 Task: Change  the formatting of the data to Which is Greater than 10 In conditional formating, put the option 'Red Text. 'add another formatting option Format As Table, insert the option Light Gray, Table style light 1 , change the format of Column Width to 15In the sheet   Apex Sales log   book
Action: Mouse moved to (19, 158)
Screenshot: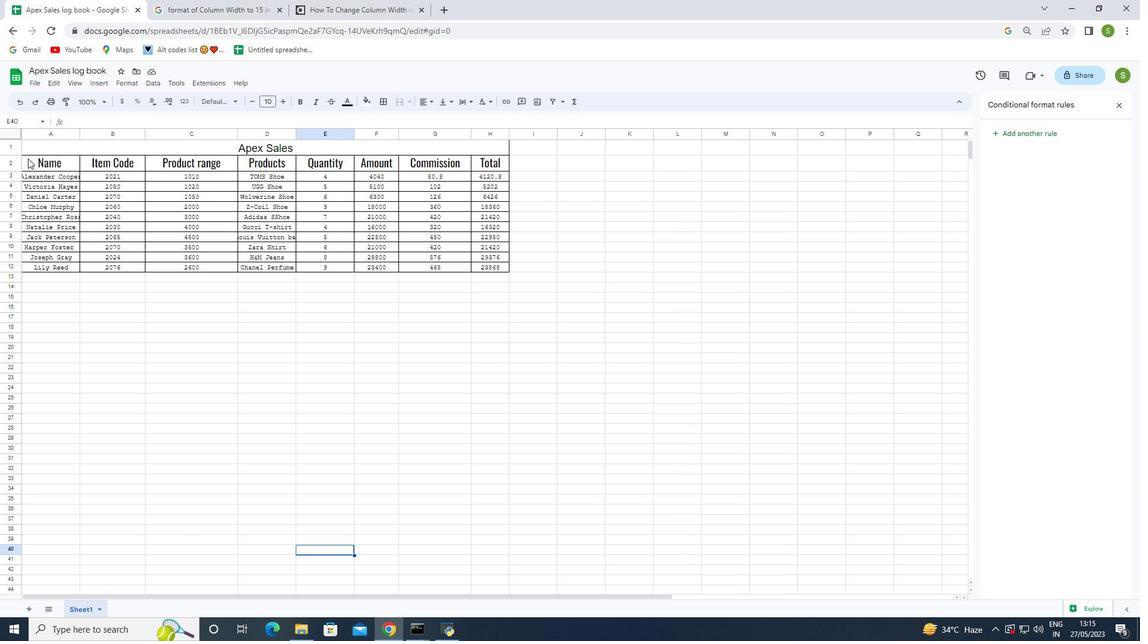 
Action: Mouse pressed left at (19, 158)
Screenshot: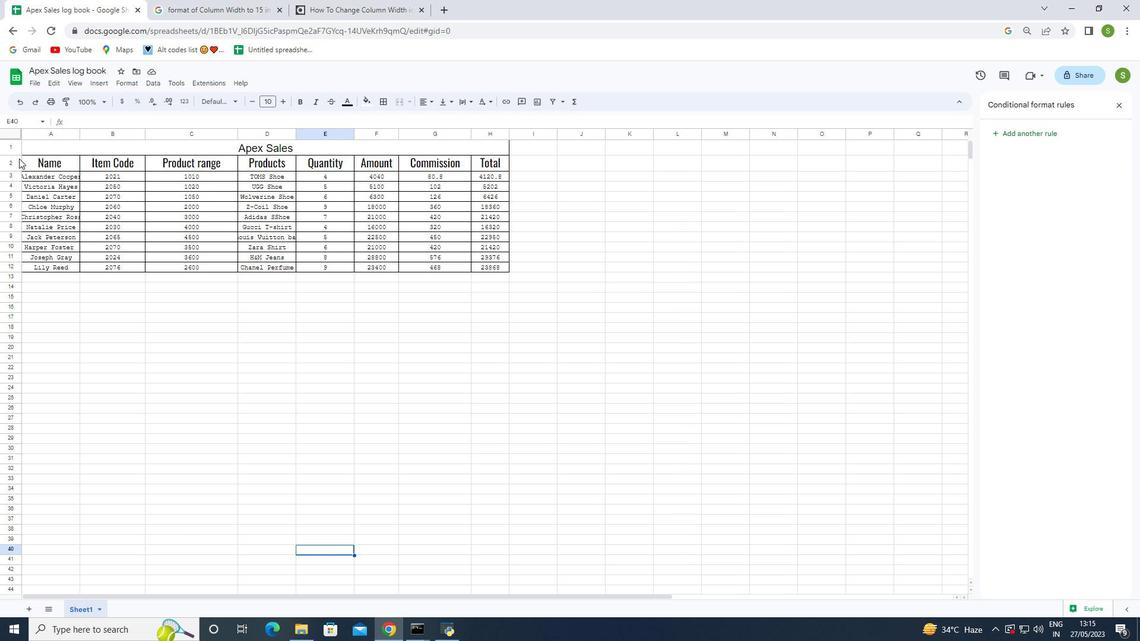 
Action: Mouse moved to (36, 160)
Screenshot: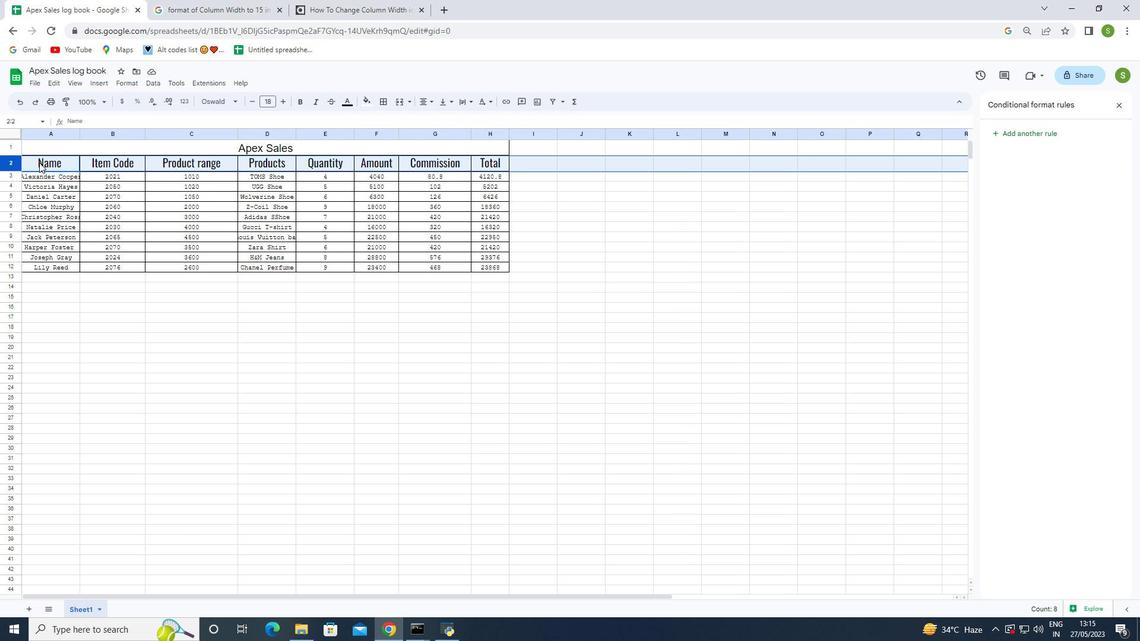 
Action: Mouse pressed left at (36, 160)
Screenshot: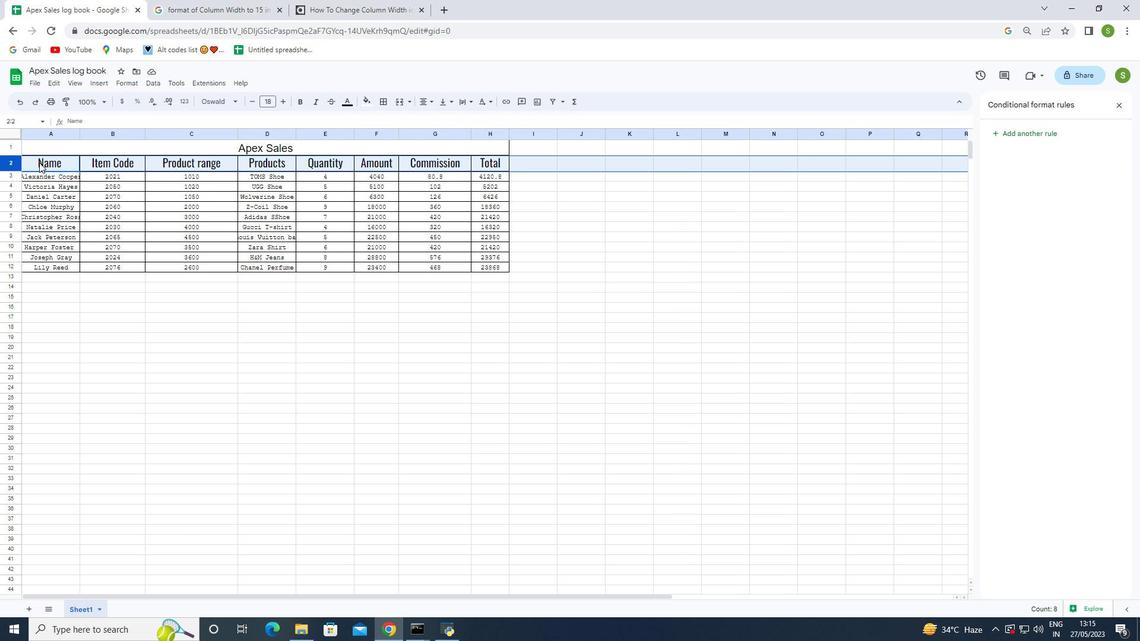 
Action: Mouse moved to (121, 80)
Screenshot: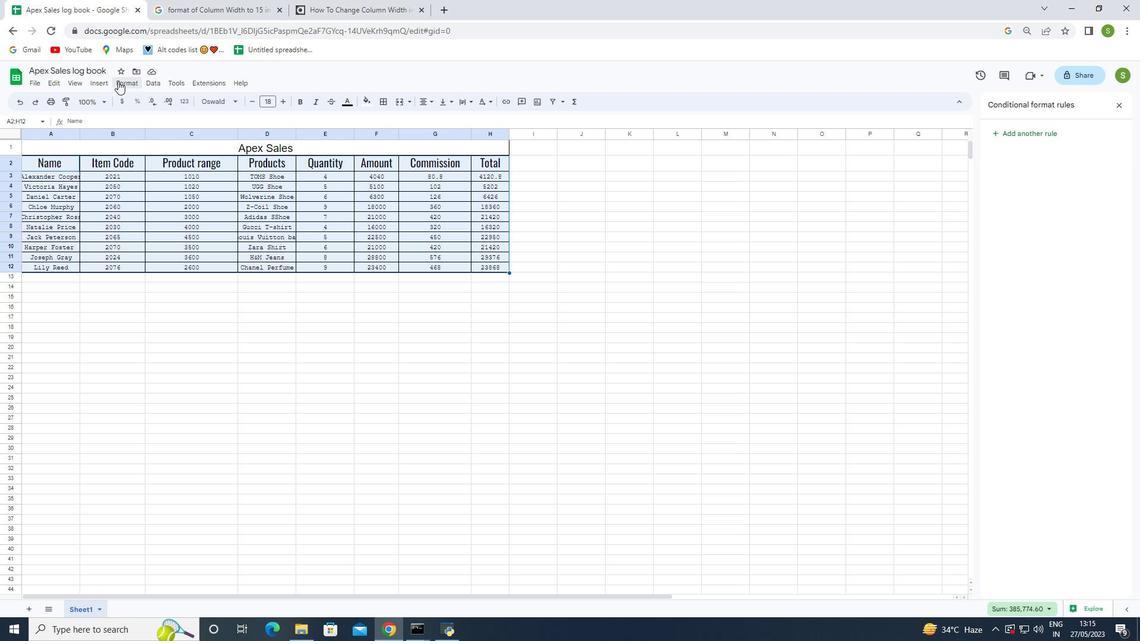 
Action: Mouse pressed left at (121, 80)
Screenshot: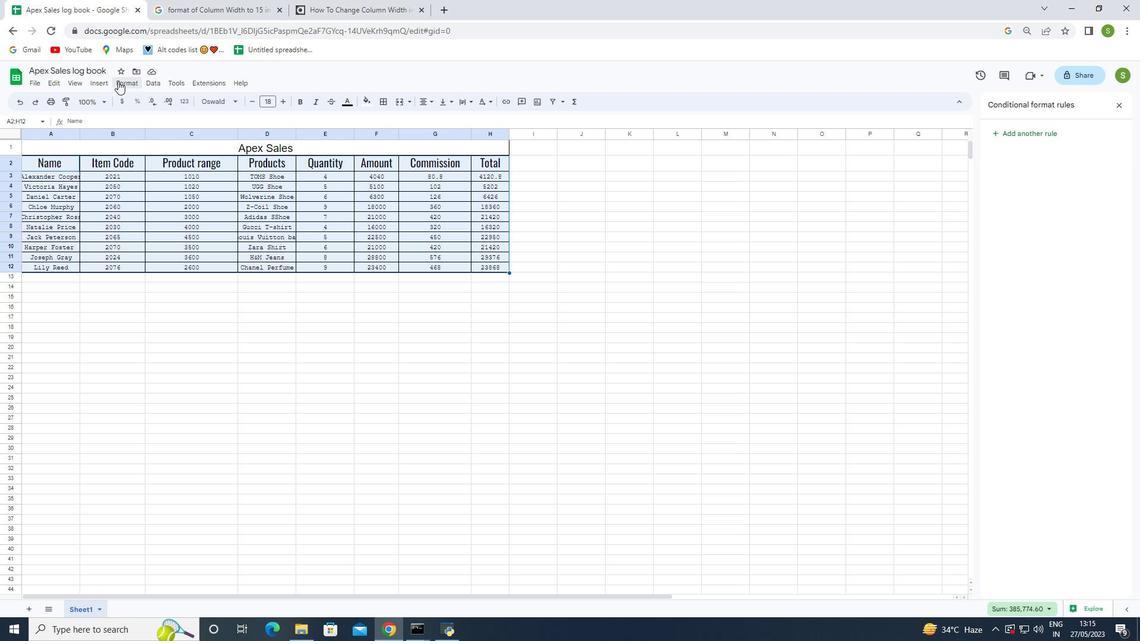 
Action: Mouse moved to (159, 245)
Screenshot: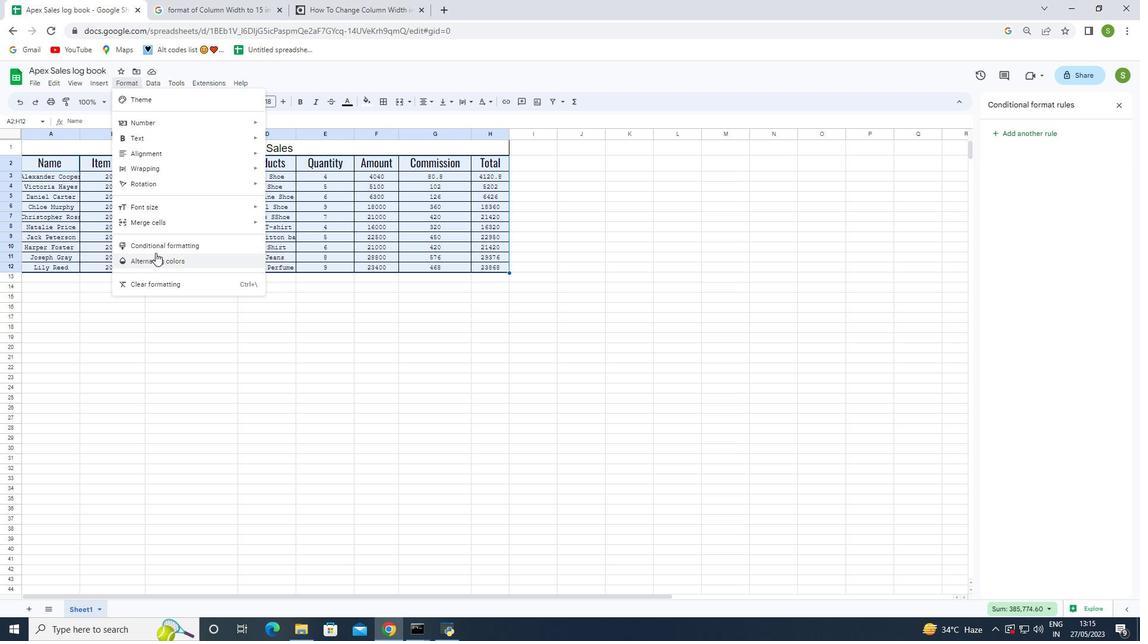 
Action: Mouse pressed left at (159, 245)
Screenshot: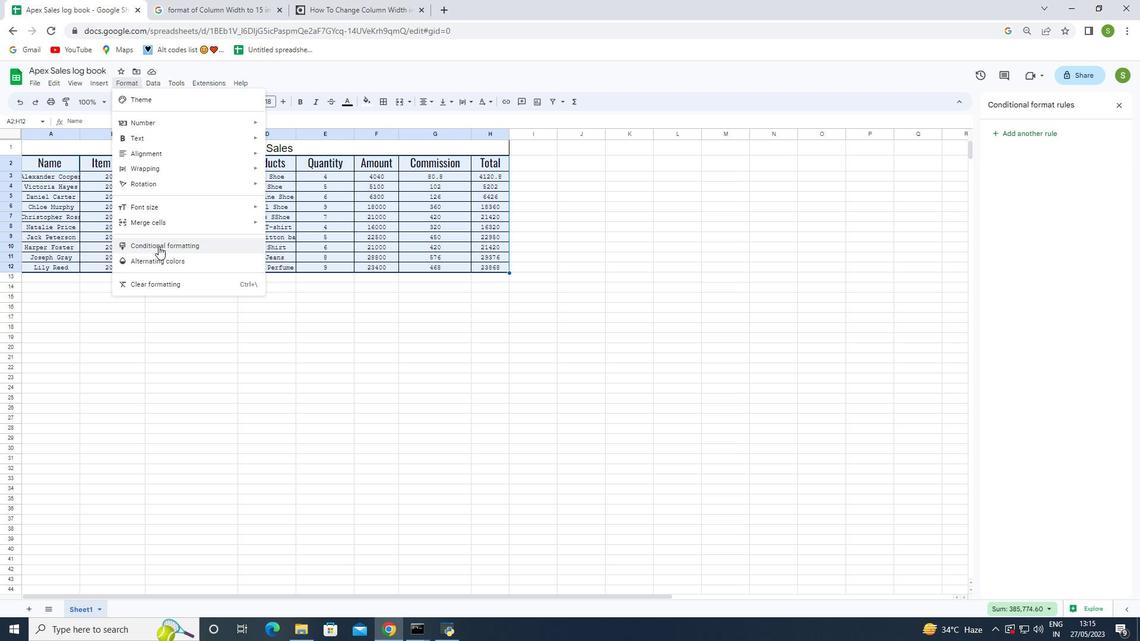 
Action: Mouse moved to (1033, 233)
Screenshot: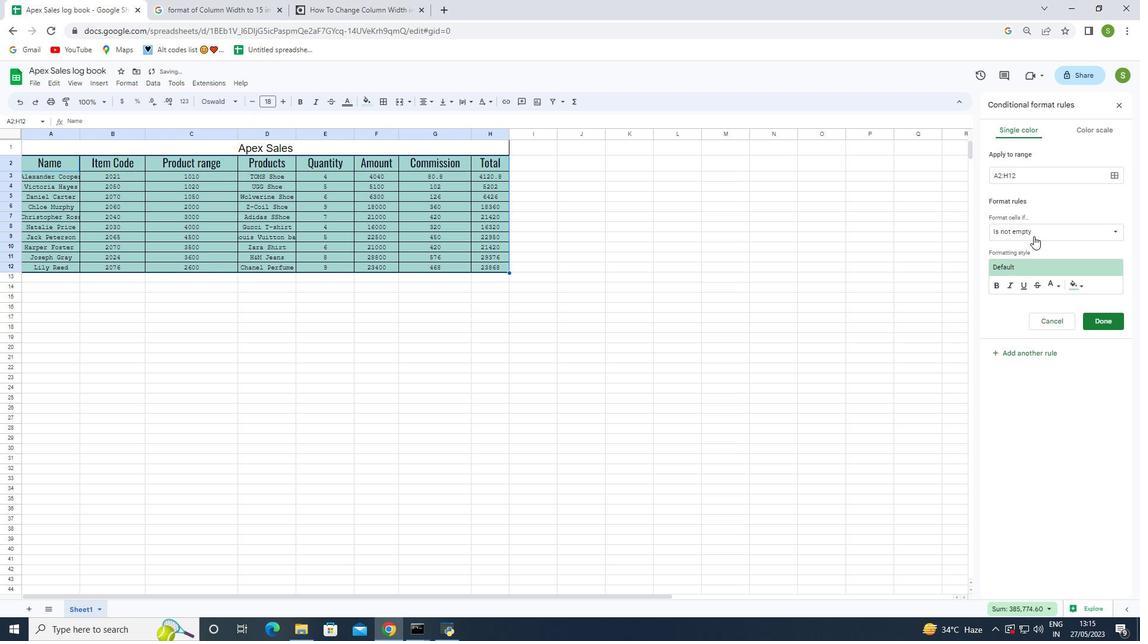 
Action: Mouse pressed left at (1033, 233)
Screenshot: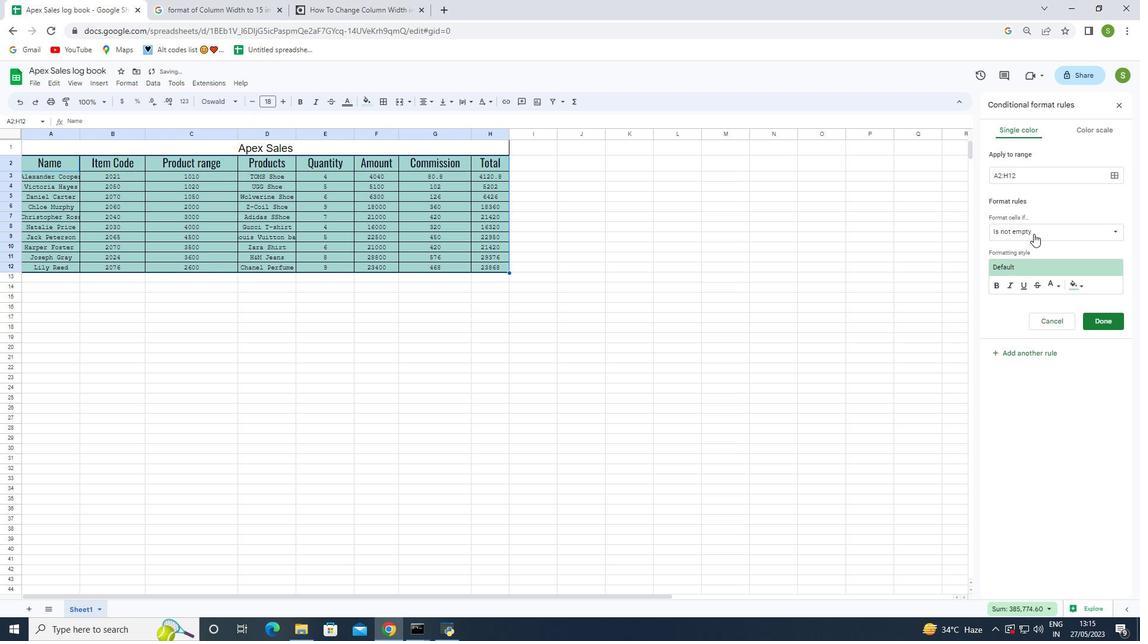 
Action: Mouse moved to (1027, 388)
Screenshot: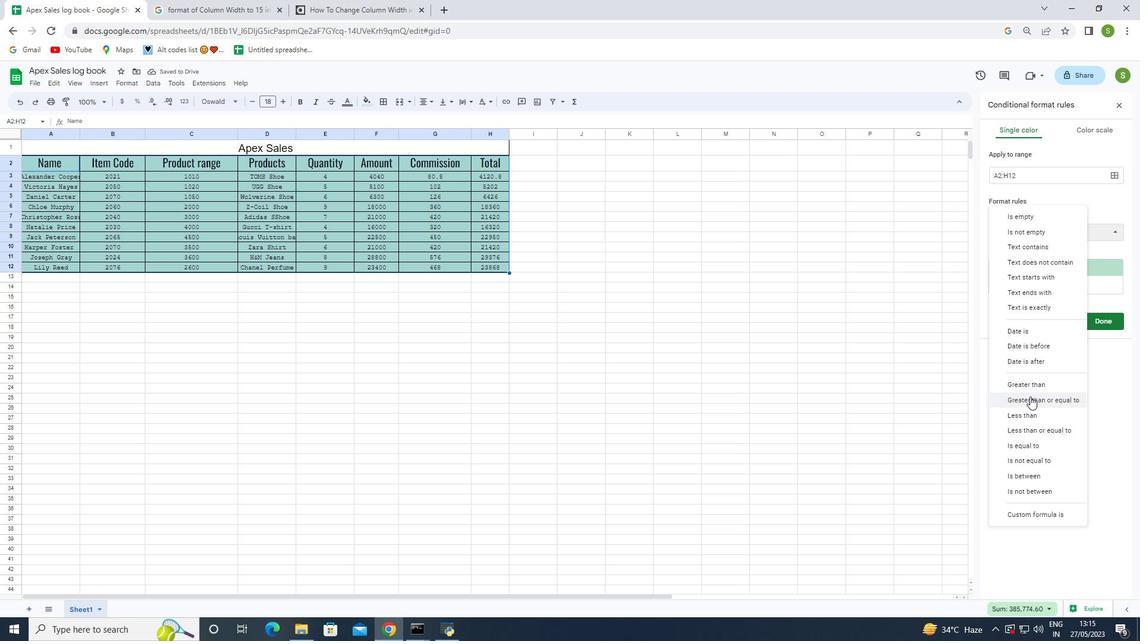 
Action: Mouse pressed left at (1027, 388)
Screenshot: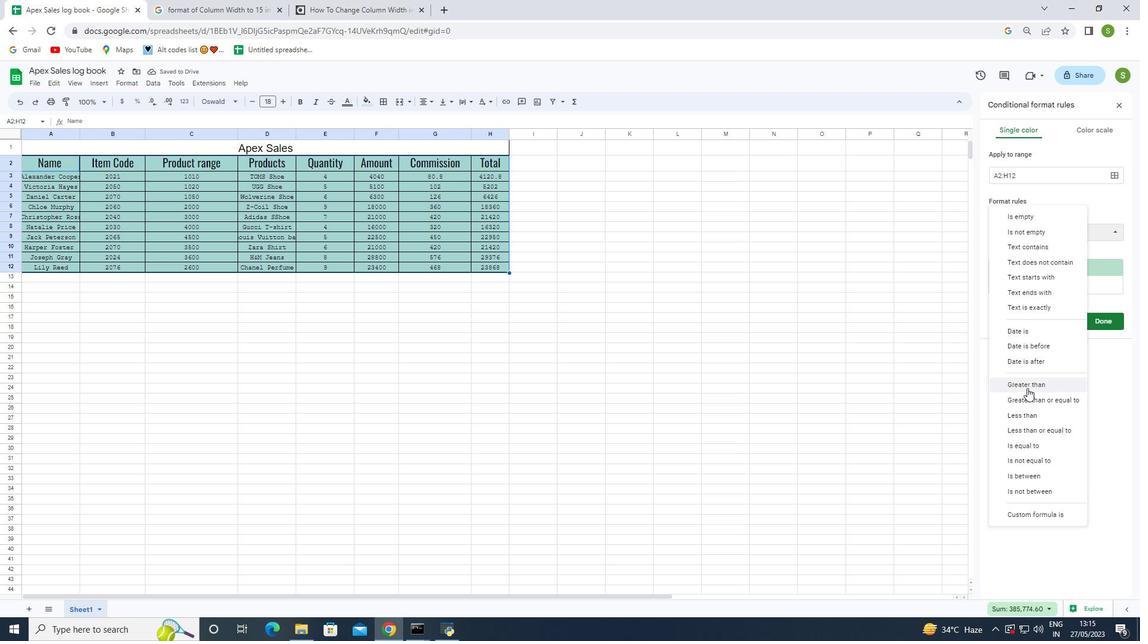 
Action: Mouse moved to (1028, 252)
Screenshot: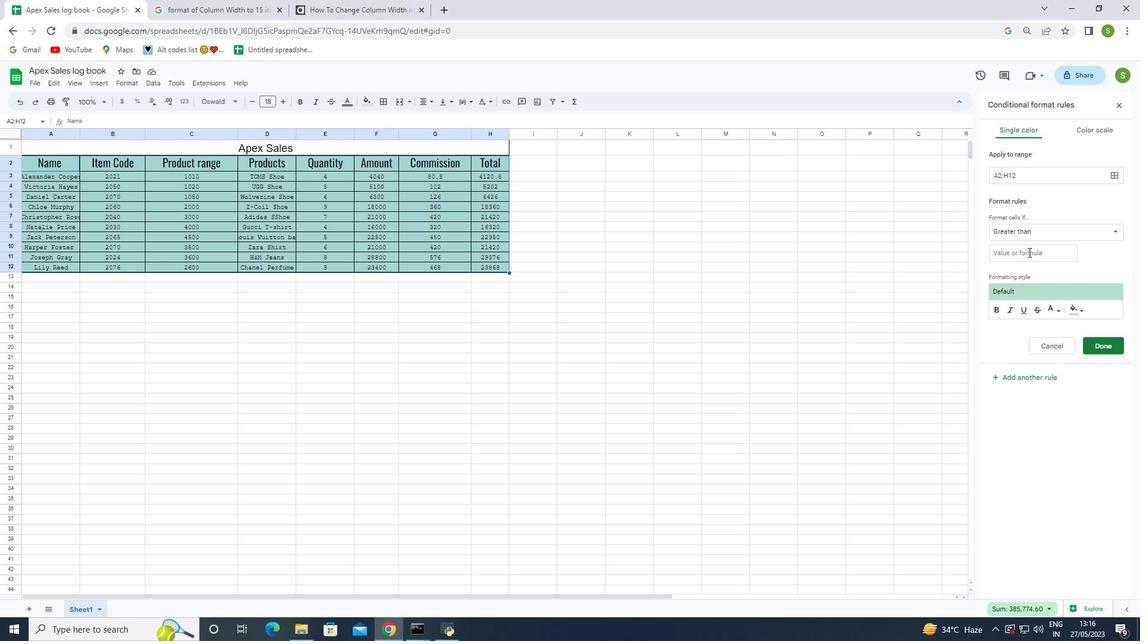 
Action: Mouse pressed left at (1028, 252)
Screenshot: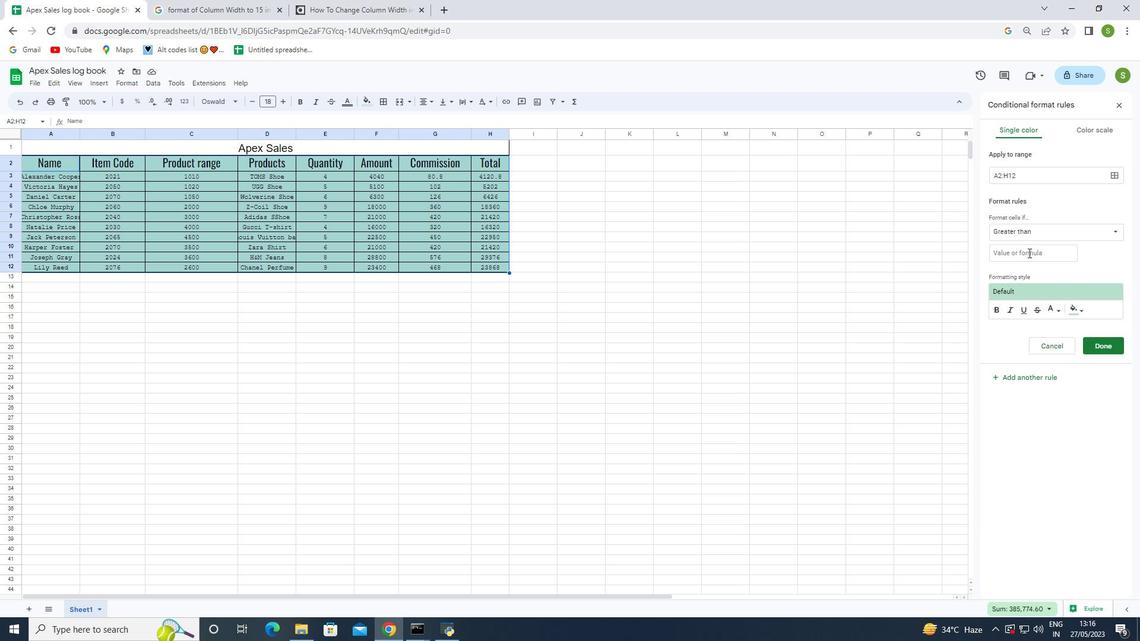 
Action: Key pressed 10
Screenshot: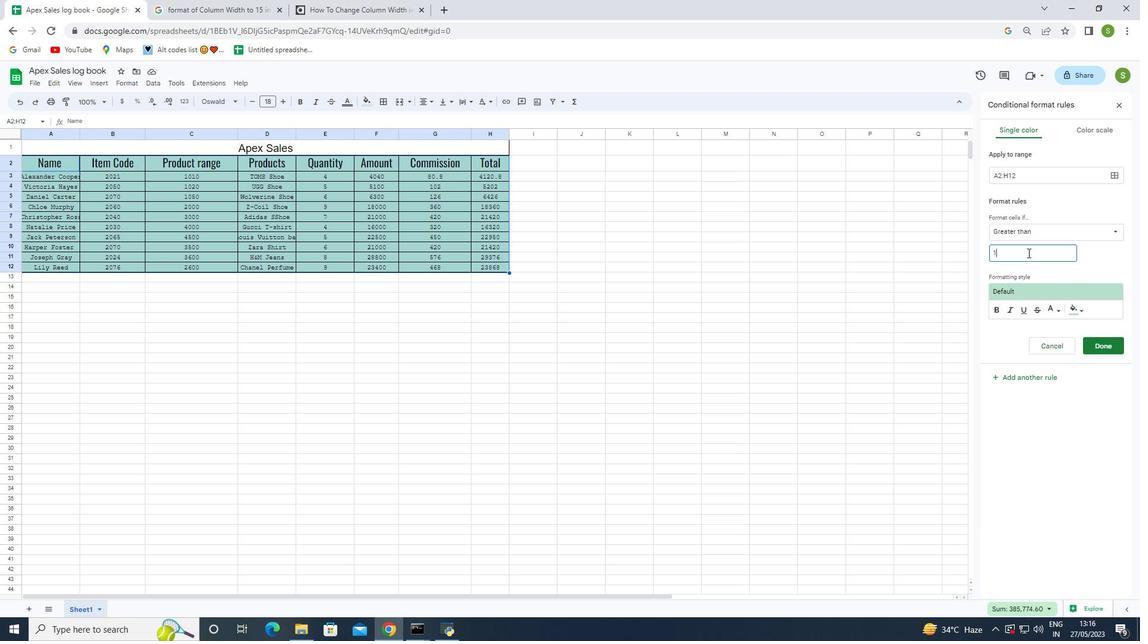 
Action: Mouse moved to (1058, 312)
Screenshot: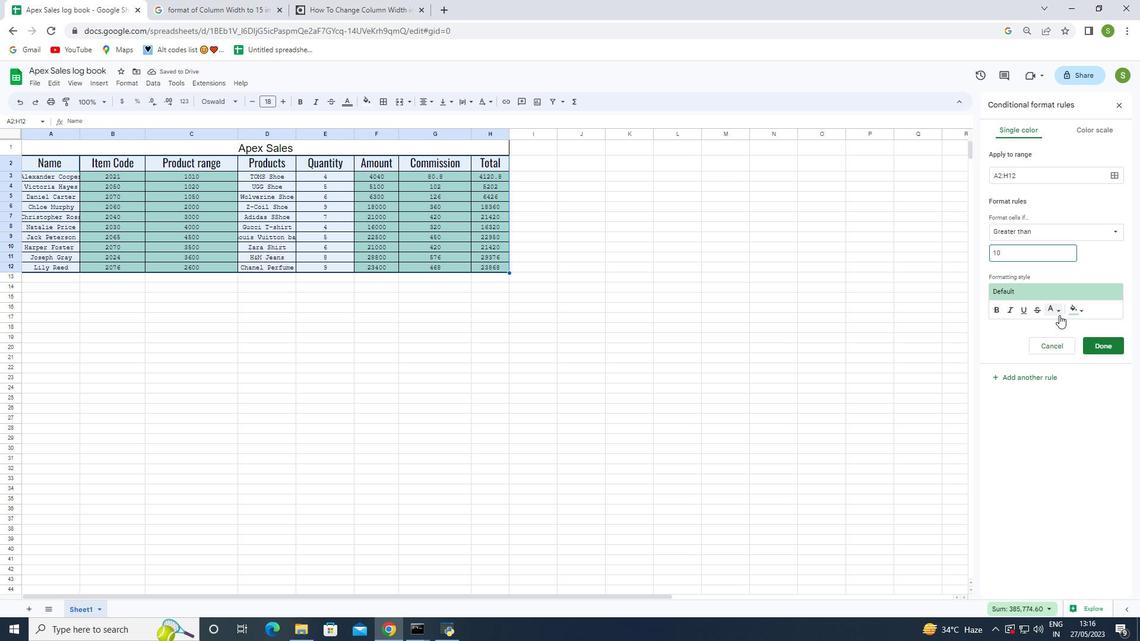 
Action: Mouse pressed left at (1058, 312)
Screenshot: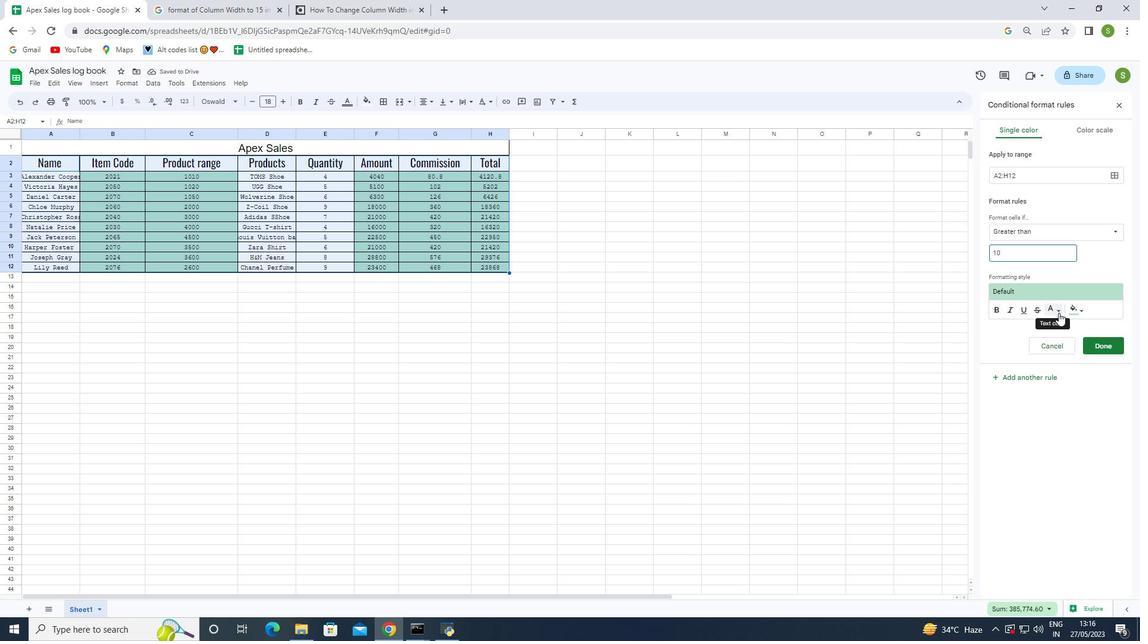 
Action: Mouse moved to (1082, 308)
Screenshot: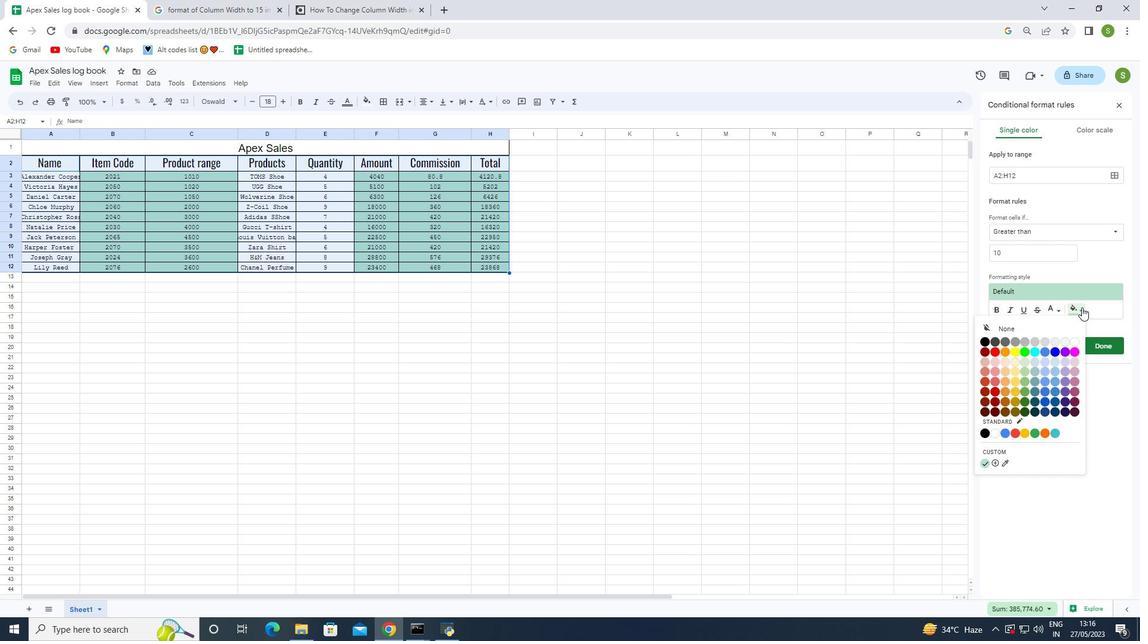
Action: Mouse pressed left at (1082, 308)
Screenshot: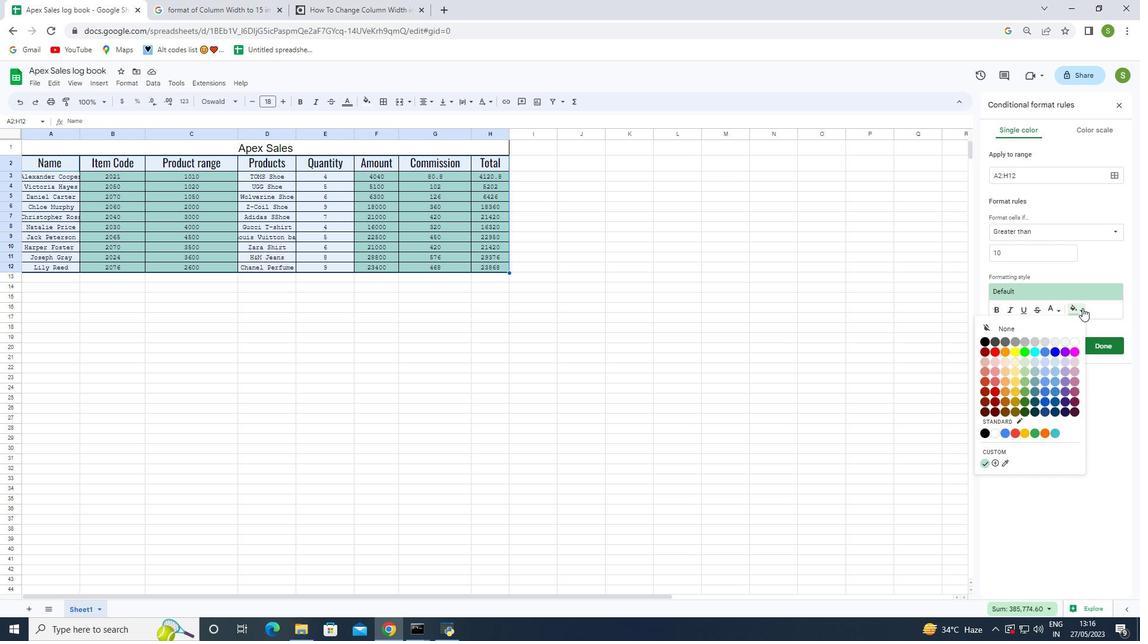 
Action: Mouse moved to (1082, 307)
Screenshot: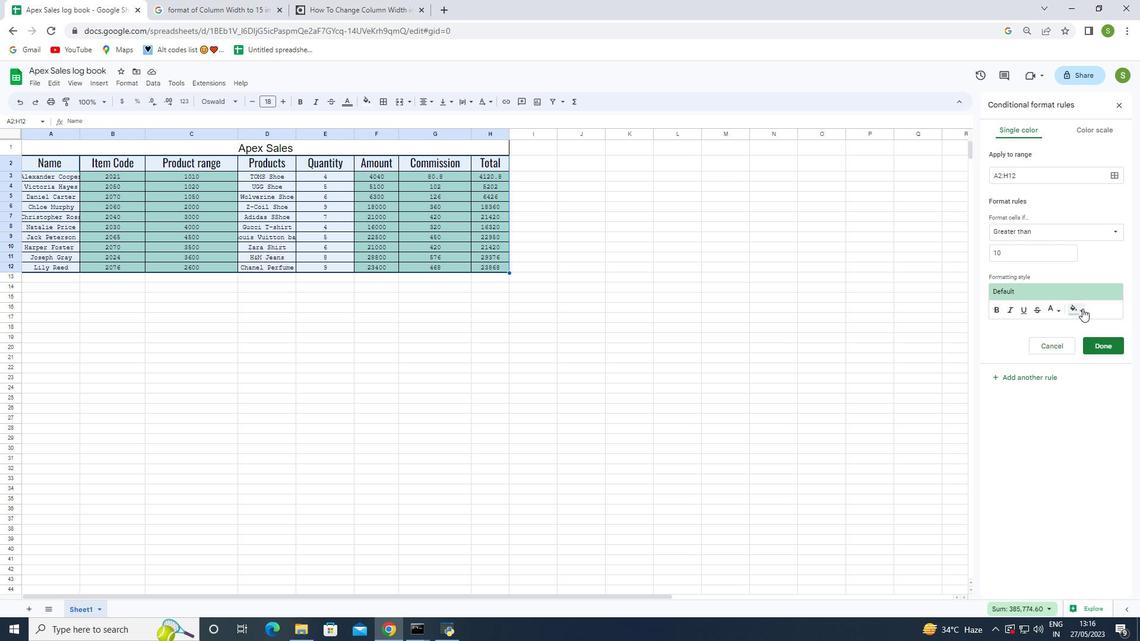 
Action: Mouse pressed left at (1082, 307)
Screenshot: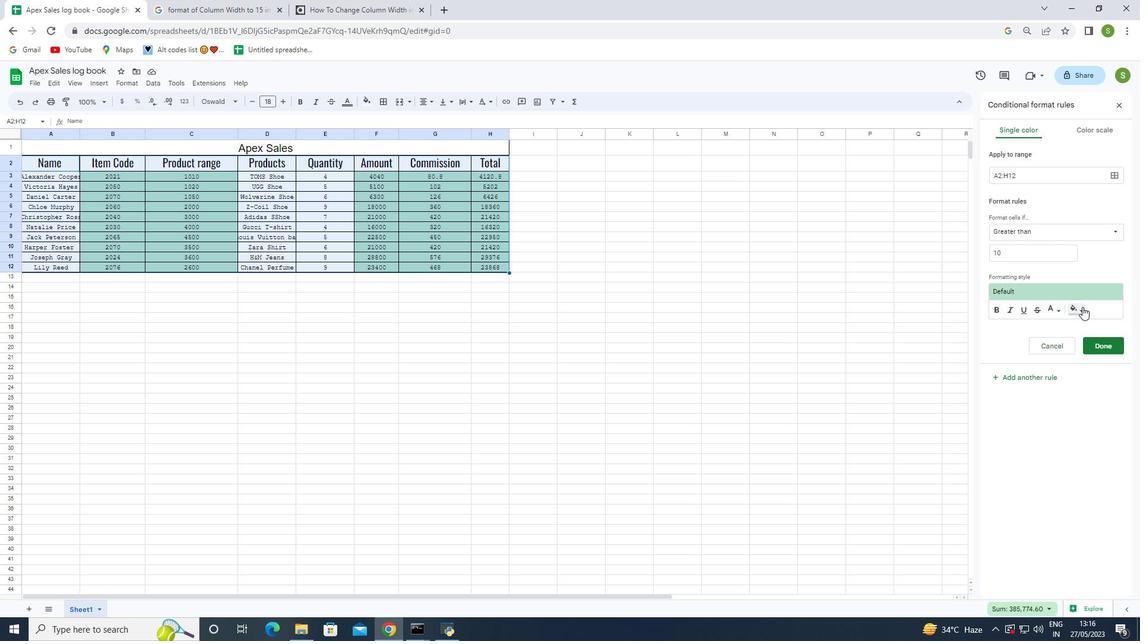
Action: Mouse moved to (1009, 329)
Screenshot: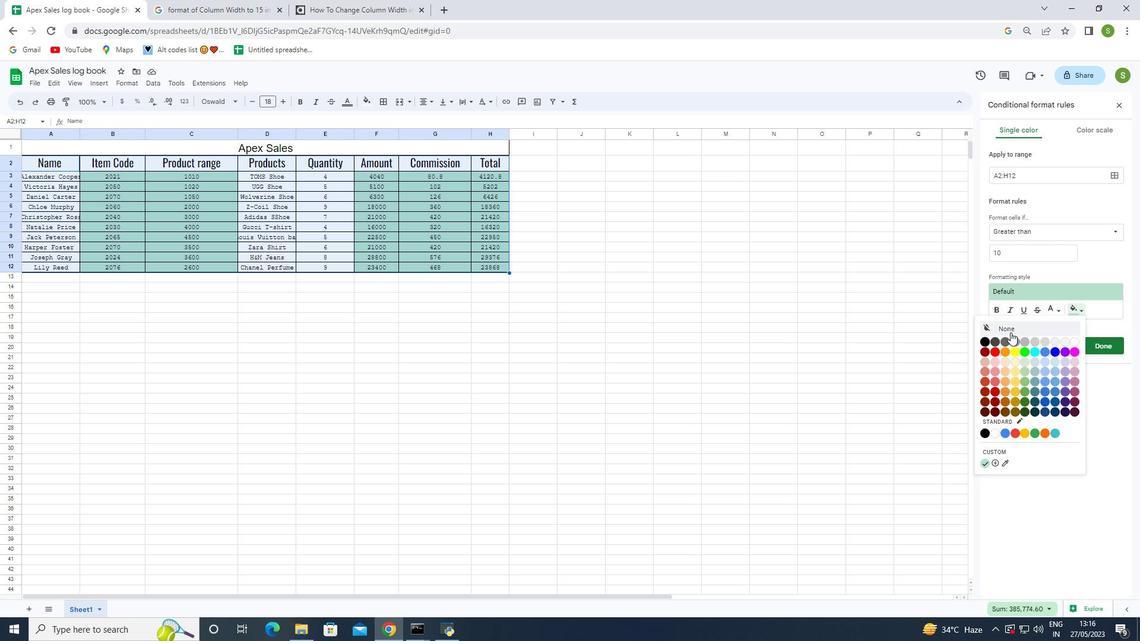 
Action: Mouse pressed left at (1009, 329)
Screenshot: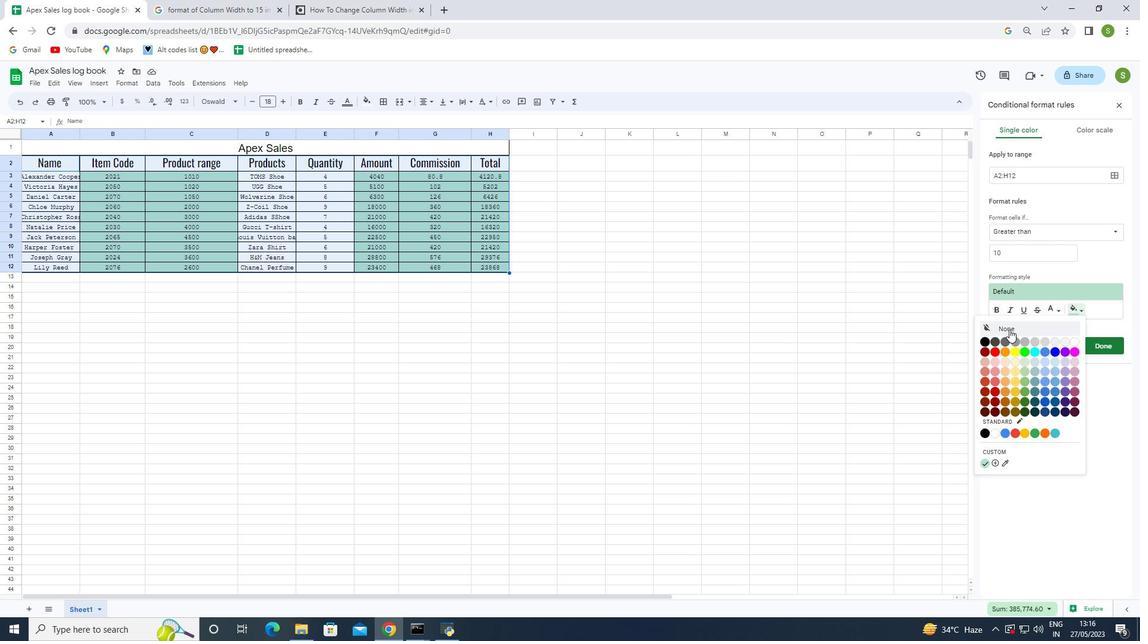 
Action: Mouse moved to (1058, 311)
Screenshot: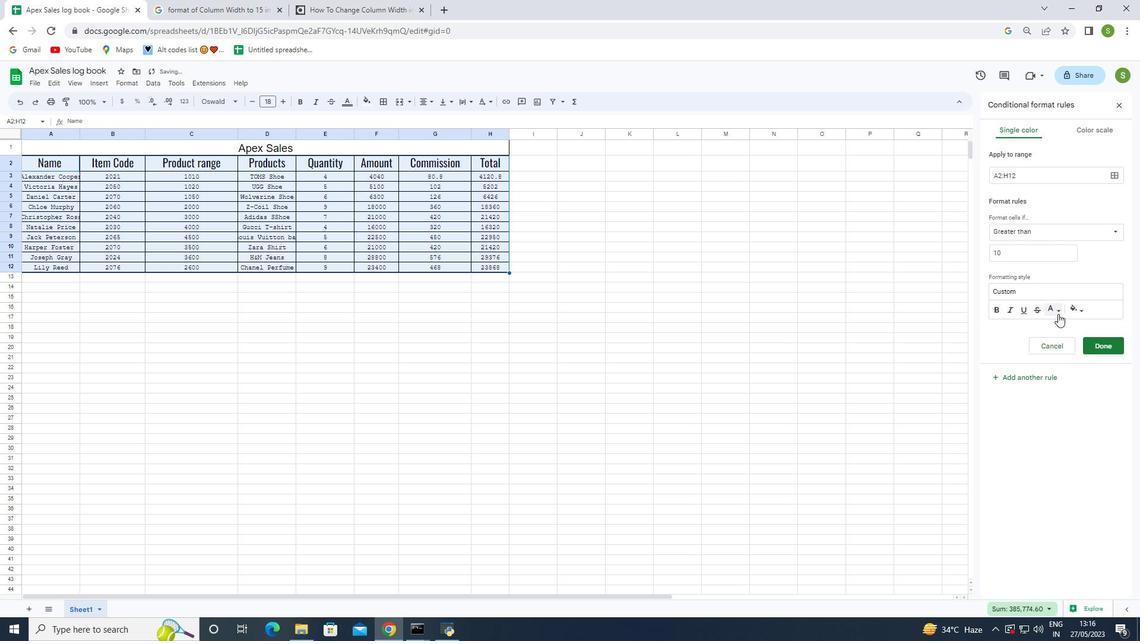 
Action: Mouse pressed left at (1058, 311)
Screenshot: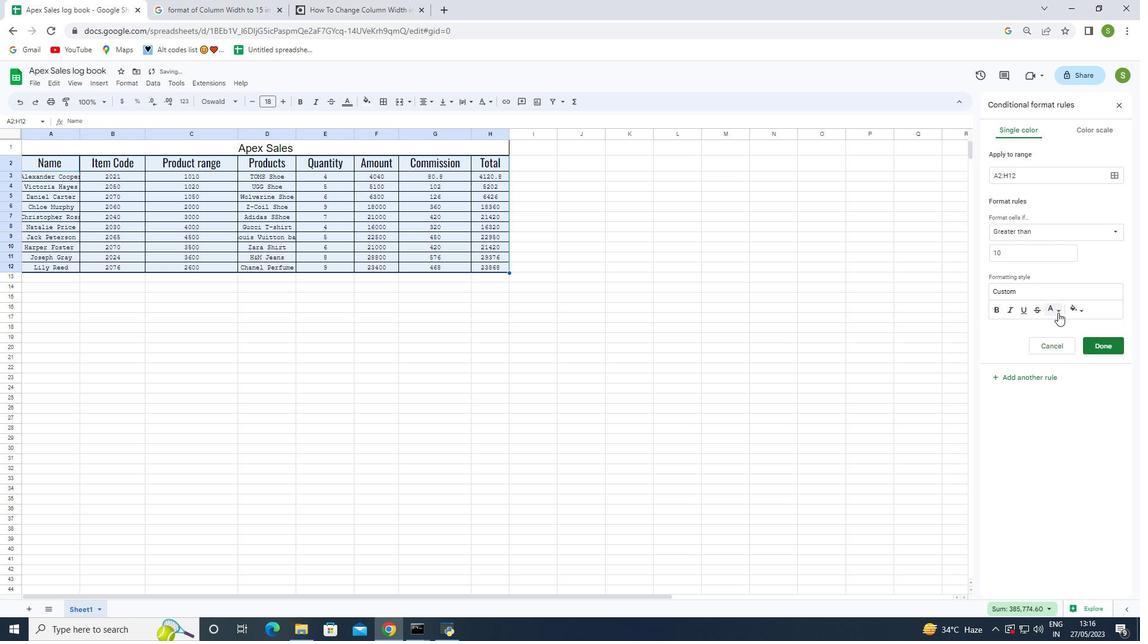 
Action: Mouse moved to (973, 350)
Screenshot: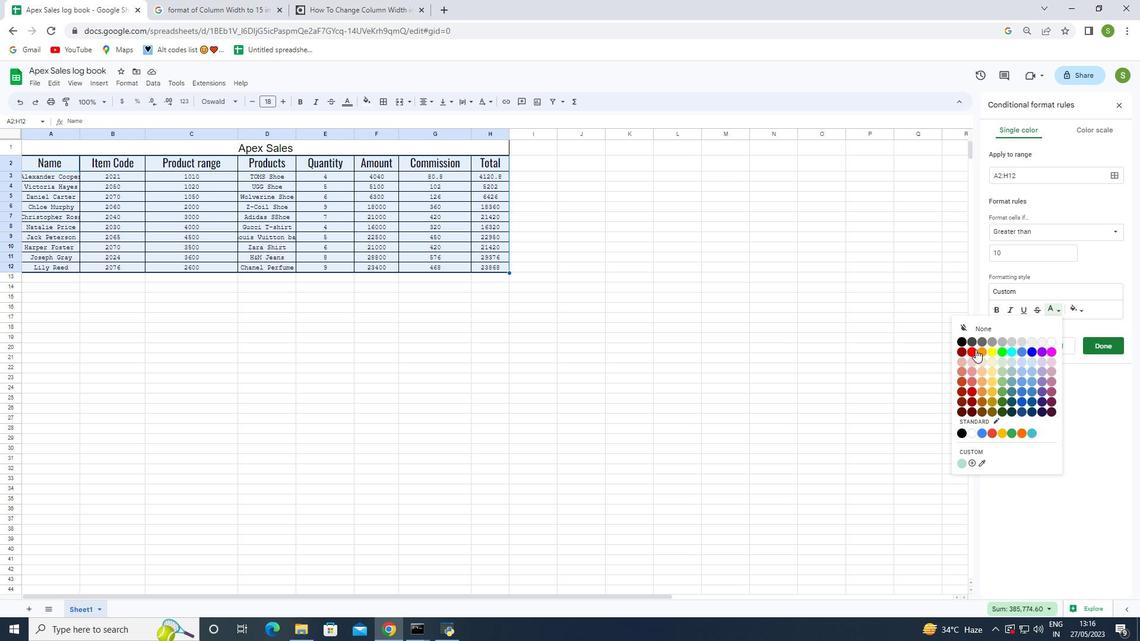 
Action: Mouse pressed left at (973, 350)
Screenshot: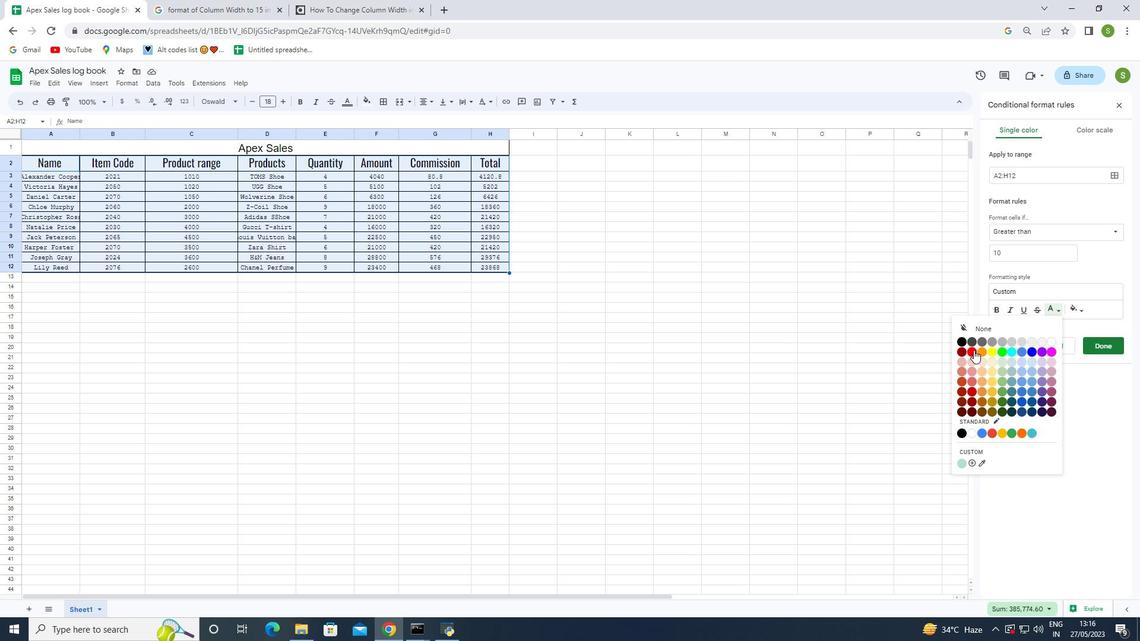 
Action: Mouse moved to (755, 393)
Screenshot: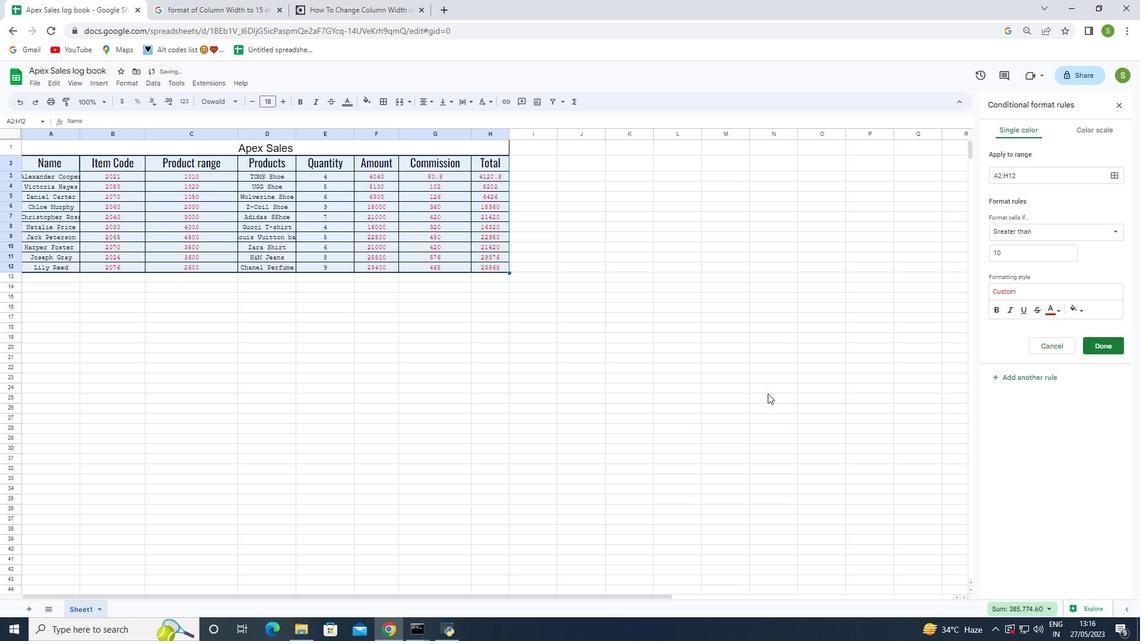 
Action: Mouse pressed left at (755, 393)
Screenshot: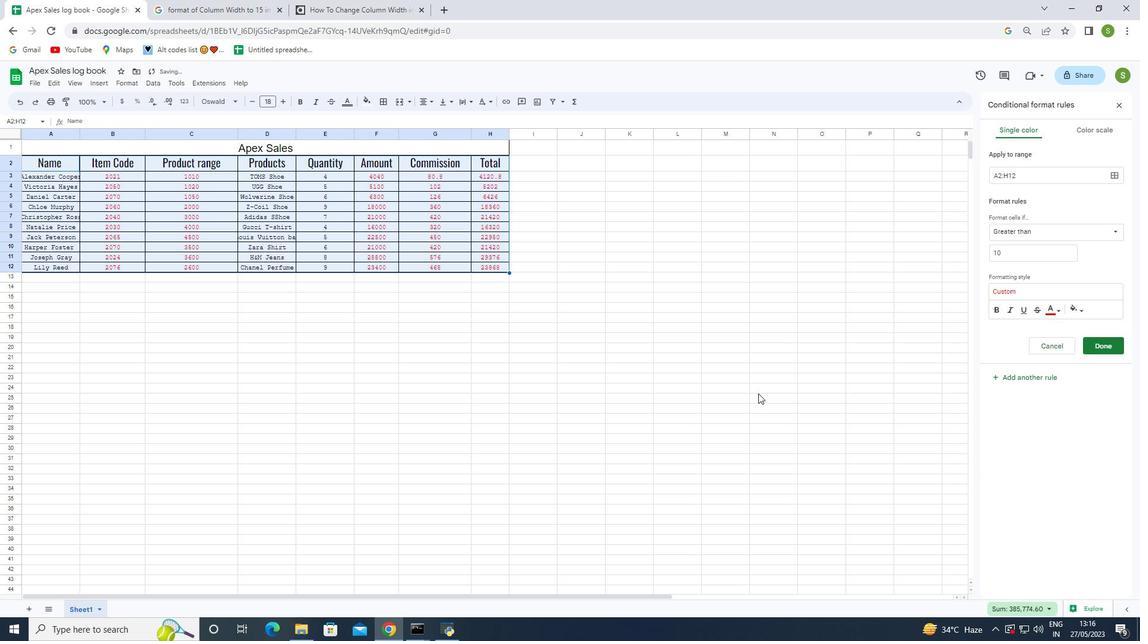
Action: Mouse moved to (625, 400)
Screenshot: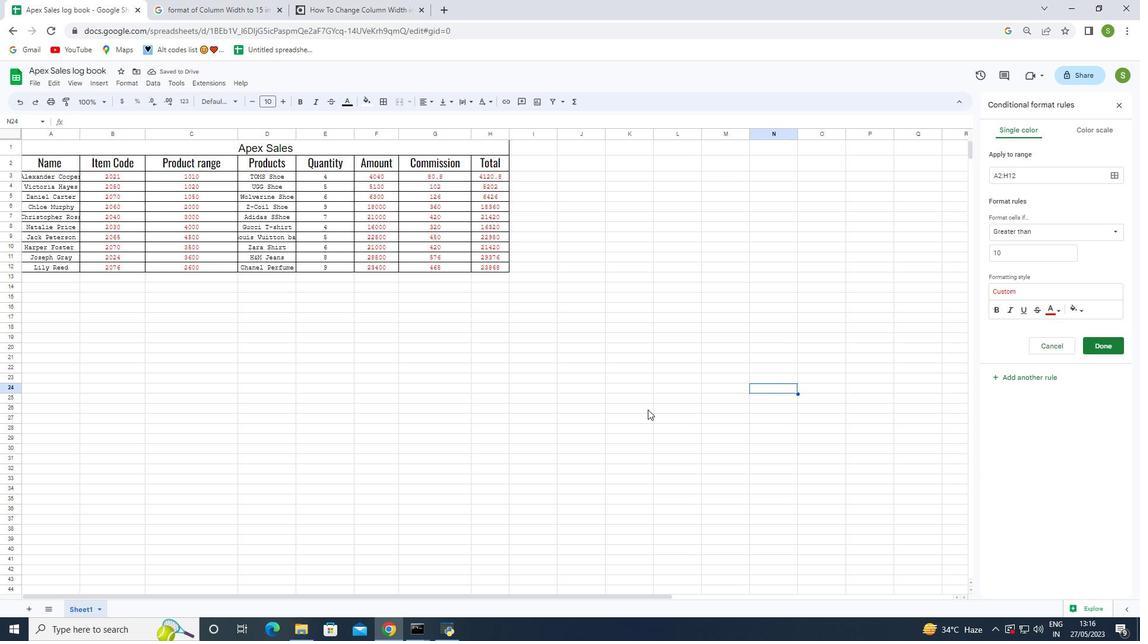 
Action: Key pressed ctrl+Z
Screenshot: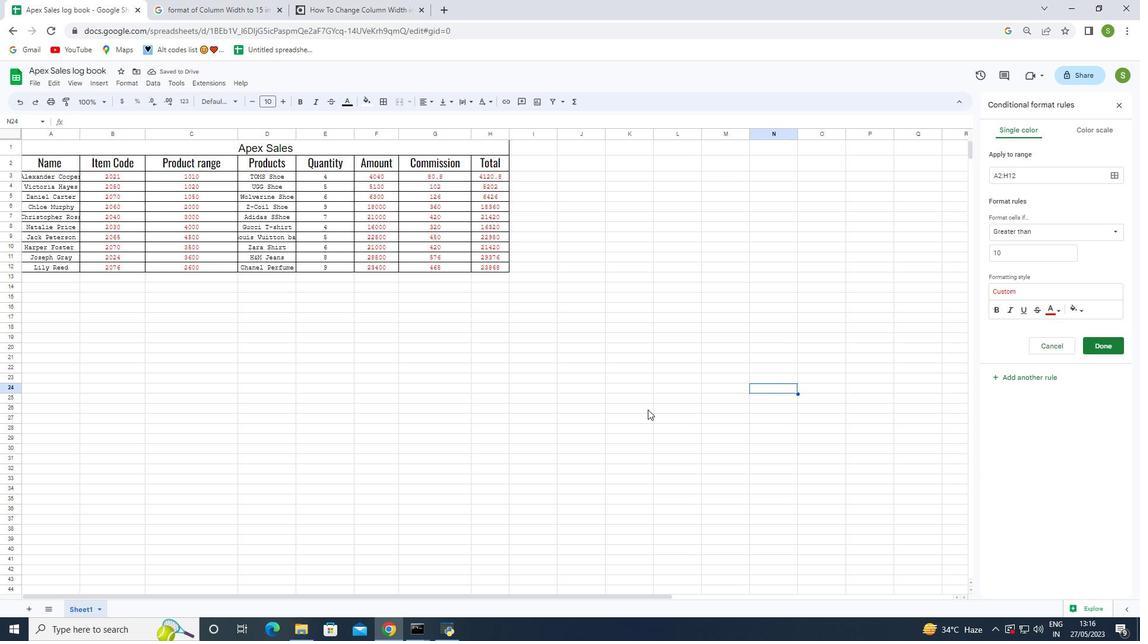 
Action: Mouse moved to (462, 316)
Screenshot: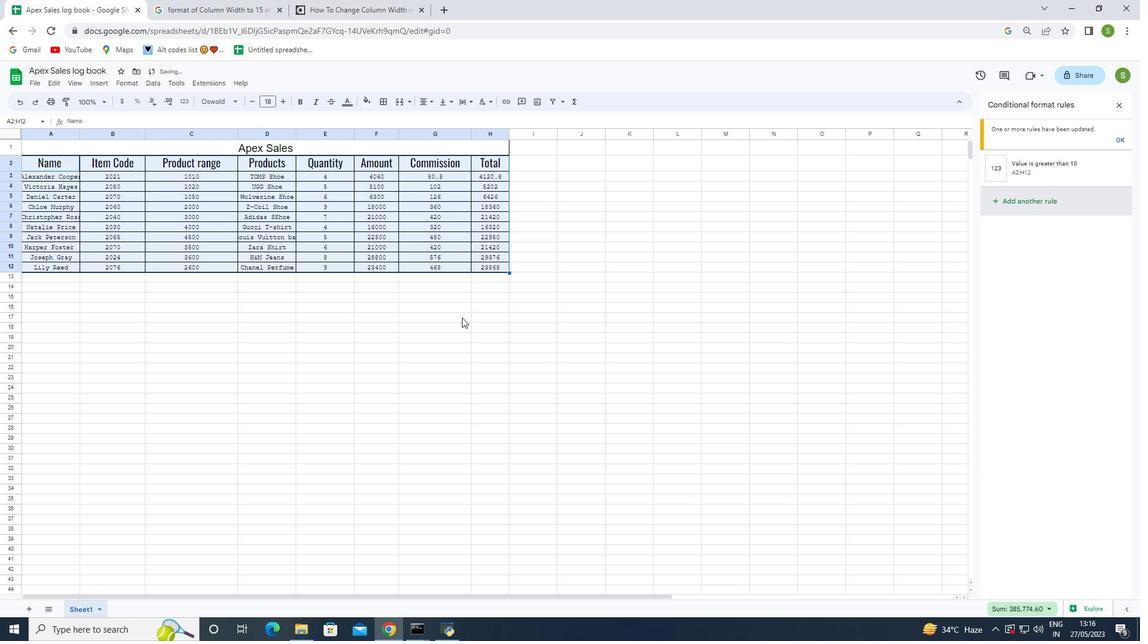 
Action: Key pressed <'\x1a'>
Screenshot: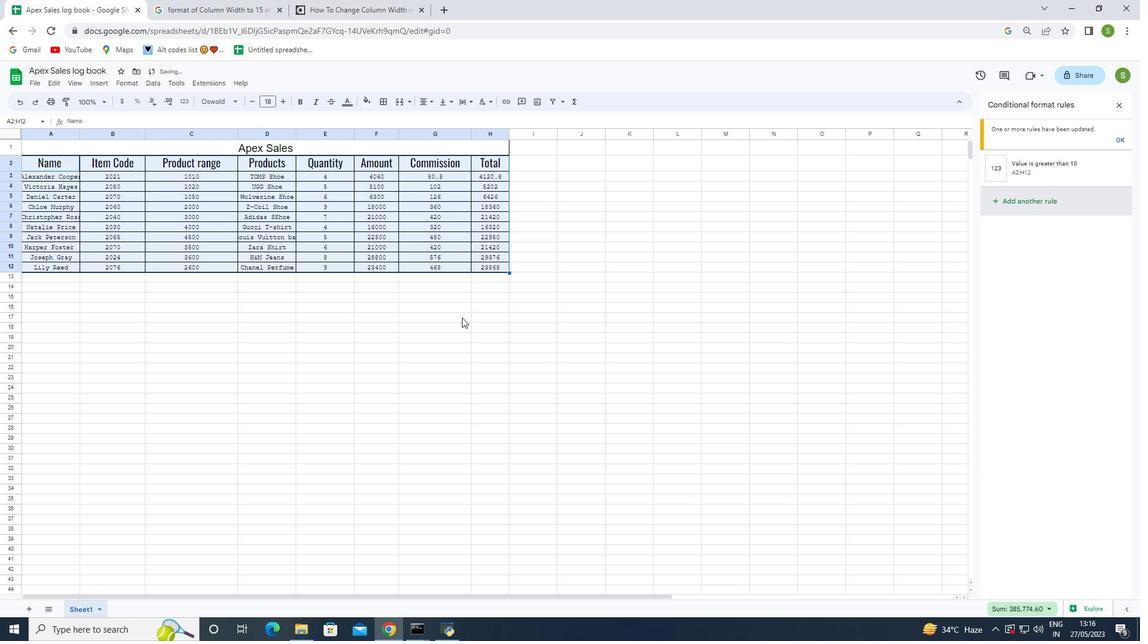 
Action: Mouse moved to (457, 310)
Screenshot: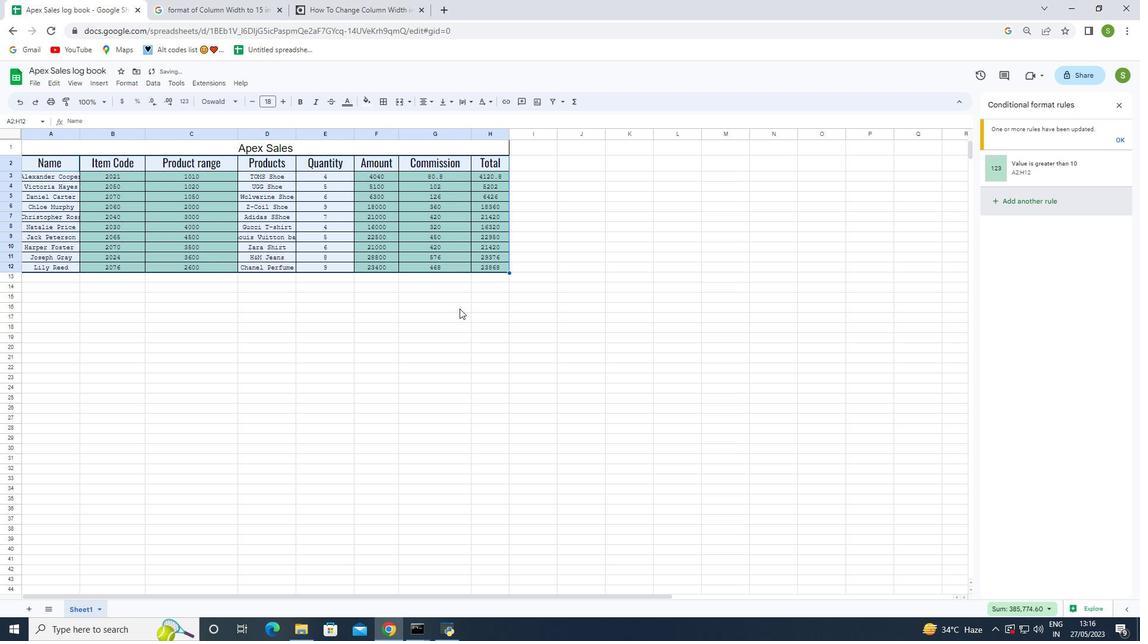 
Action: Mouse pressed left at (457, 310)
Screenshot: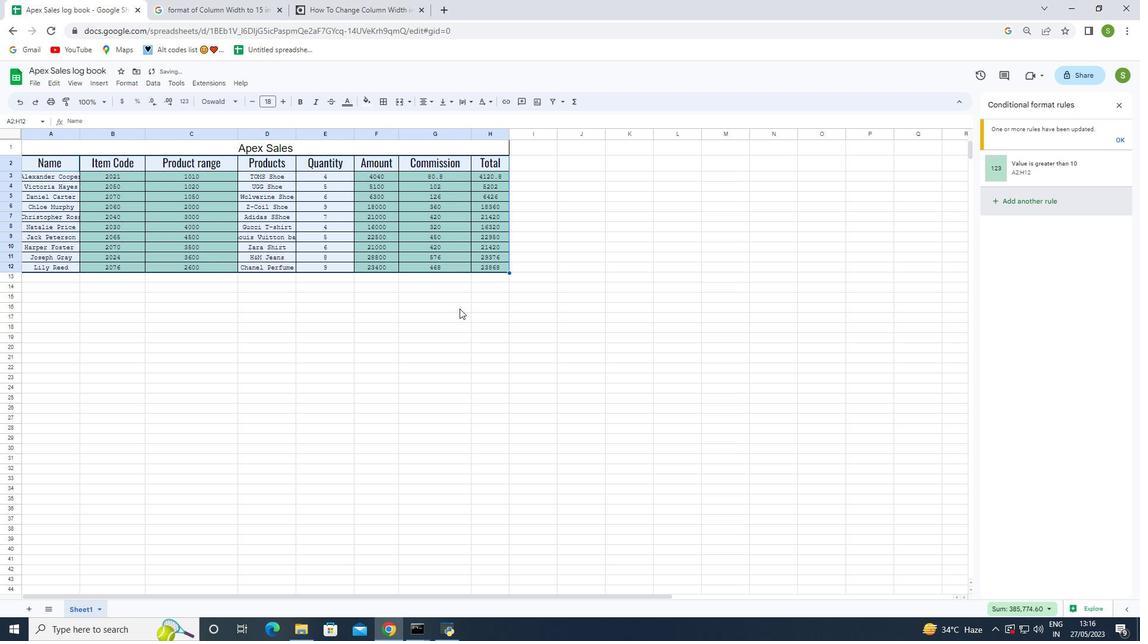 
Action: Mouse moved to (454, 320)
Screenshot: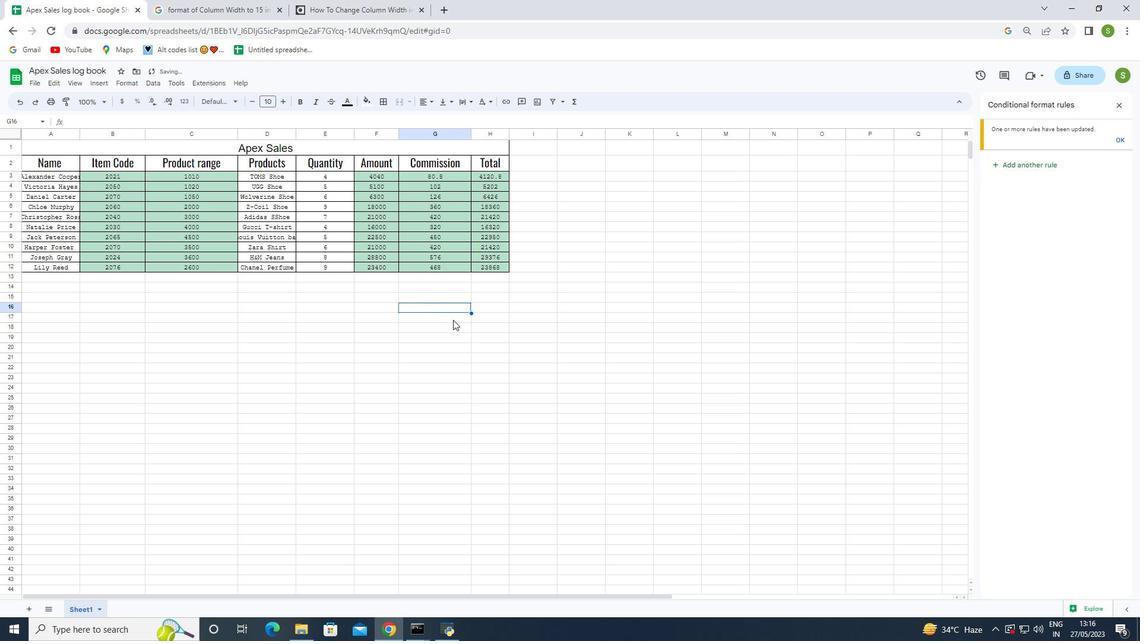 
Action: Key pressed ctrl+Z
Screenshot: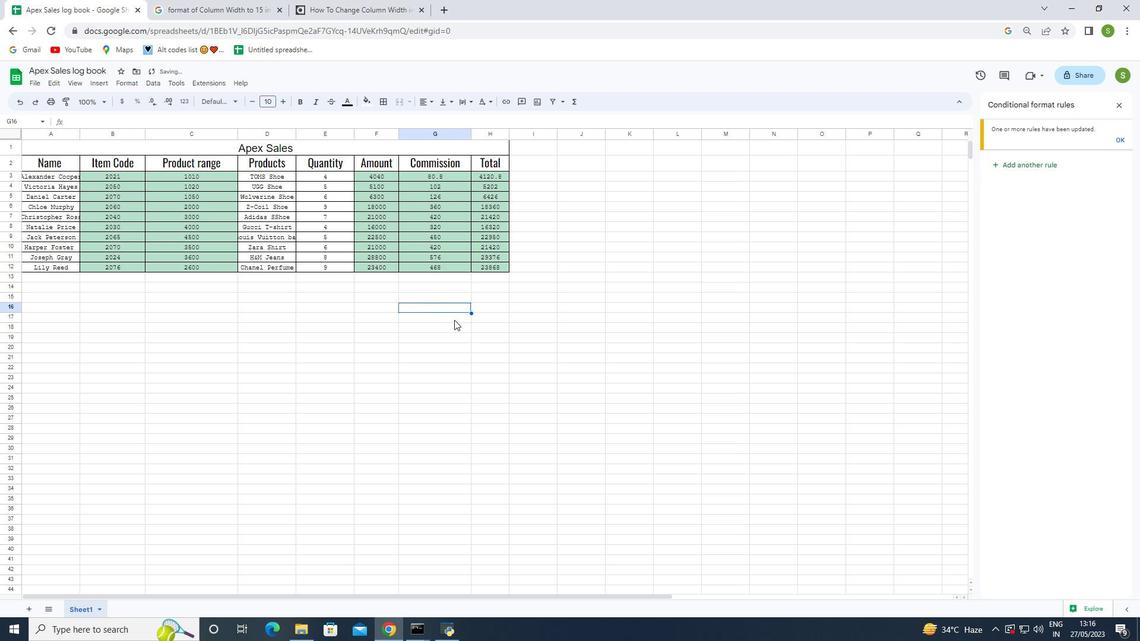 
Action: Mouse moved to (412, 297)
Screenshot: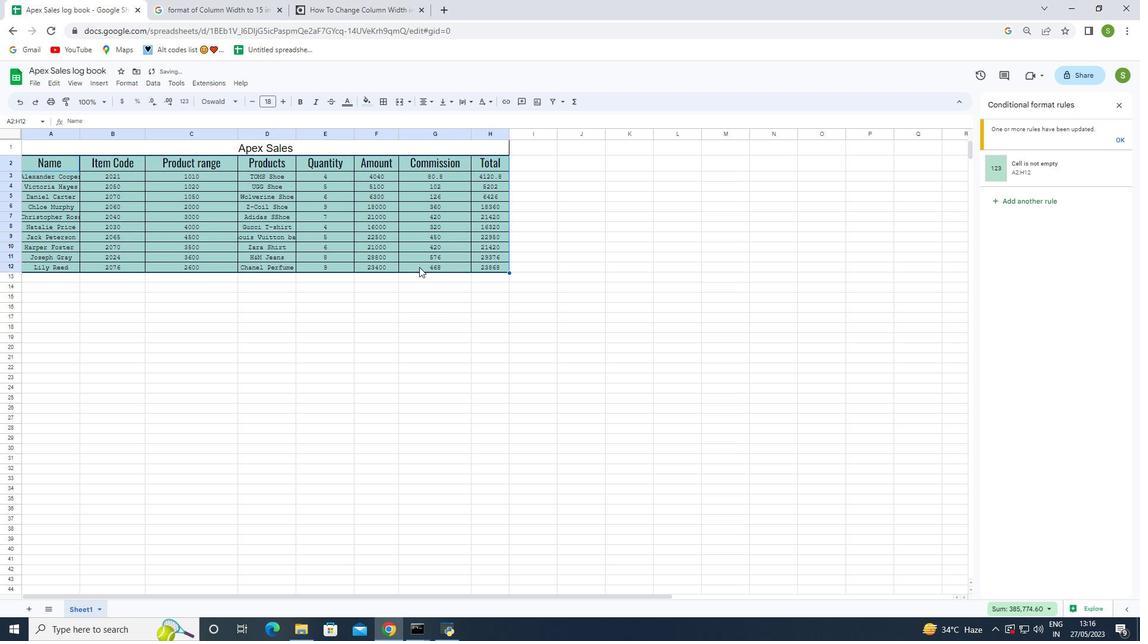 
Action: Mouse pressed left at (412, 297)
Screenshot: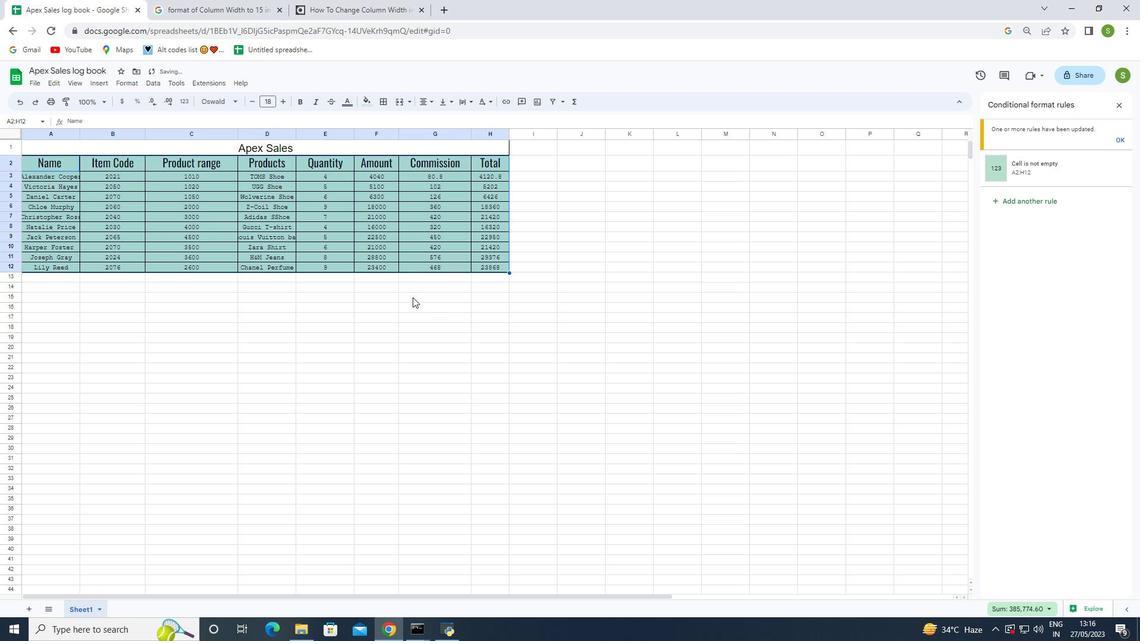 
Action: Mouse moved to (397, 320)
Screenshot: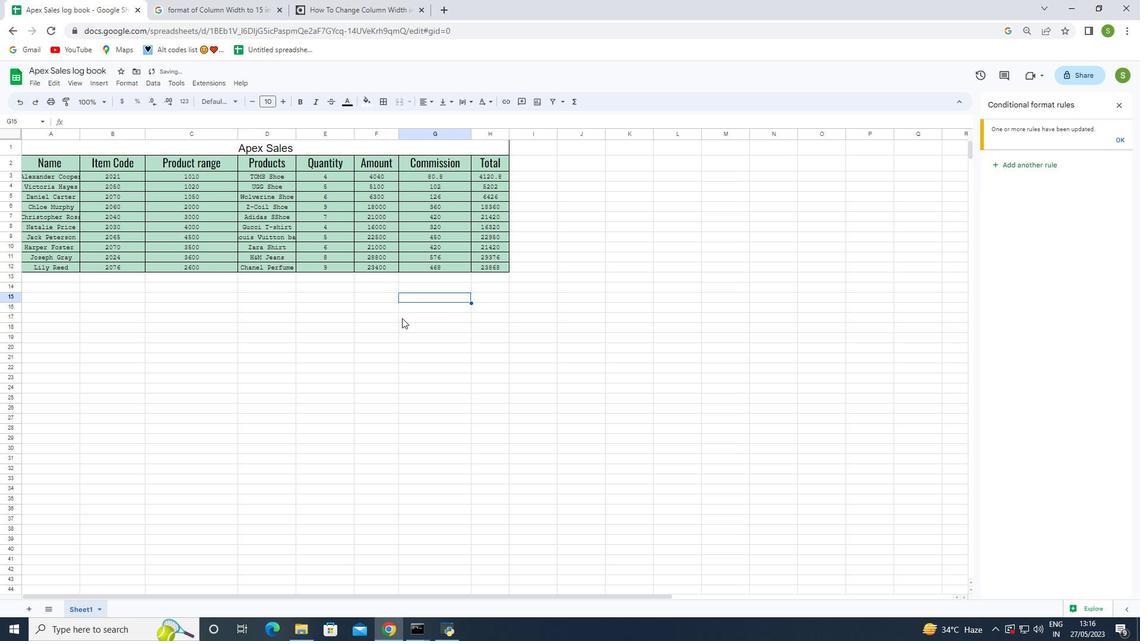 
Action: Mouse pressed left at (397, 320)
Screenshot: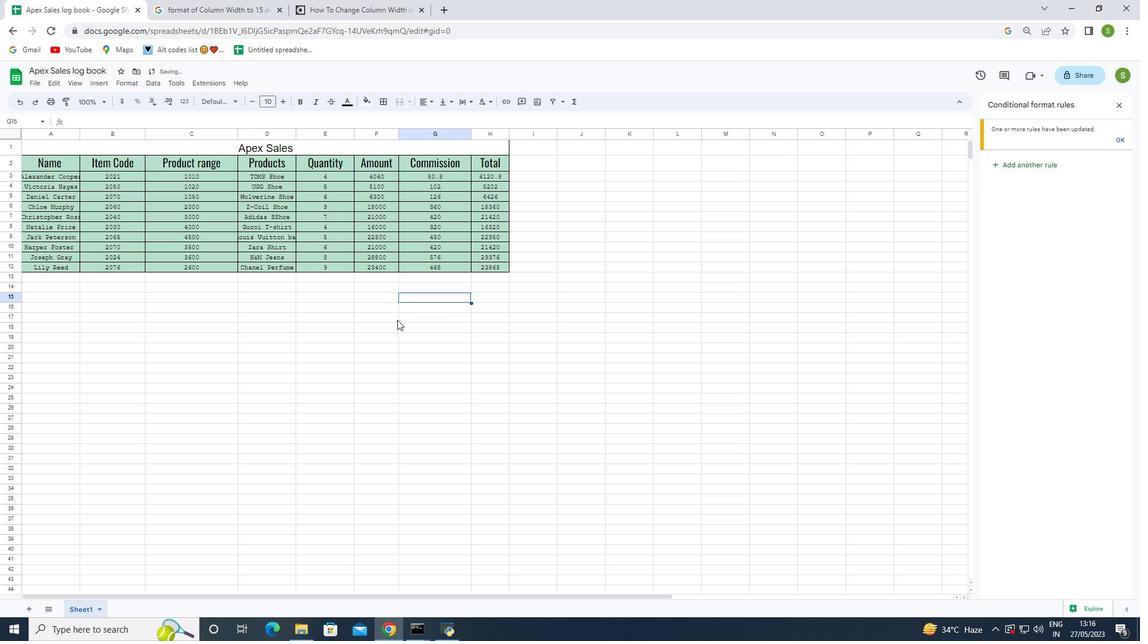 
Action: Mouse moved to (402, 323)
Screenshot: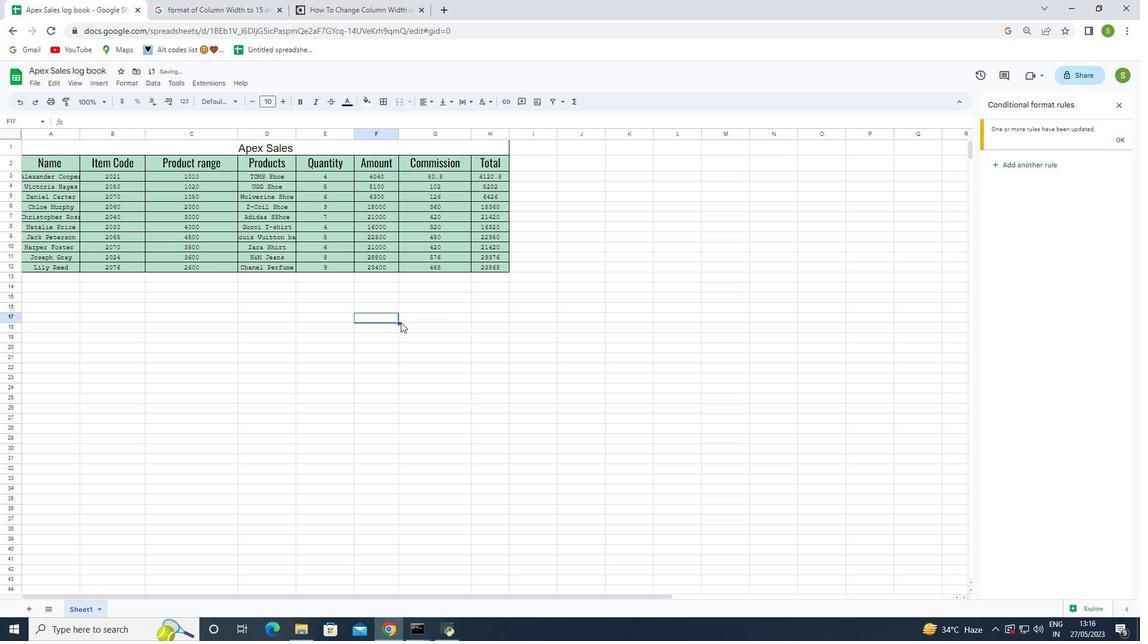 
Action: Key pressed ctrl+Z
Screenshot: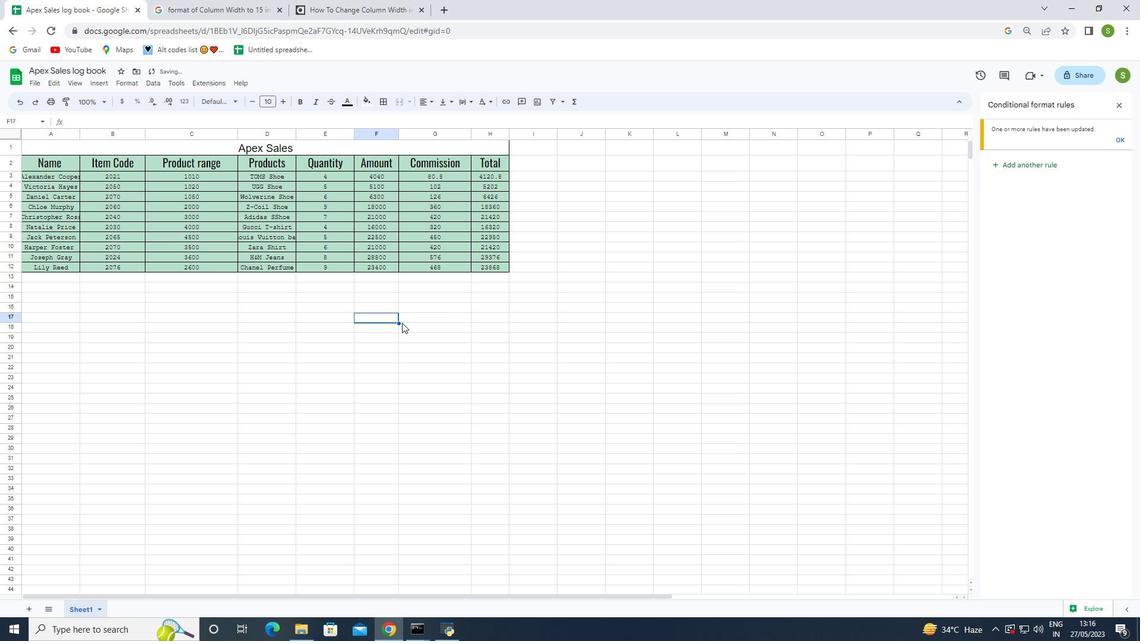 
Action: Mouse moved to (405, 323)
Screenshot: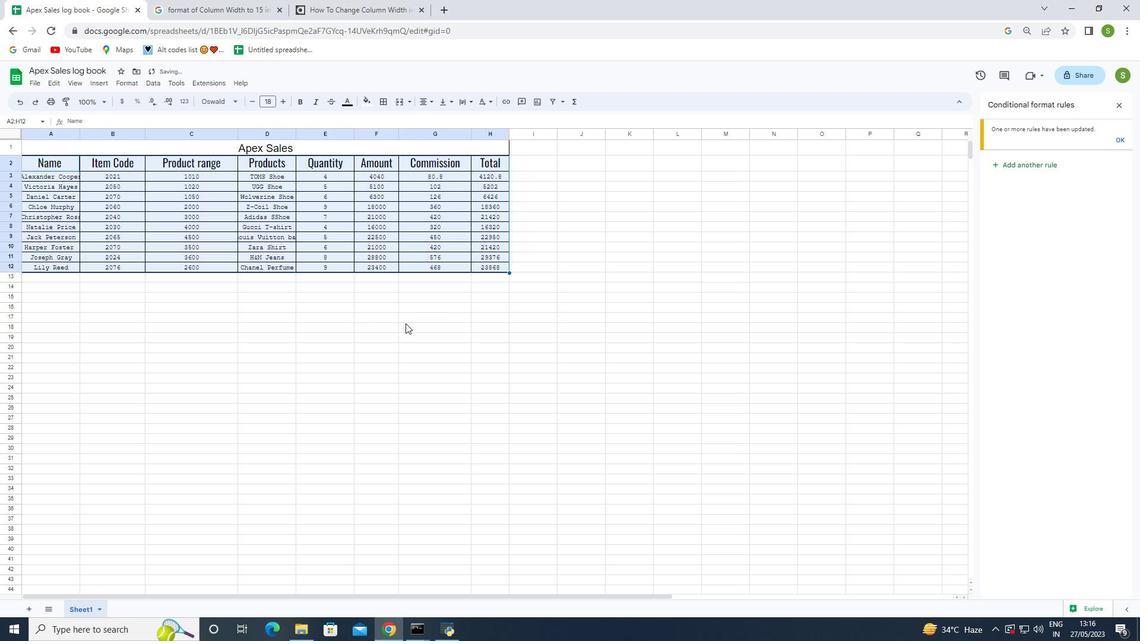 
Action: Key pressed <'\x1a'>
Screenshot: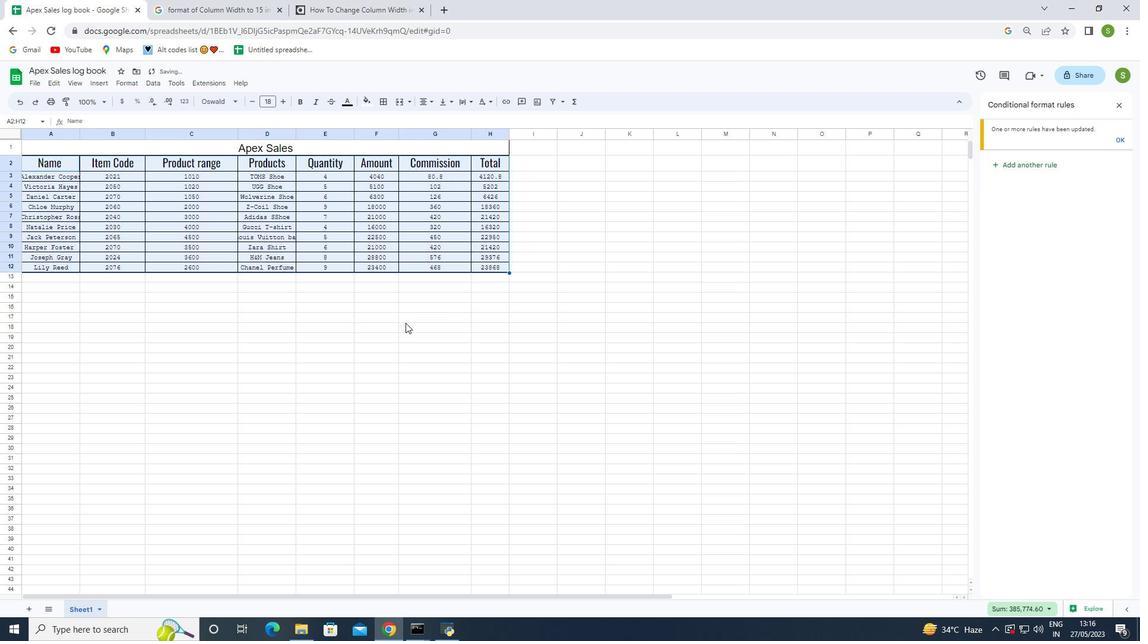 
Action: Mouse moved to (405, 323)
Screenshot: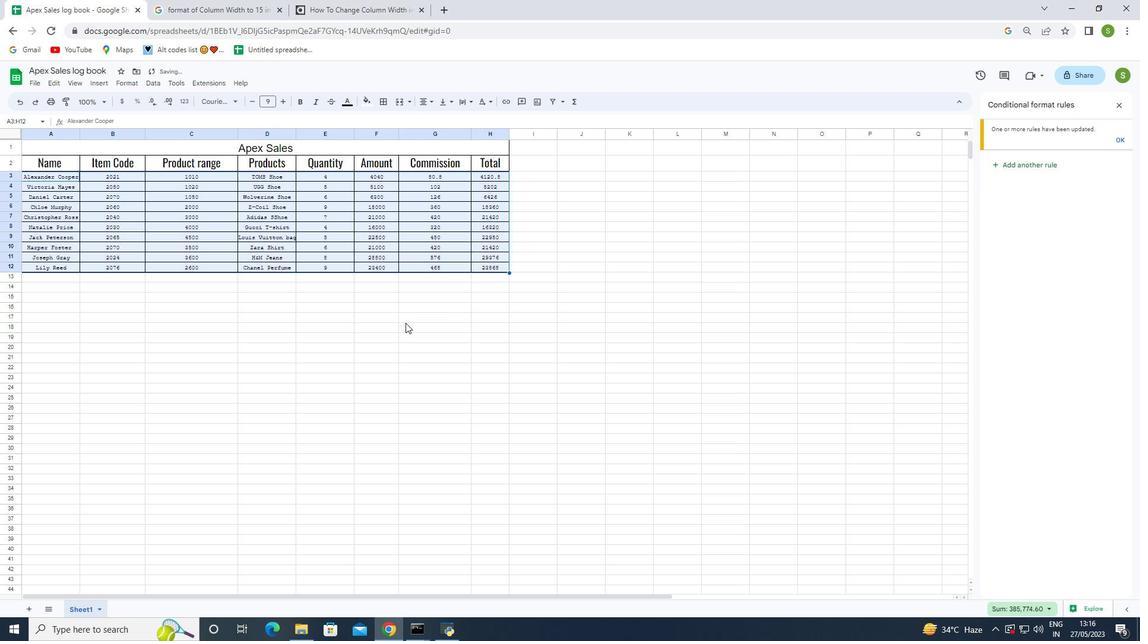 
Action: Mouse pressed left at (405, 323)
Screenshot: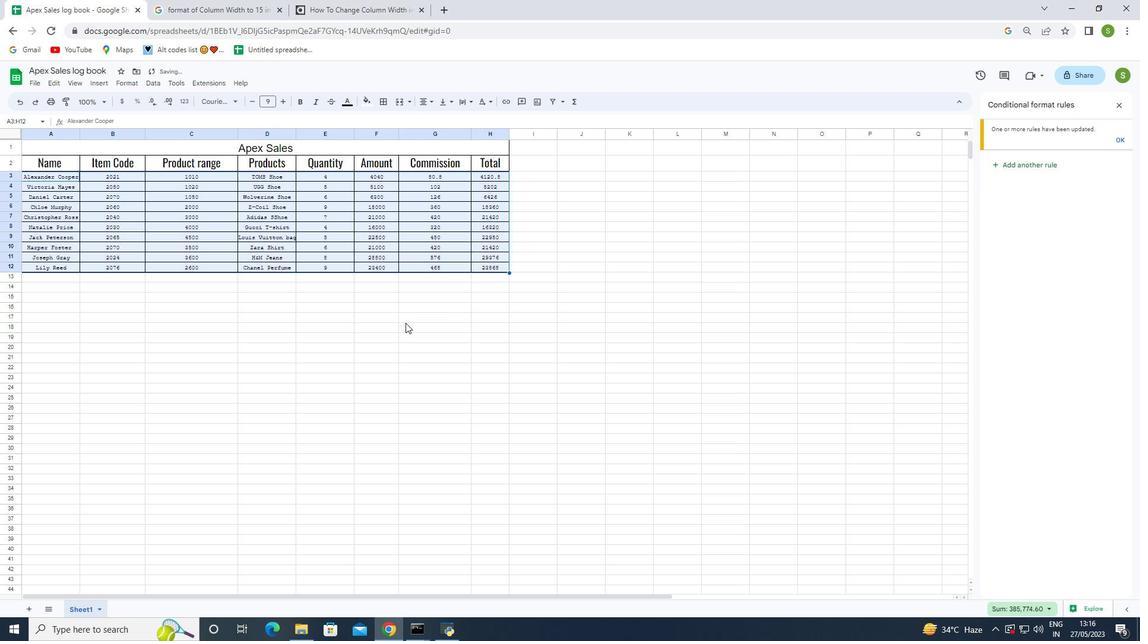 
Action: Mouse moved to (328, 157)
Screenshot: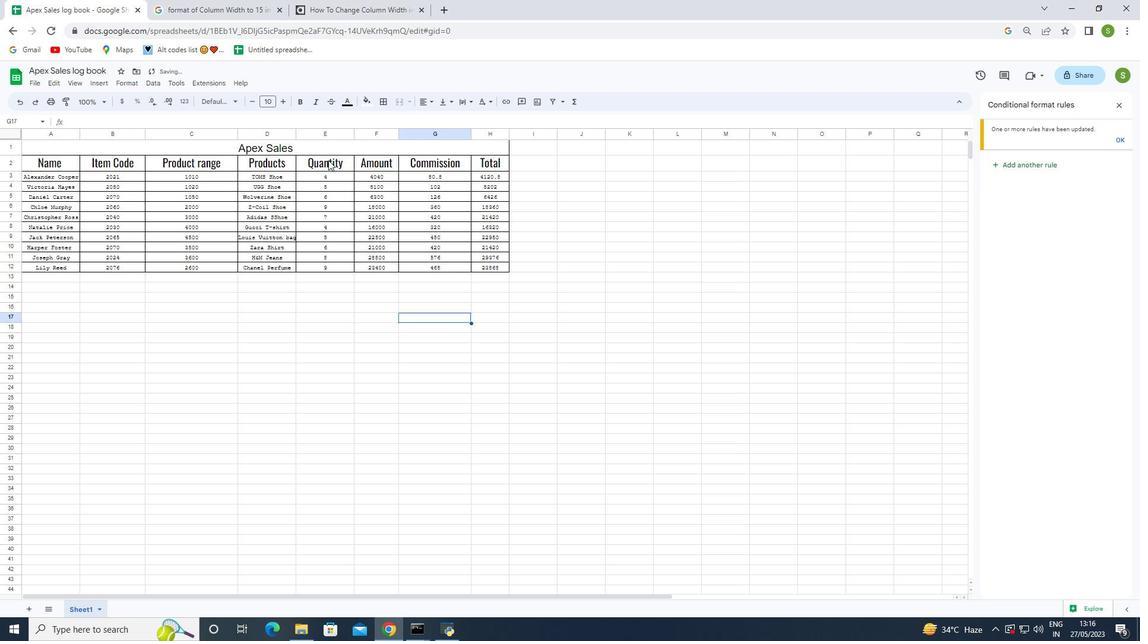 
Action: Mouse pressed left at (328, 157)
Screenshot: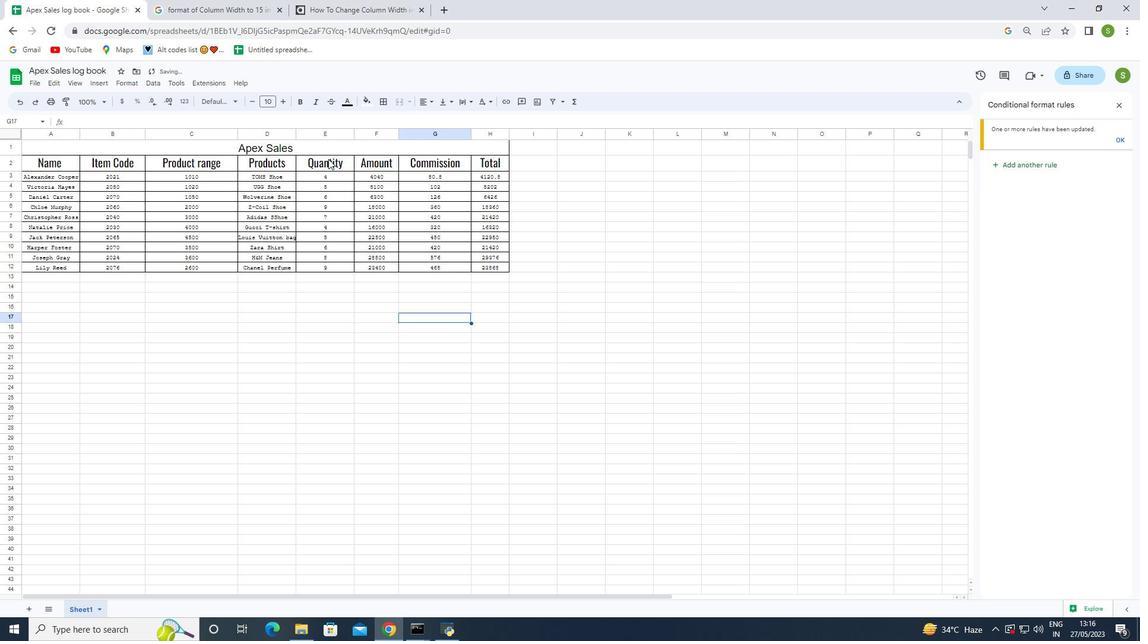 
Action: Mouse moved to (334, 256)
Screenshot: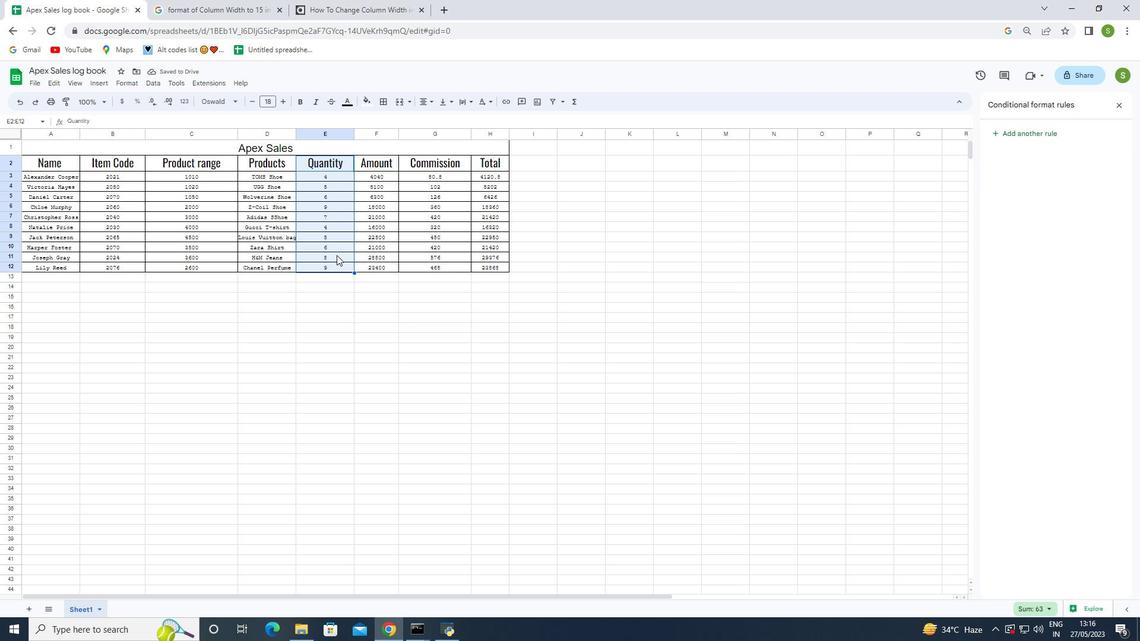 
Action: Mouse pressed left at (334, 256)
Screenshot: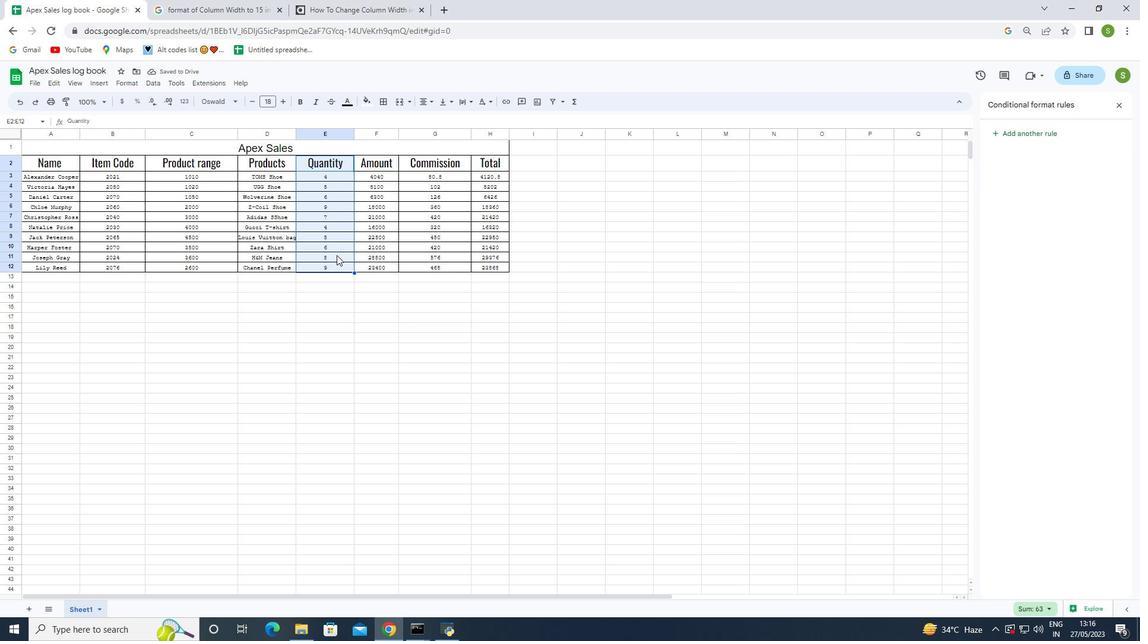
Action: Mouse moved to (329, 231)
Screenshot: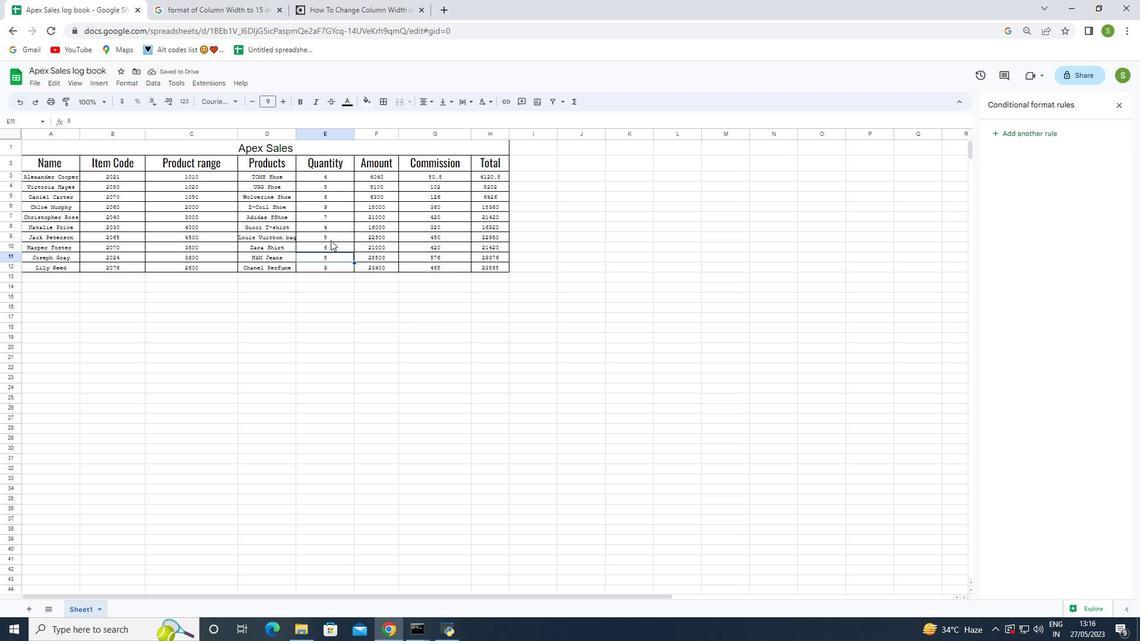 
Action: Mouse pressed left at (329, 231)
Screenshot: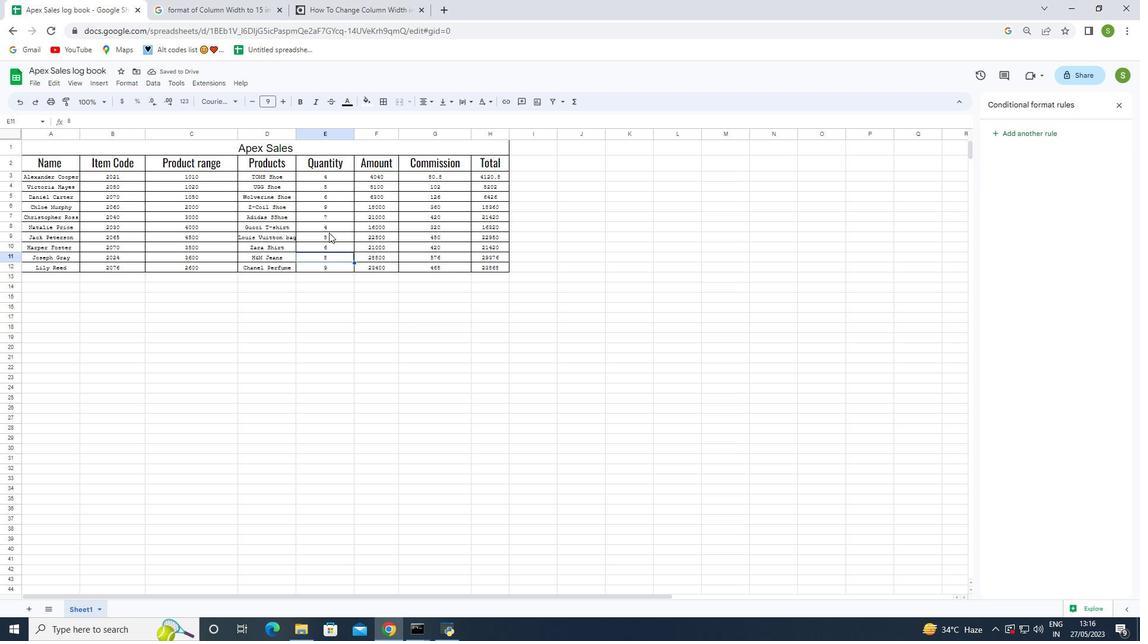 
Action: Mouse moved to (336, 245)
Screenshot: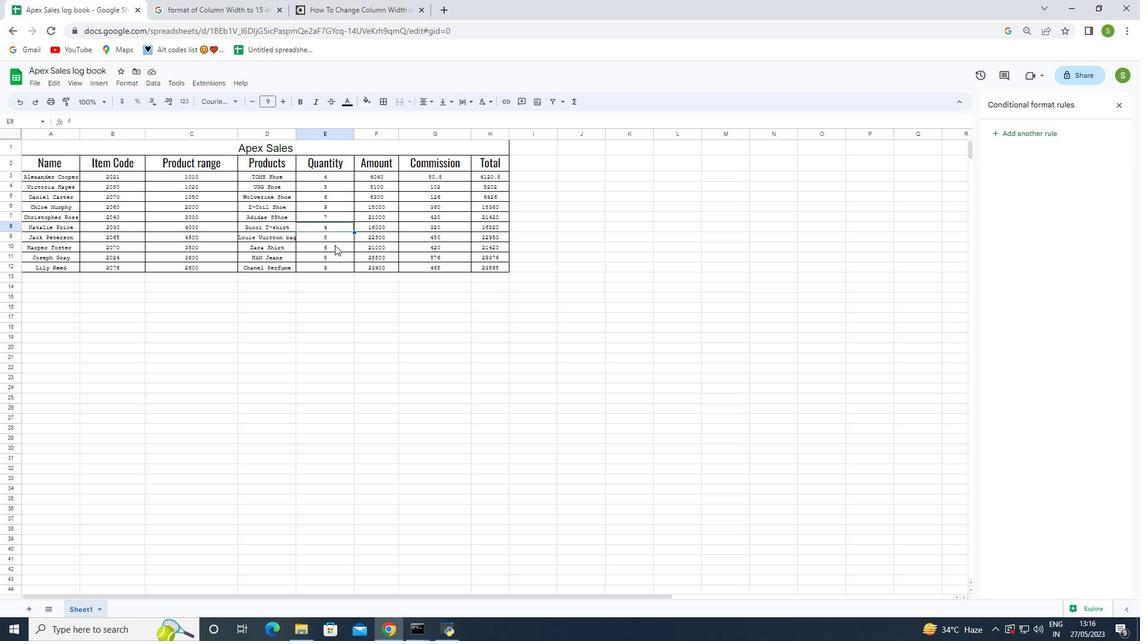 
Action: Key pressed 1
Screenshot: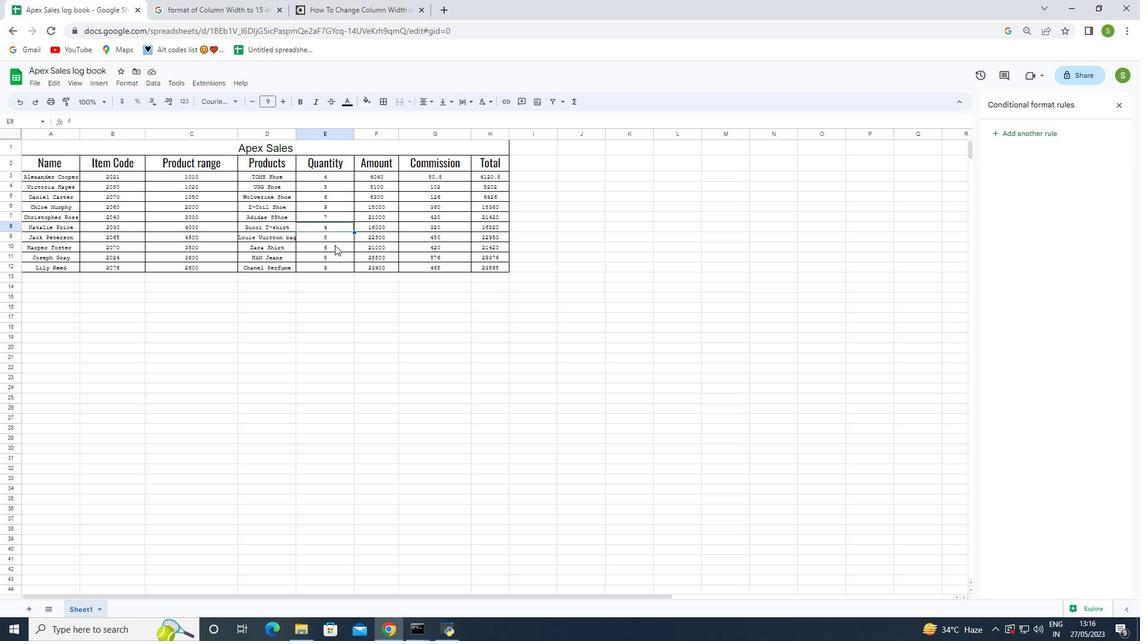
Action: Mouse moved to (339, 241)
Screenshot: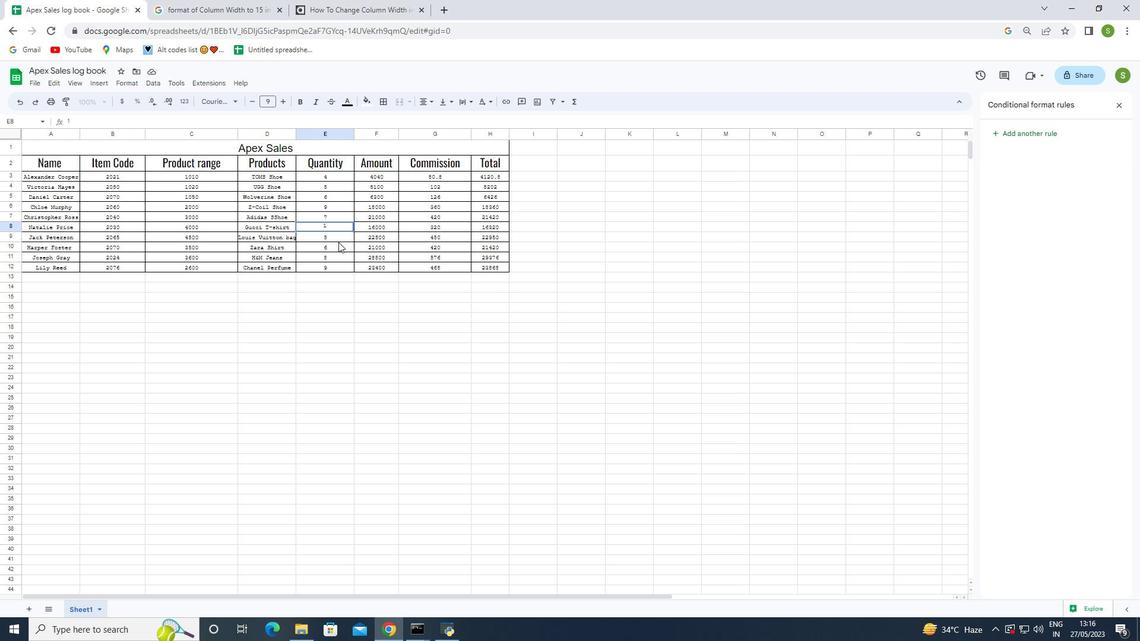 
Action: Key pressed 1
Screenshot: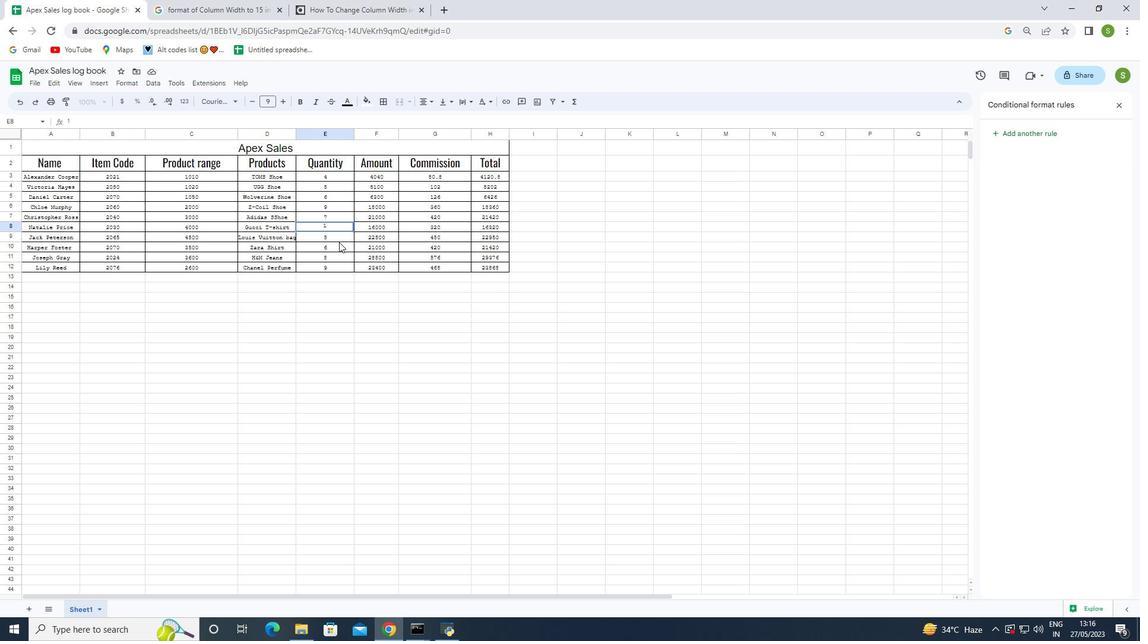 
Action: Mouse moved to (334, 247)
Screenshot: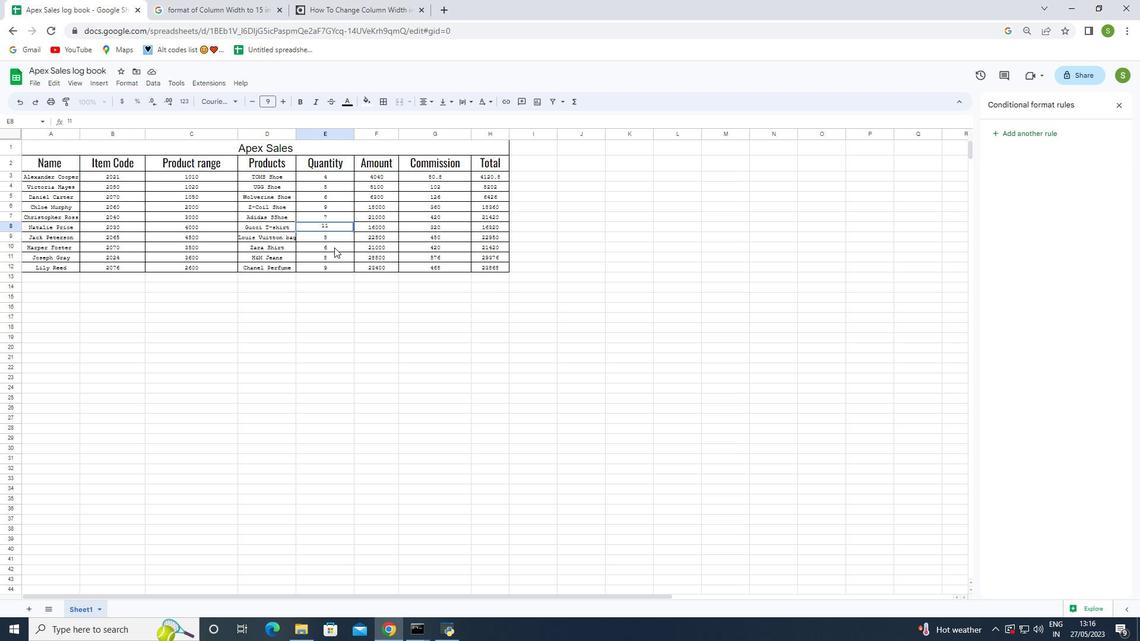 
Action: Mouse pressed left at (334, 247)
Screenshot: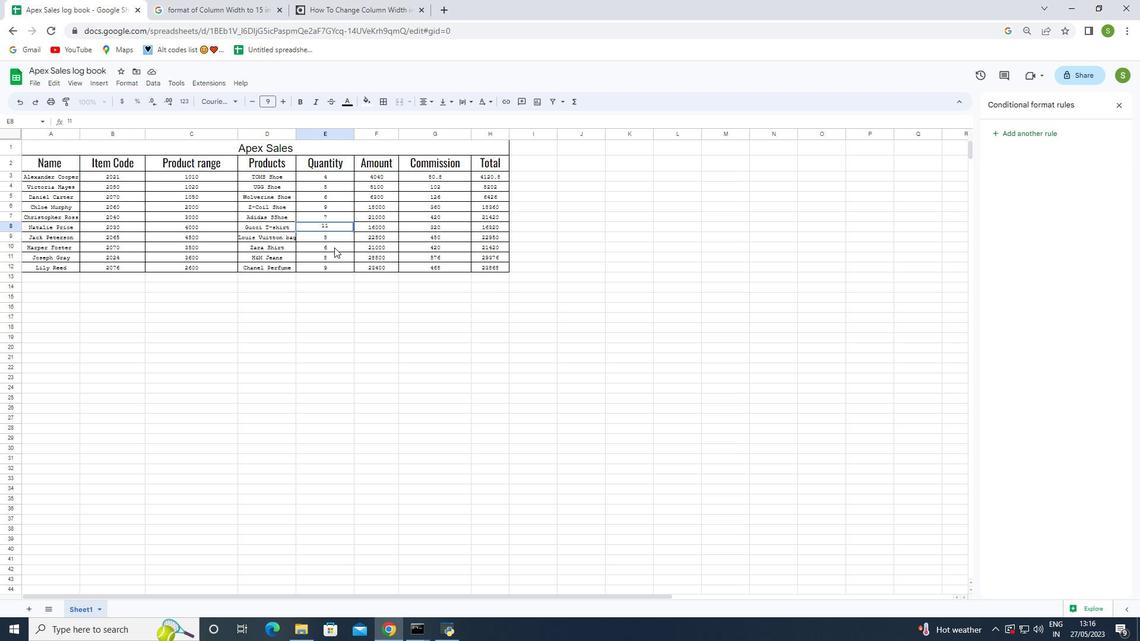 
Action: Mouse moved to (330, 245)
Screenshot: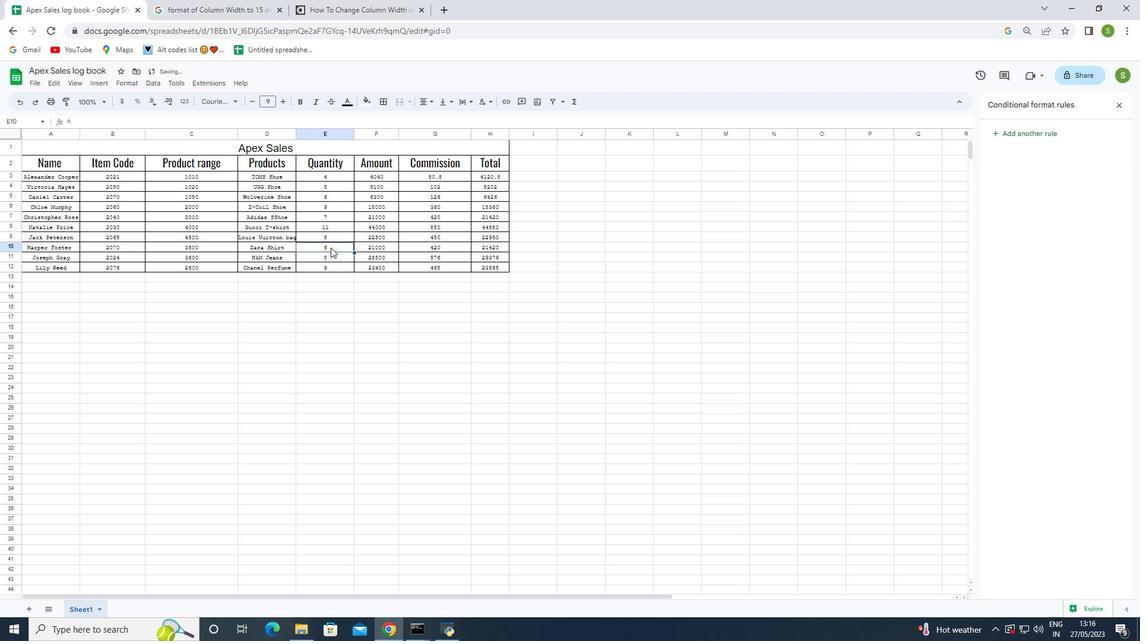 
Action: Mouse pressed left at (330, 245)
Screenshot: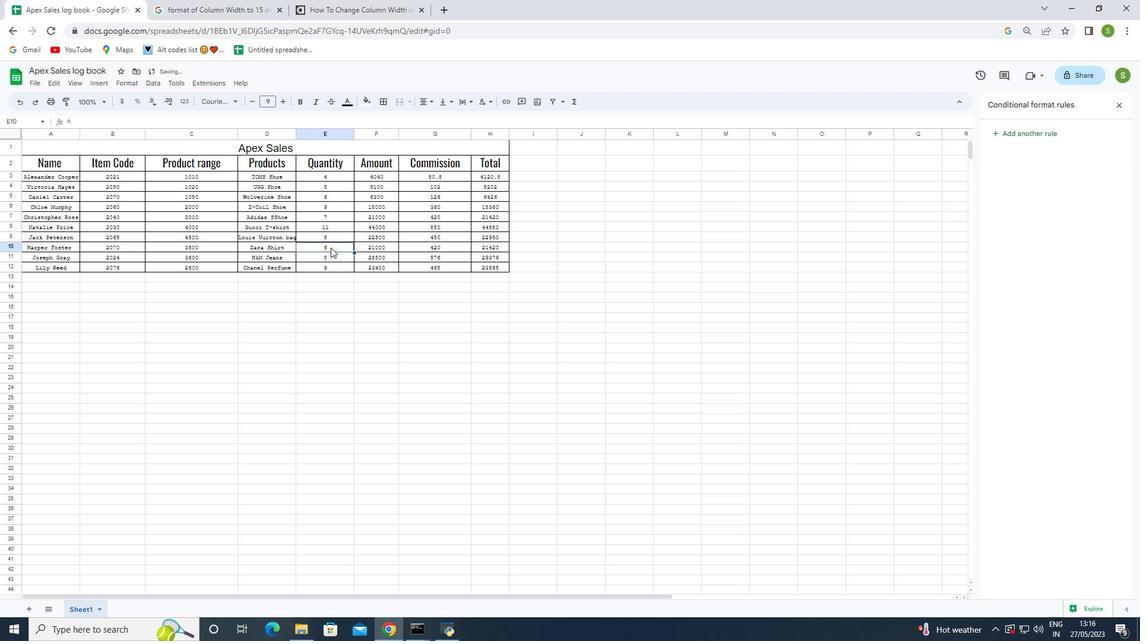 
Action: Mouse moved to (335, 250)
Screenshot: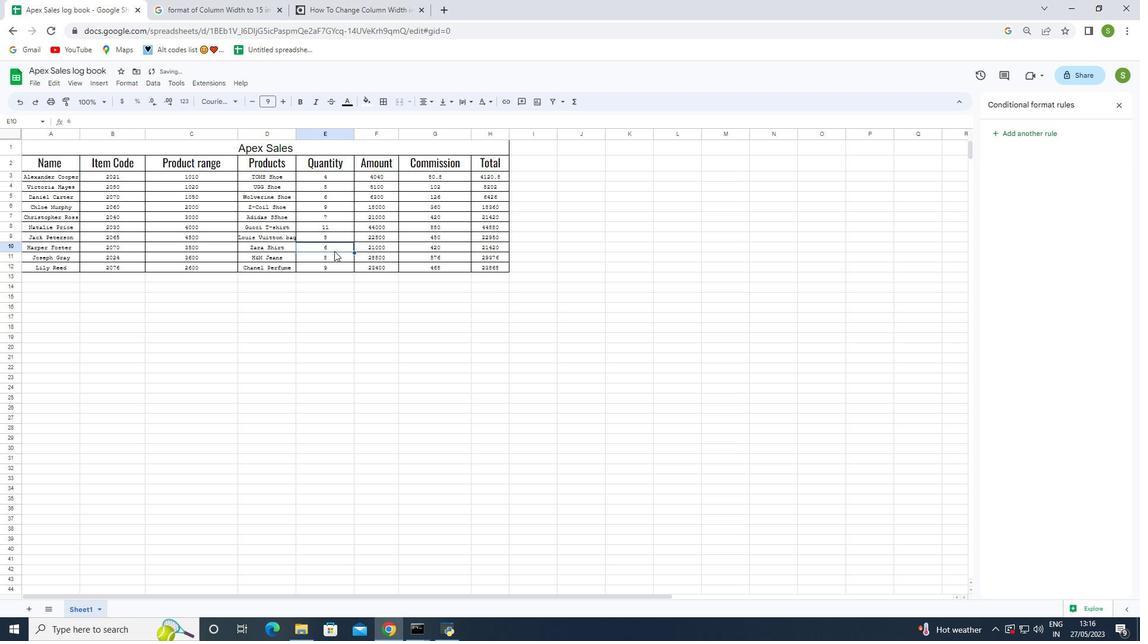 
Action: Key pressed 4
Screenshot: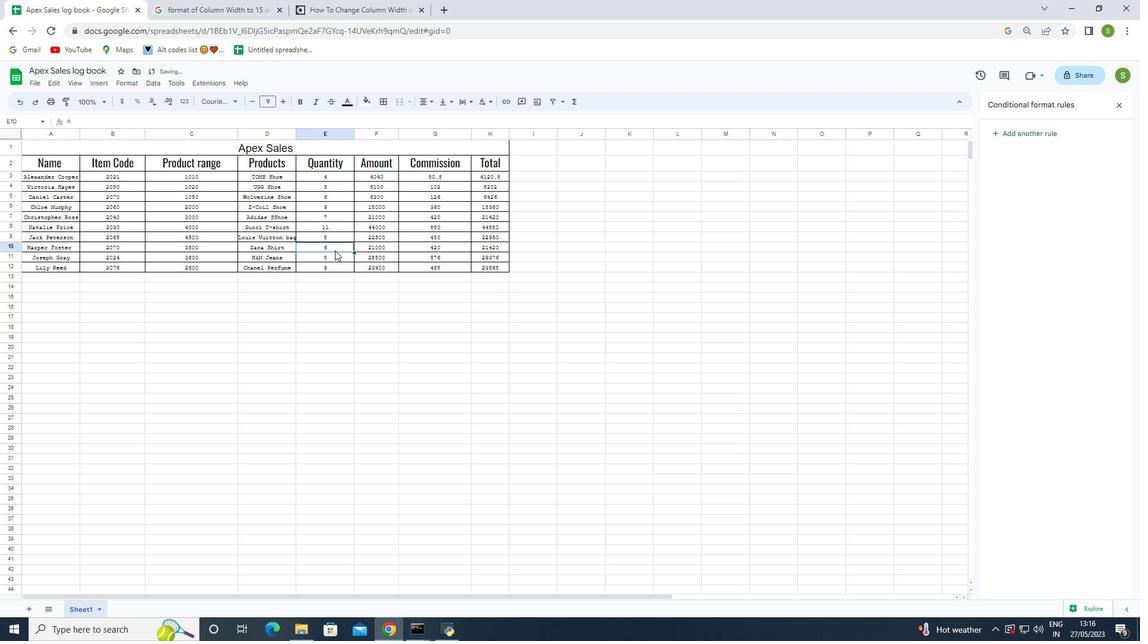 
Action: Mouse moved to (335, 249)
Screenshot: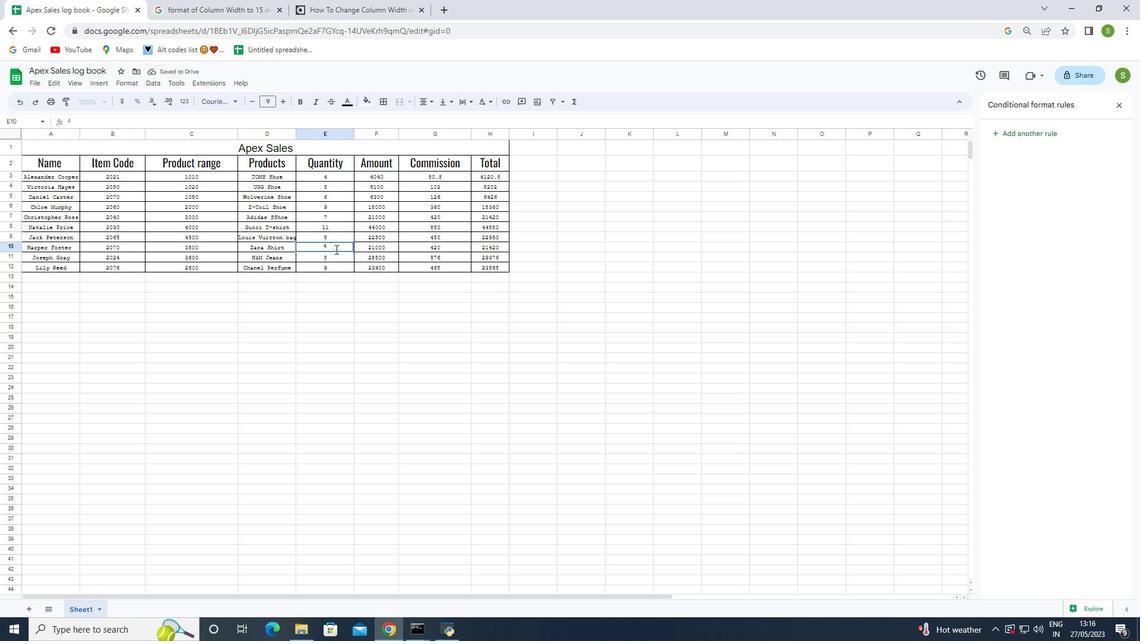 
Action: Key pressed <Key.backspace>
Screenshot: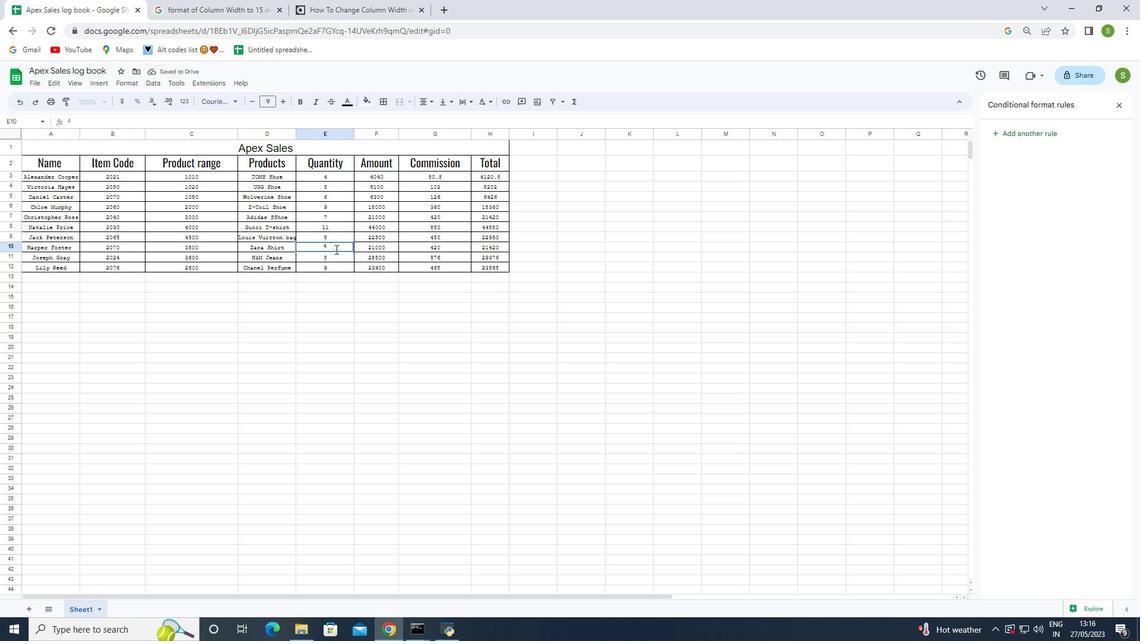 
Action: Mouse moved to (336, 247)
Screenshot: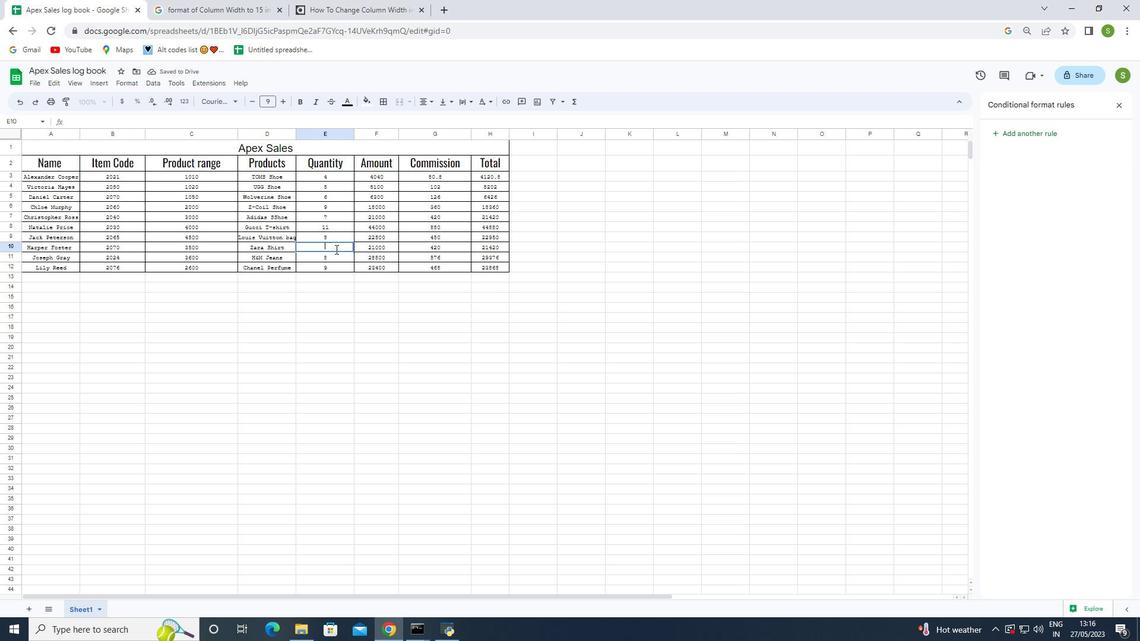 
Action: Key pressed 1
Screenshot: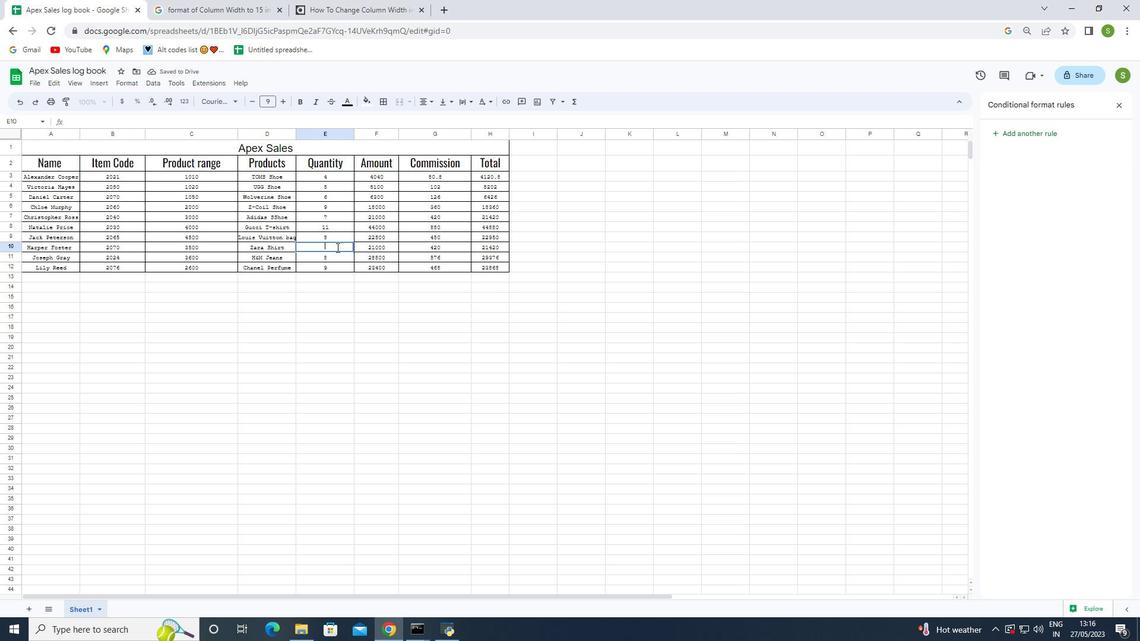 
Action: Mouse moved to (336, 248)
Screenshot: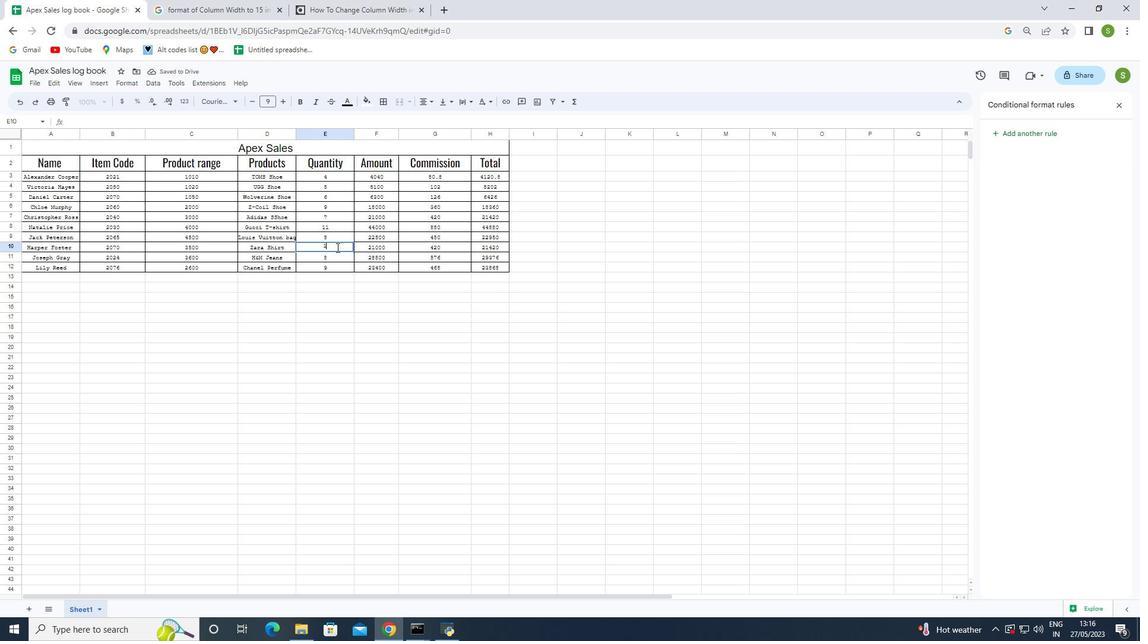 
Action: Key pressed 4
Screenshot: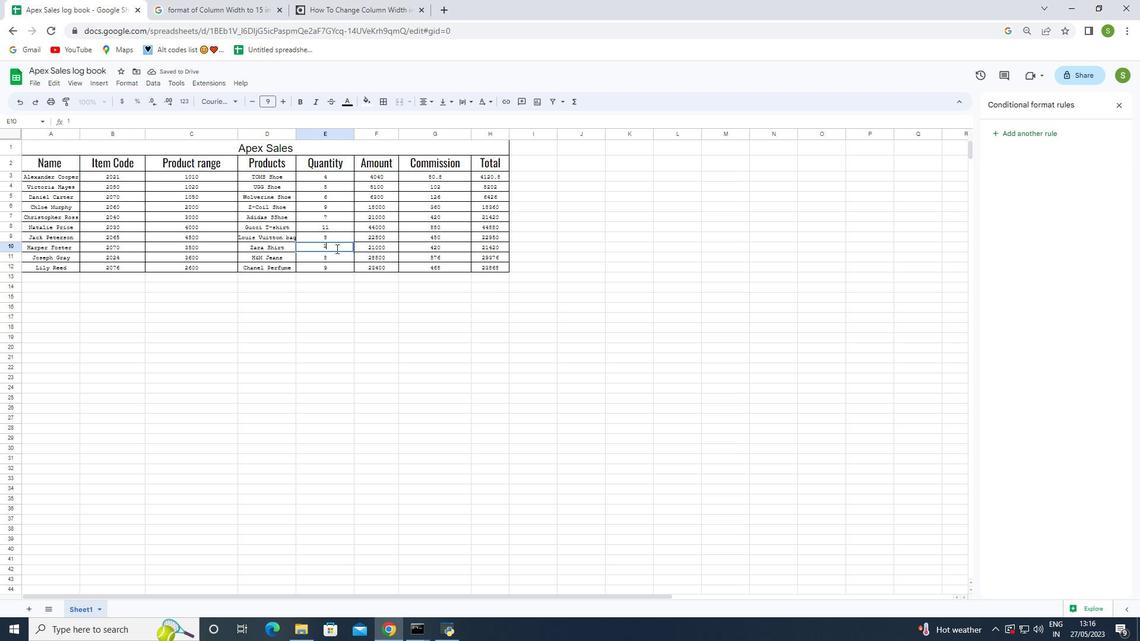 
Action: Mouse moved to (350, 266)
Screenshot: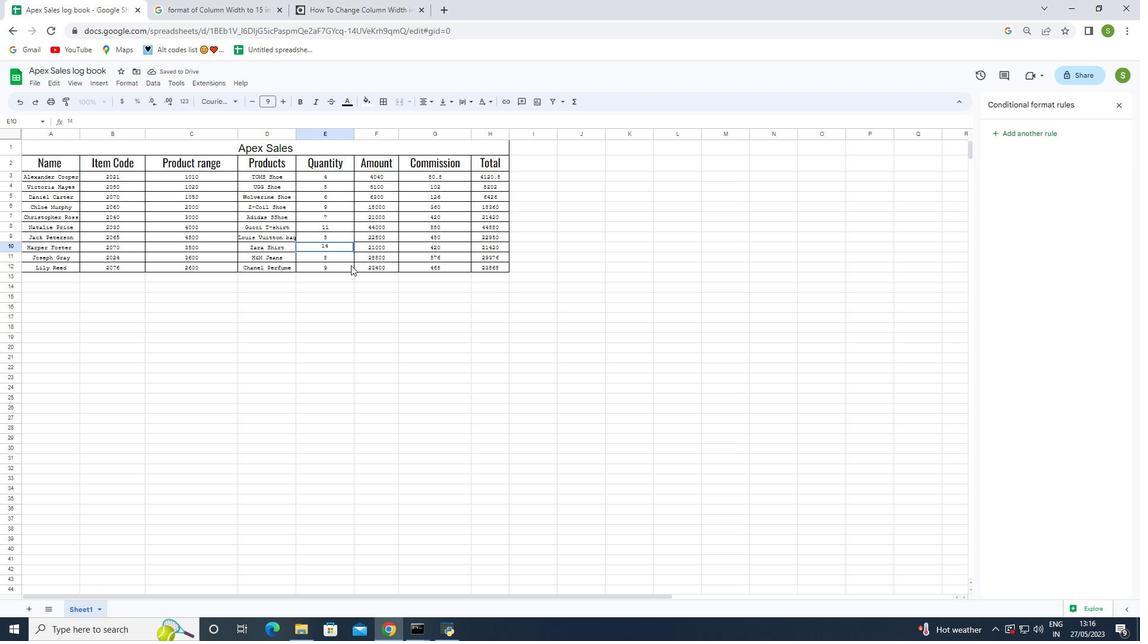 
Action: Key pressed <Key.enter>
Screenshot: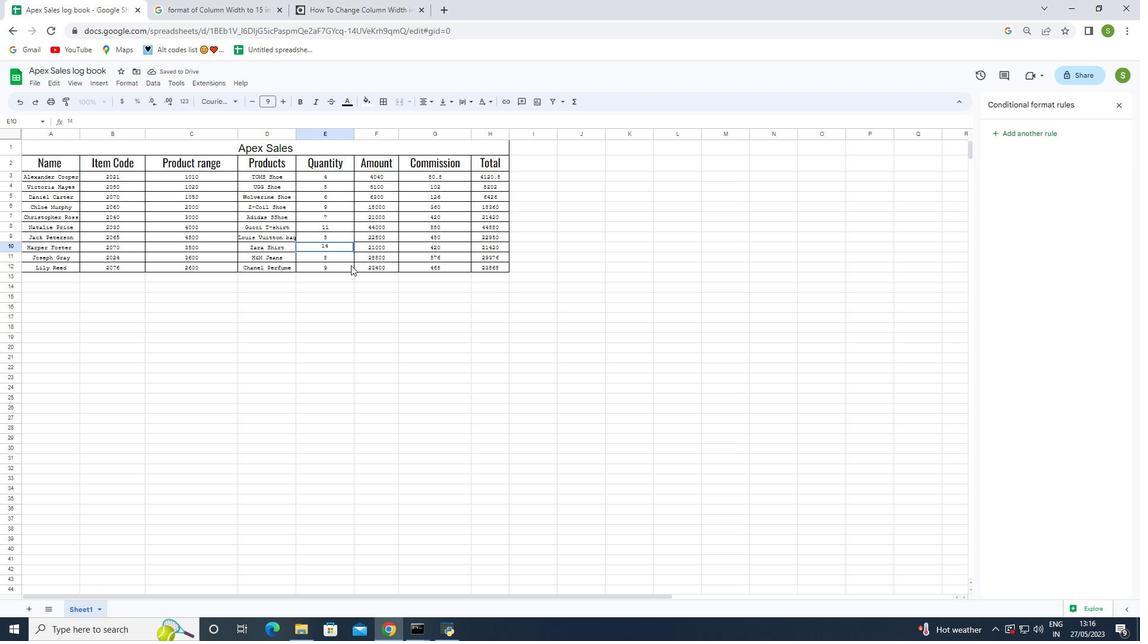 
Action: Mouse moved to (333, 197)
Screenshot: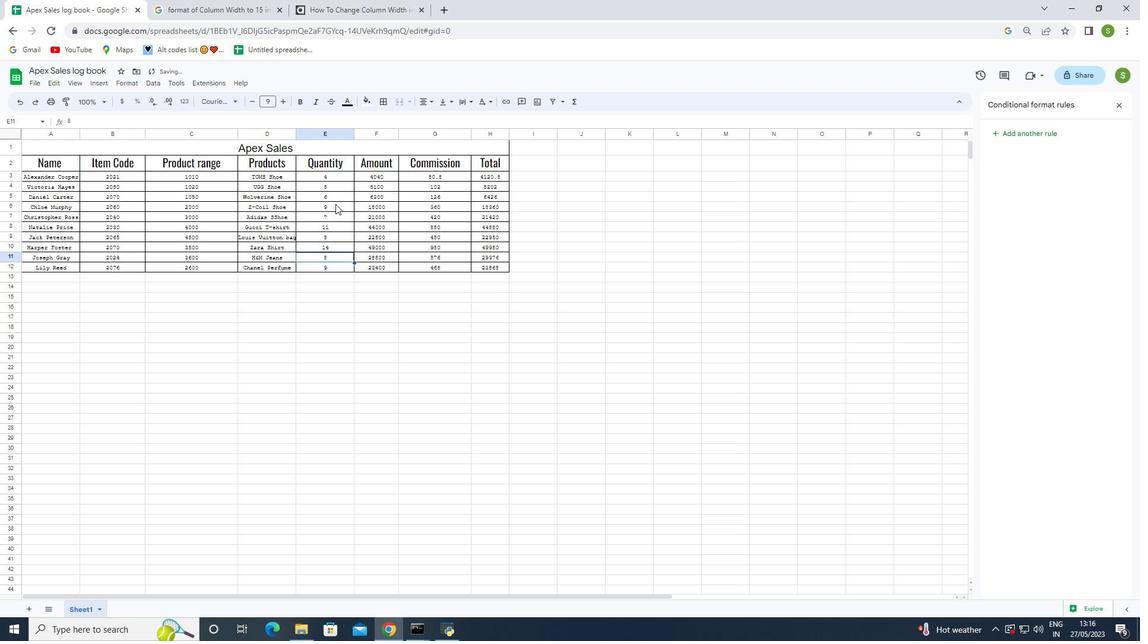 
Action: Mouse pressed left at (333, 197)
Screenshot: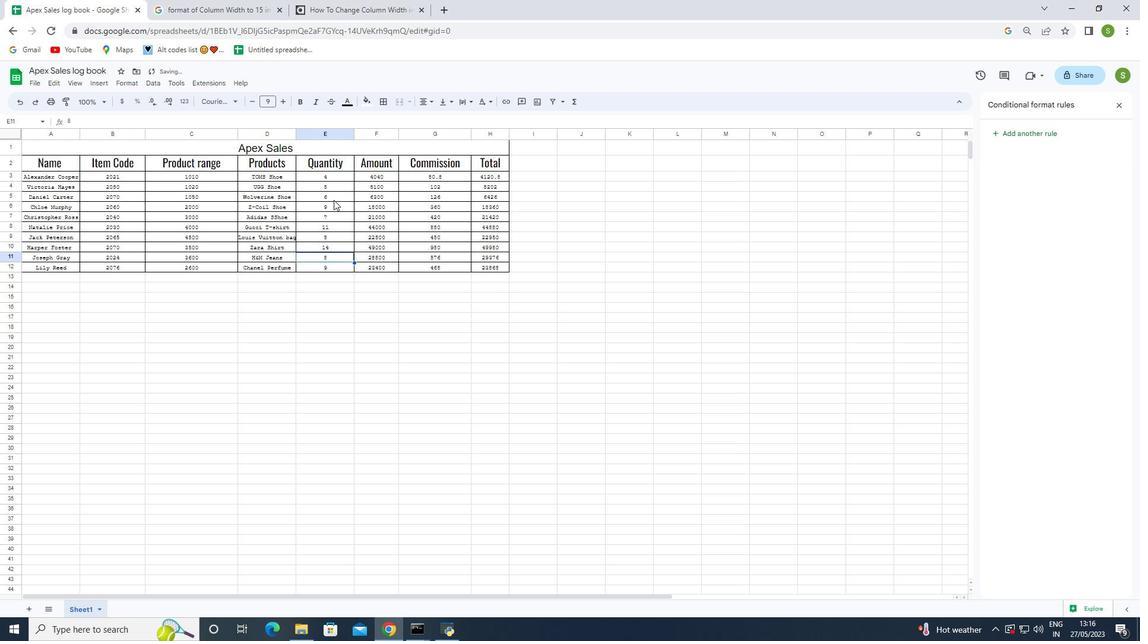 
Action: Mouse moved to (339, 225)
Screenshot: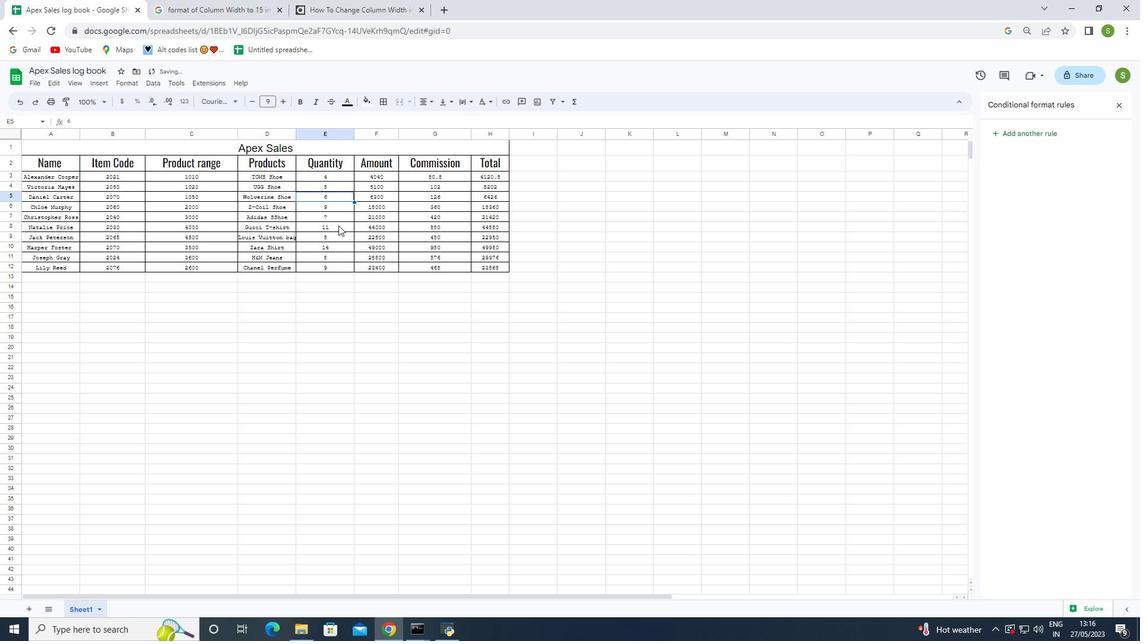 
Action: Key pressed 13
Screenshot: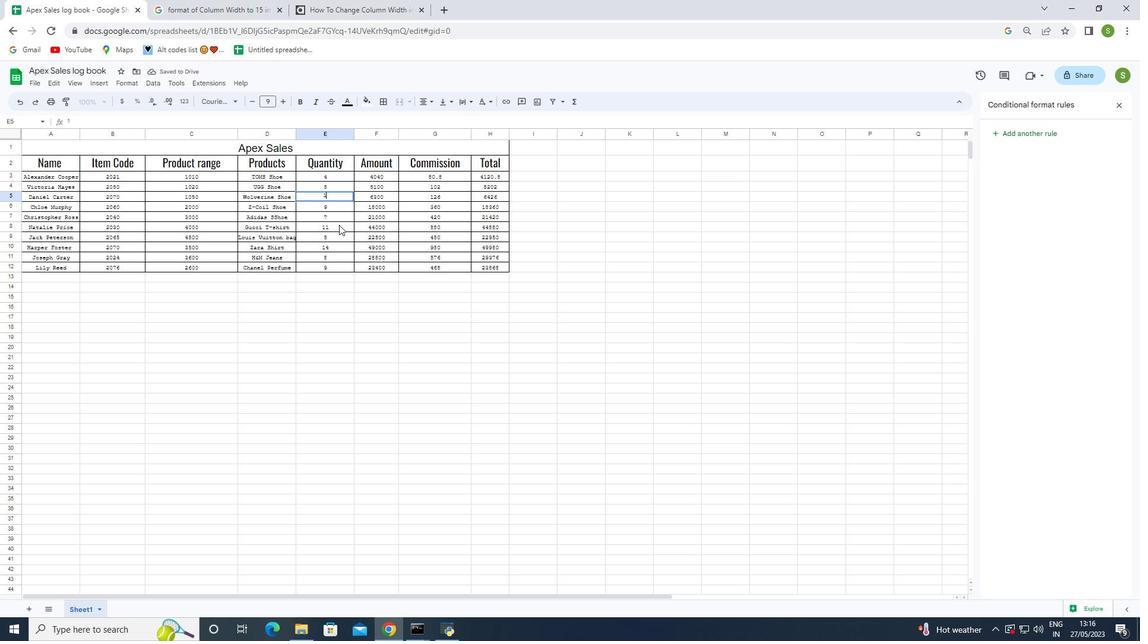
Action: Mouse moved to (342, 226)
Screenshot: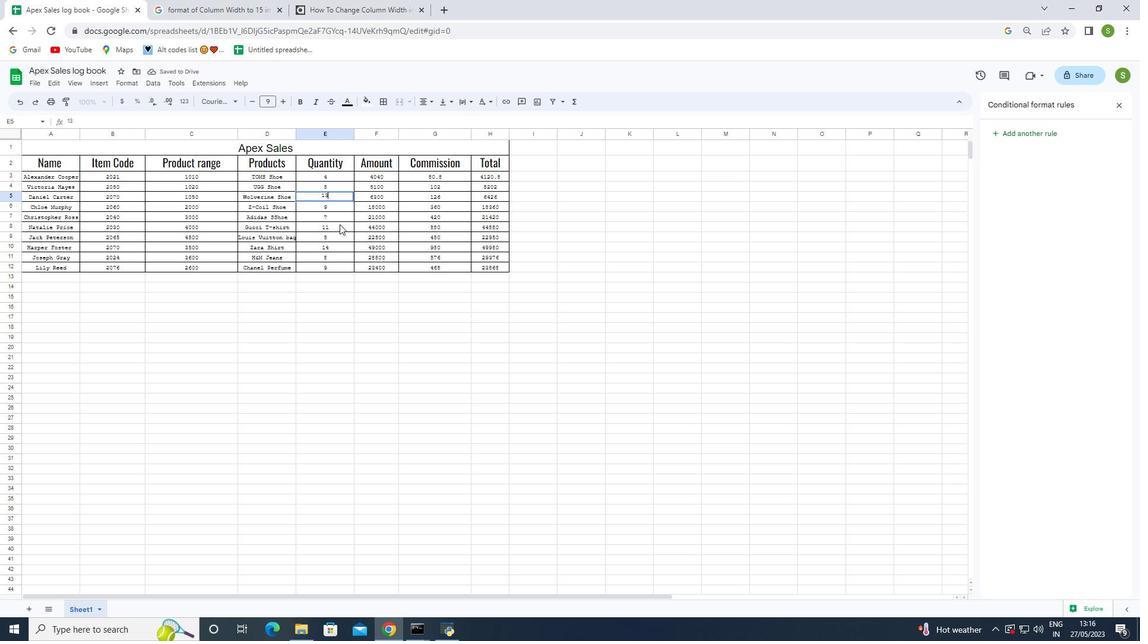 
Action: Key pressed <Key.enter>
Screenshot: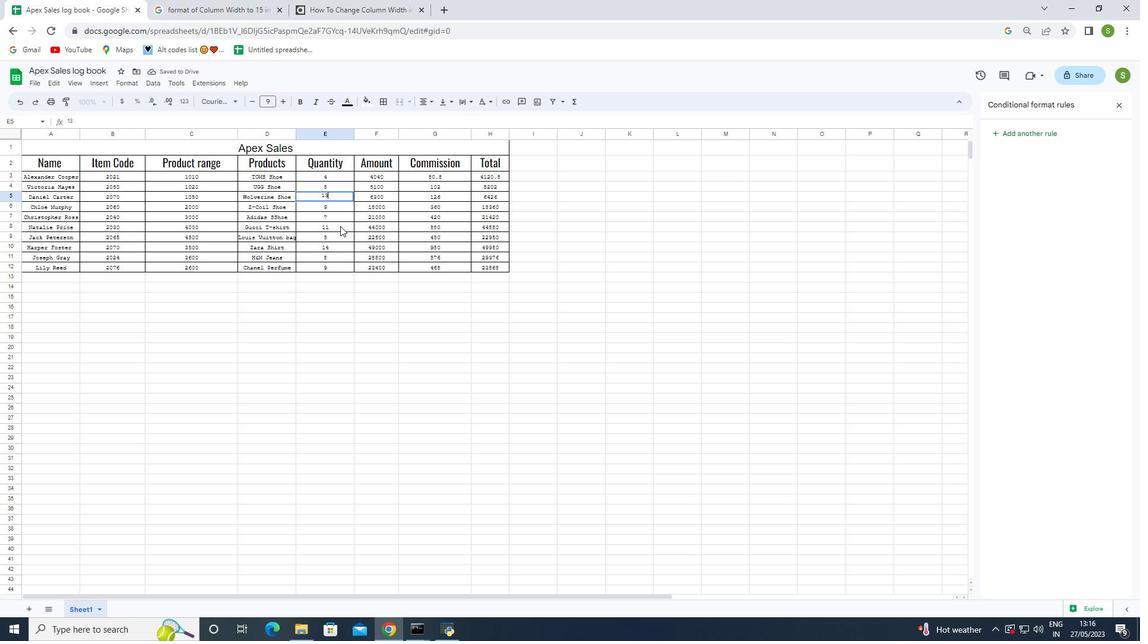 
Action: Mouse moved to (334, 180)
Screenshot: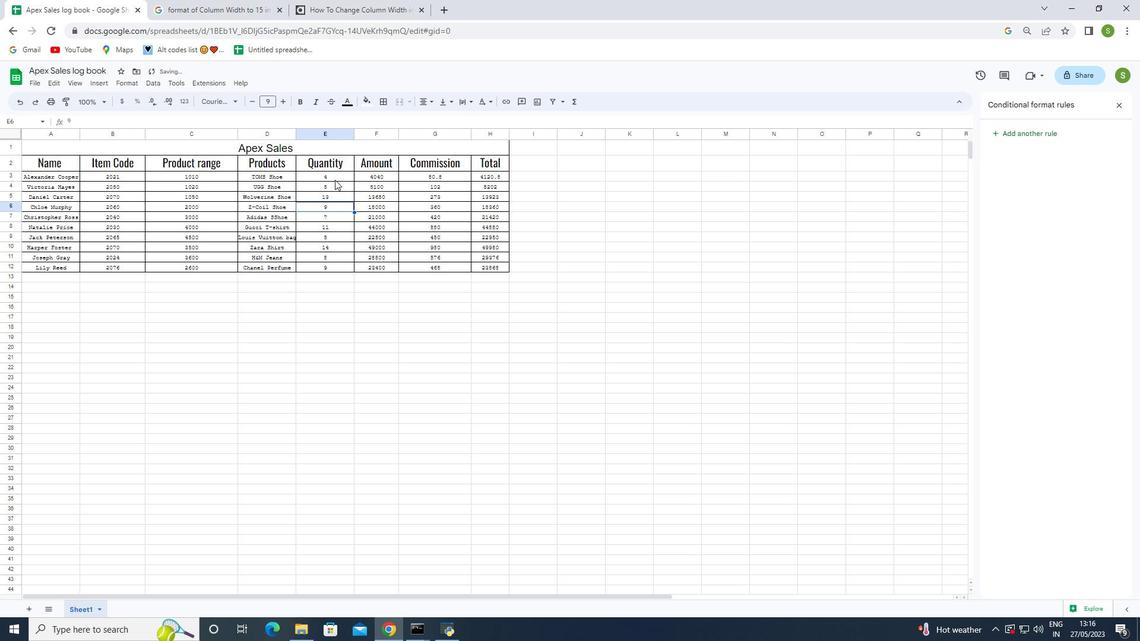 
Action: Mouse pressed left at (334, 180)
Screenshot: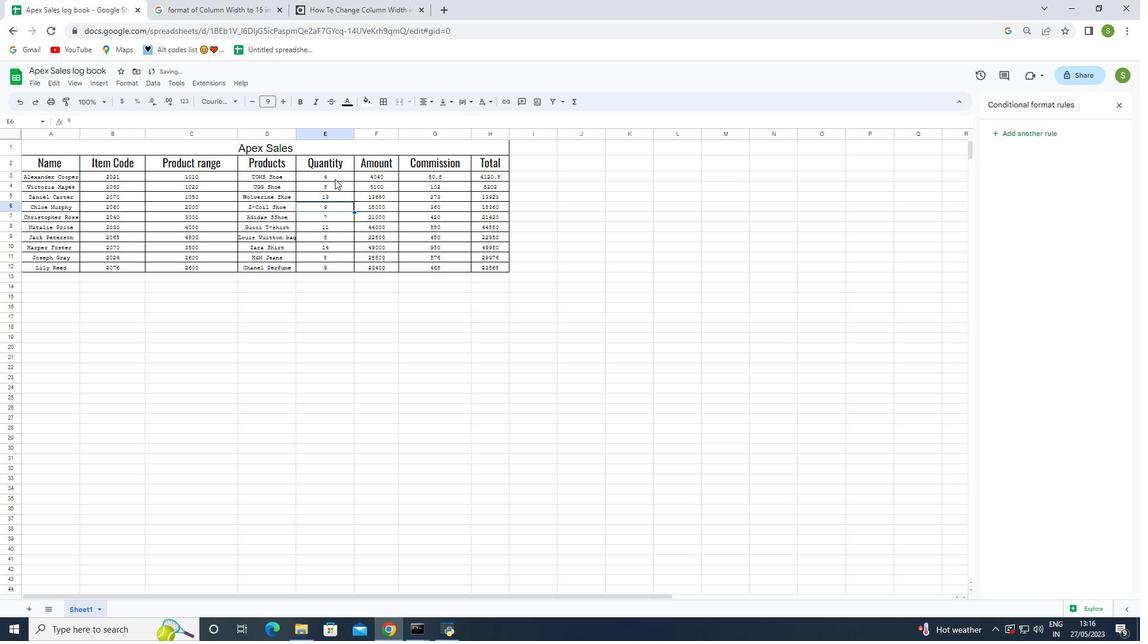 
Action: Mouse moved to (337, 197)
Screenshot: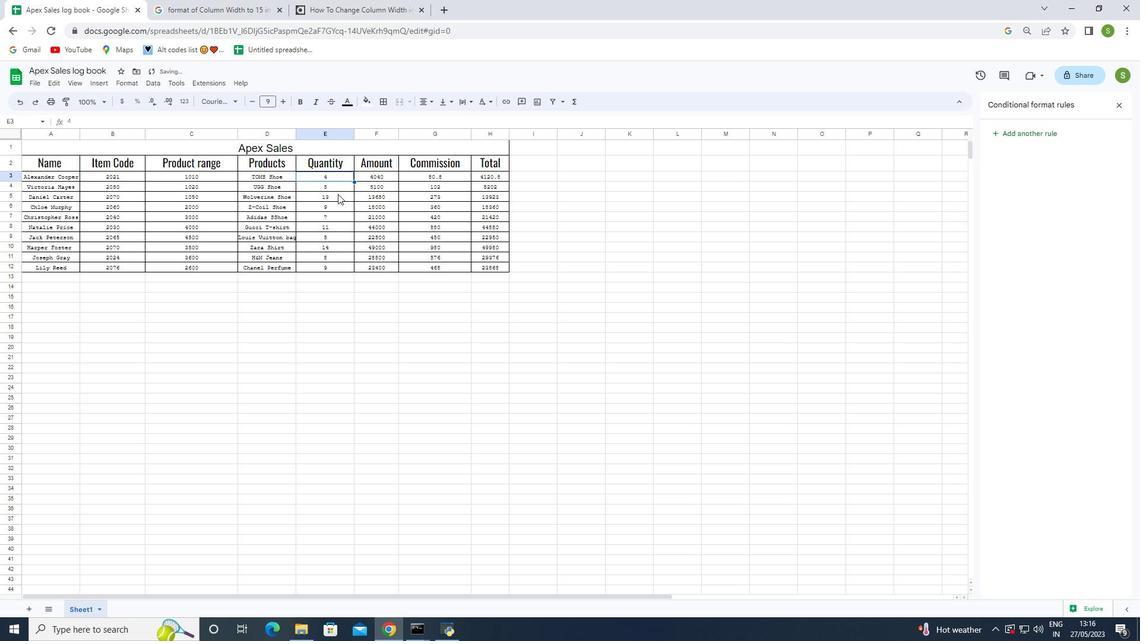 
Action: Key pressed 1
Screenshot: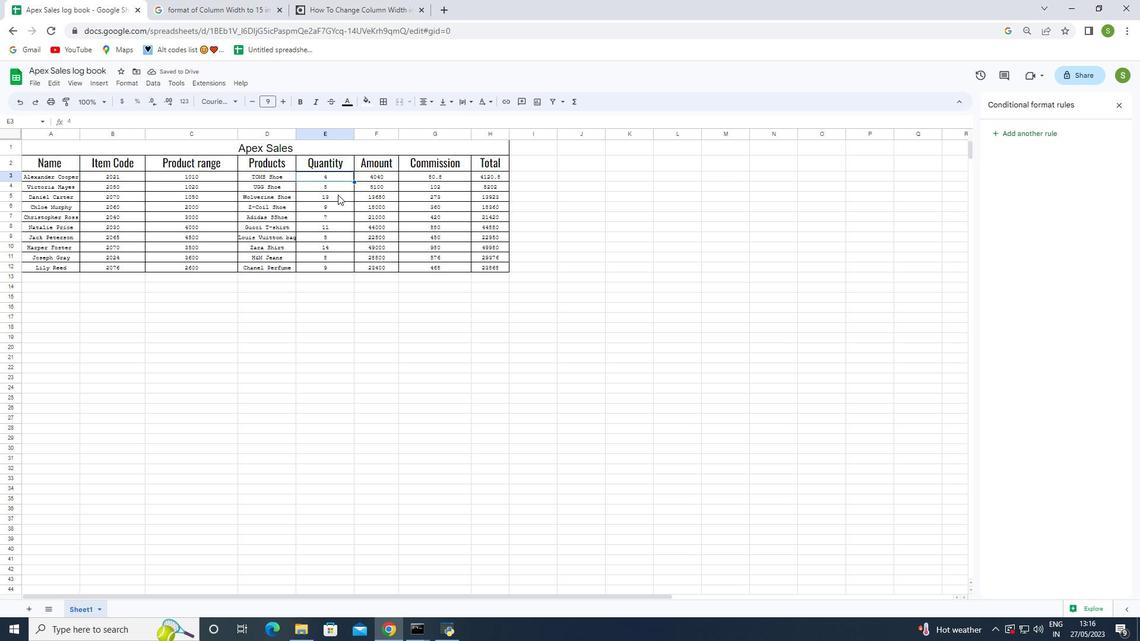 
Action: Mouse moved to (339, 198)
Screenshot: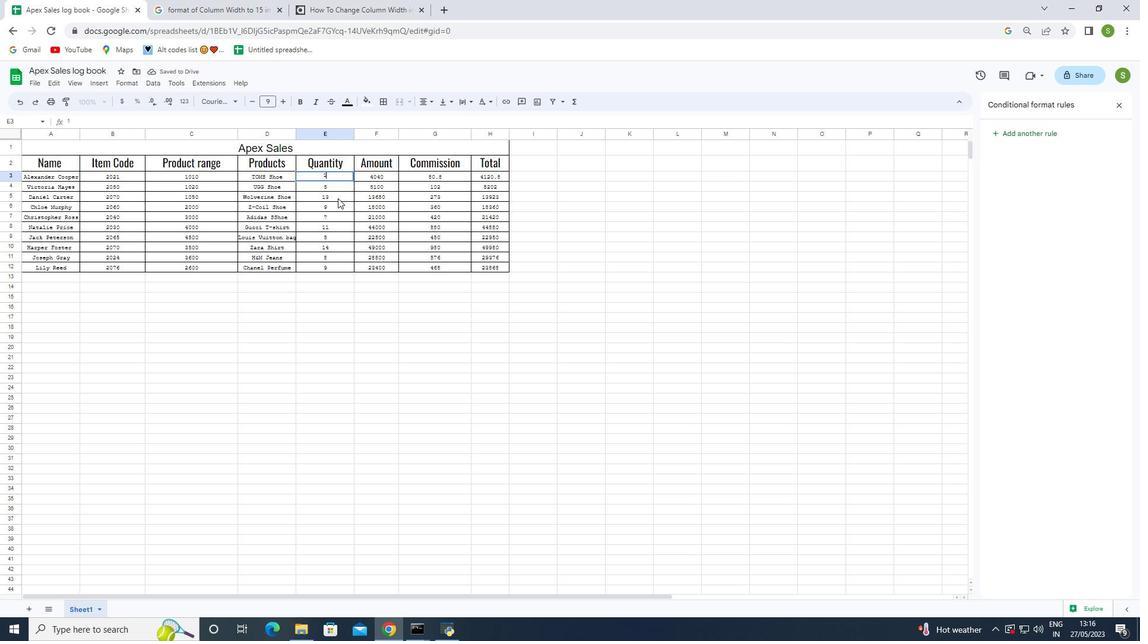 
Action: Key pressed 5
Screenshot: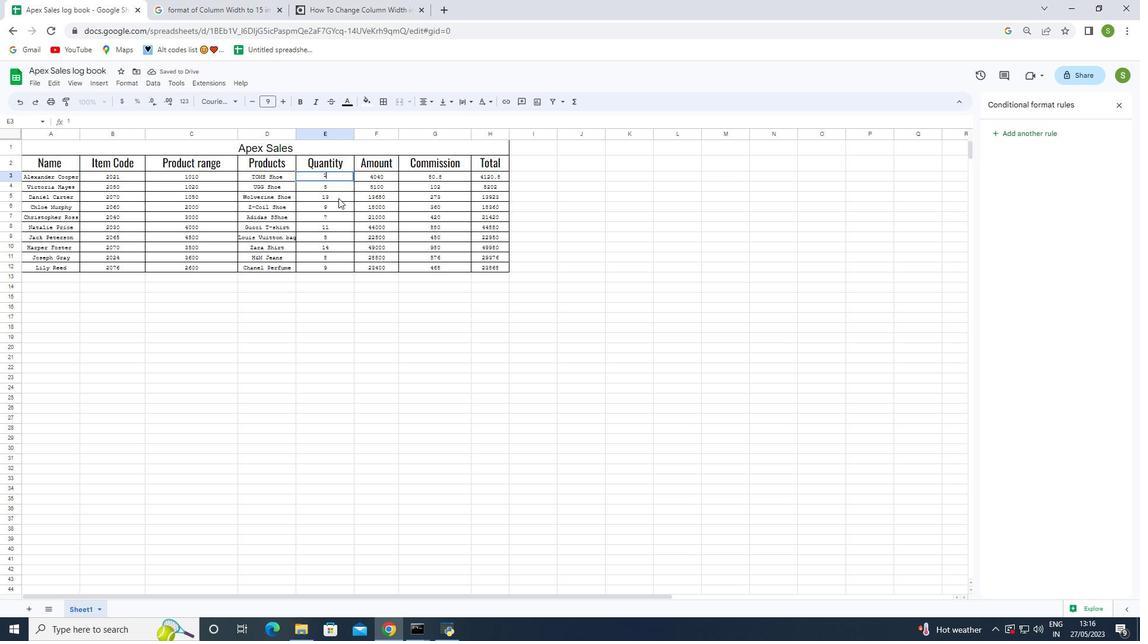 
Action: Mouse moved to (407, 305)
Screenshot: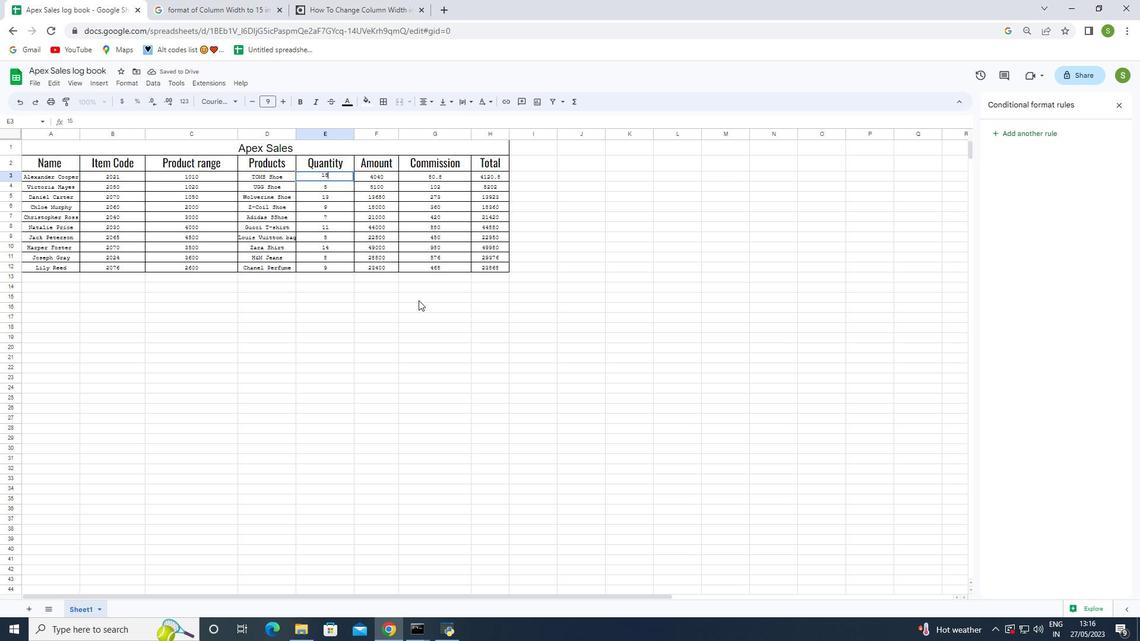
Action: Mouse pressed left at (407, 305)
Screenshot: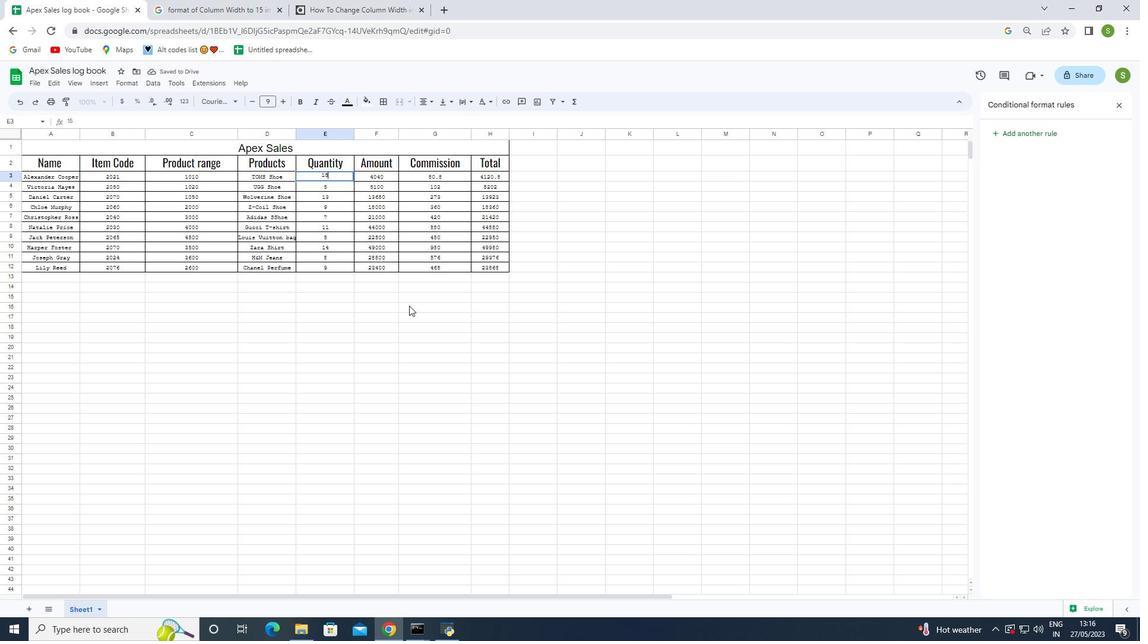 
Action: Mouse moved to (336, 163)
Screenshot: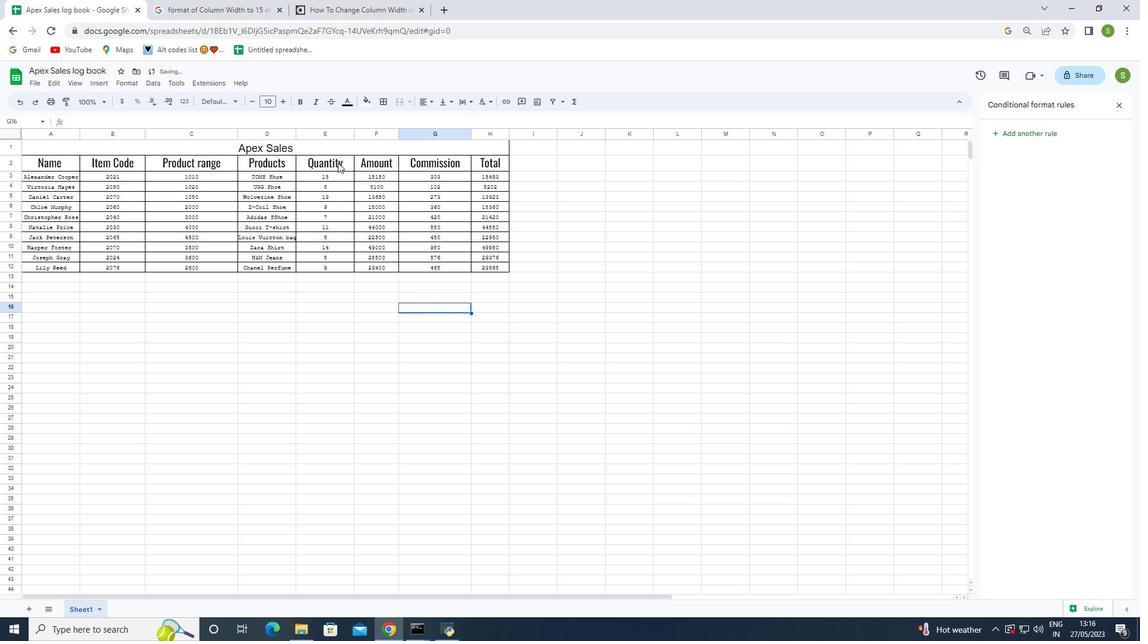 
Action: Mouse pressed left at (336, 163)
Screenshot: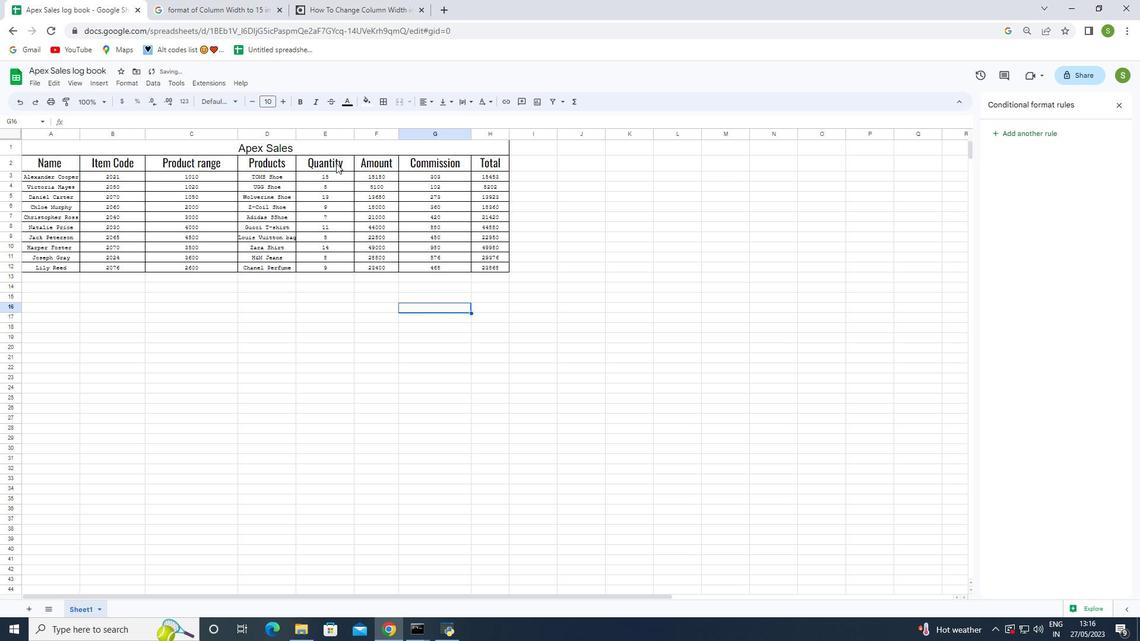 
Action: Mouse moved to (120, 80)
Screenshot: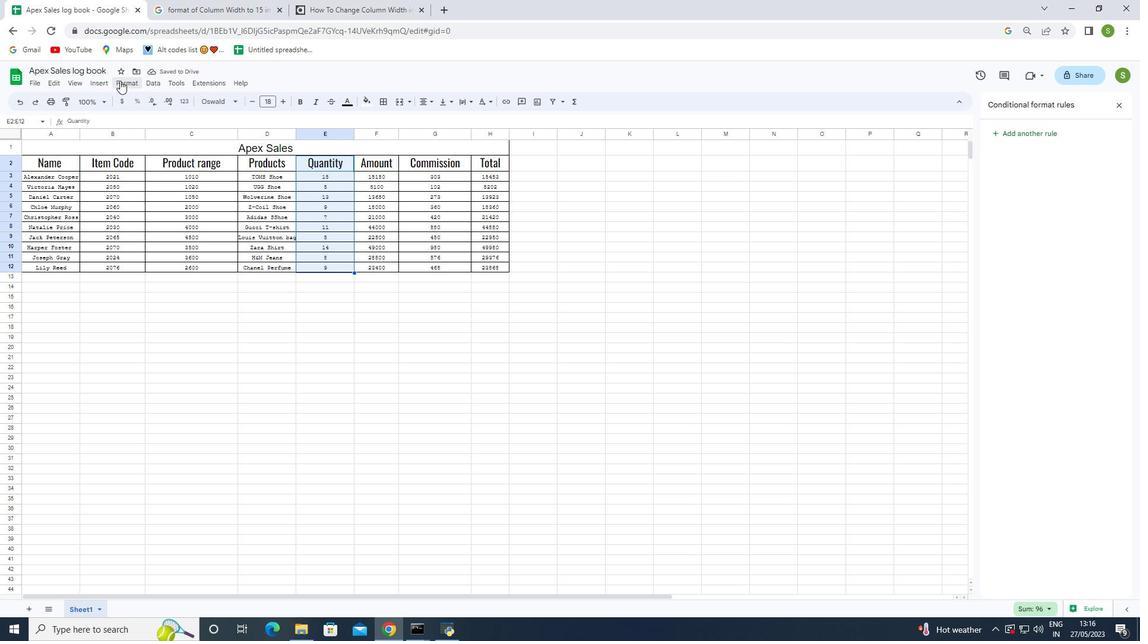 
Action: Mouse pressed left at (120, 80)
Screenshot: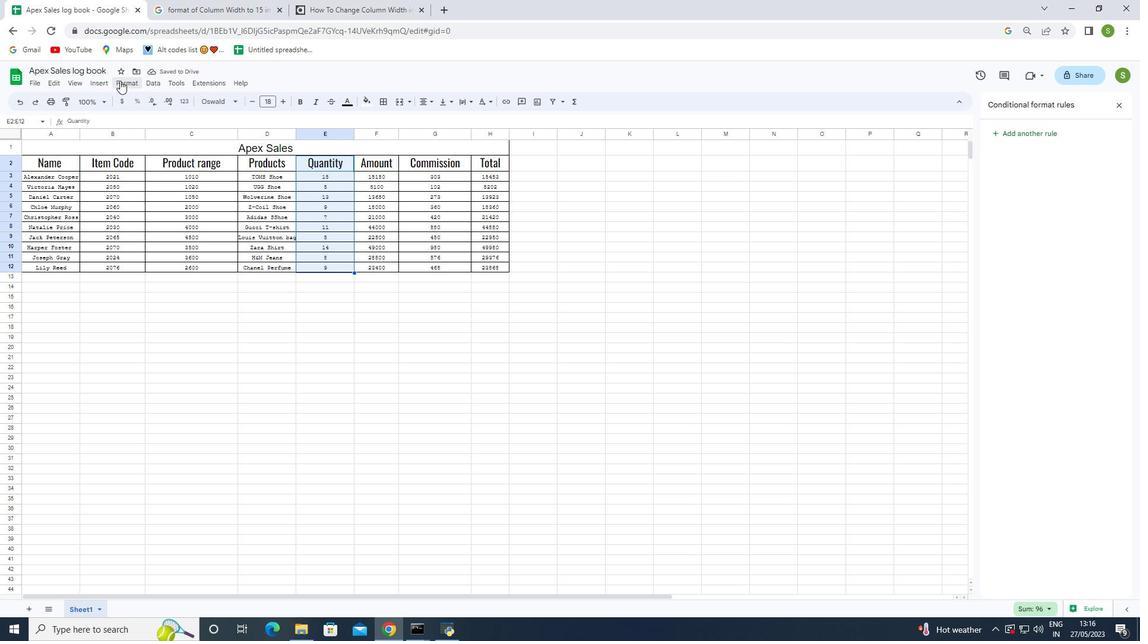 
Action: Mouse moved to (159, 243)
Screenshot: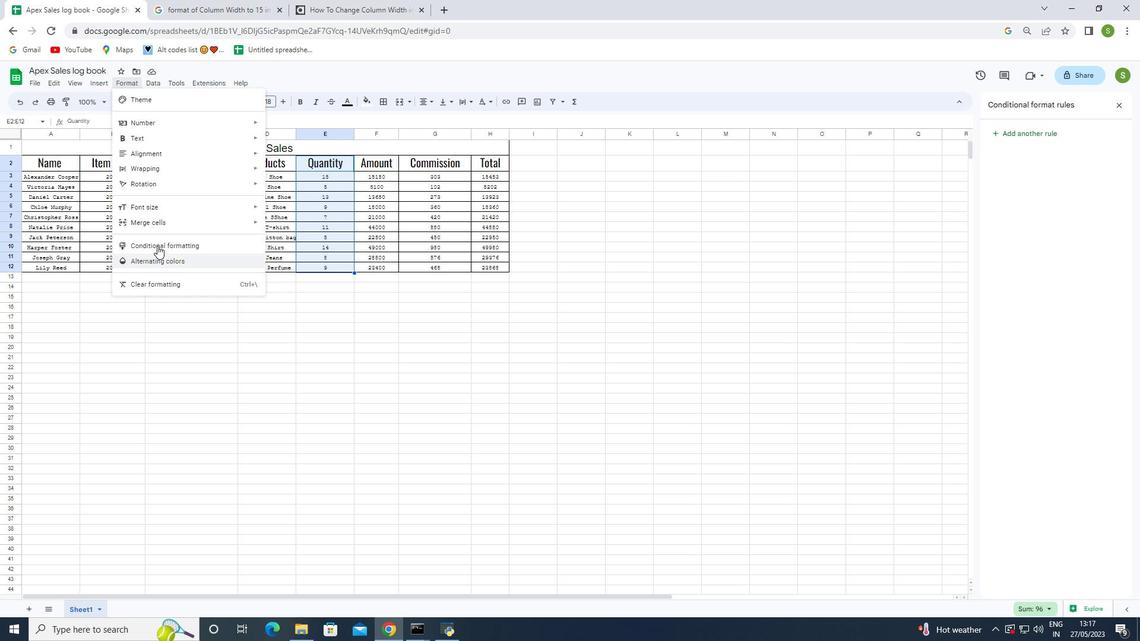 
Action: Mouse pressed left at (159, 243)
Screenshot: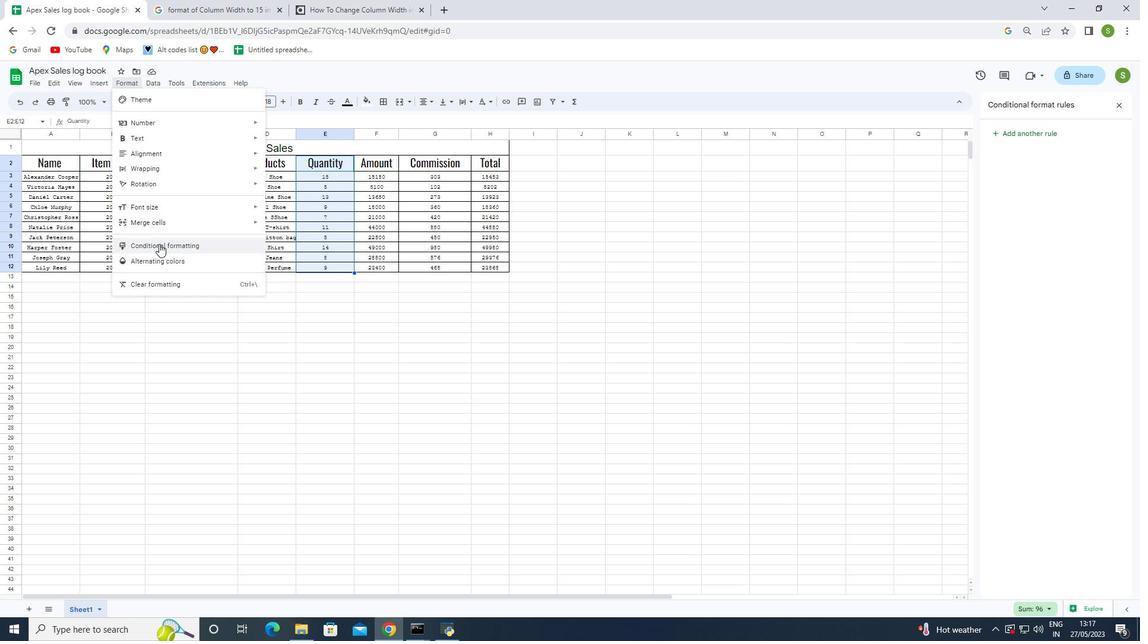 
Action: Mouse moved to (1043, 232)
Screenshot: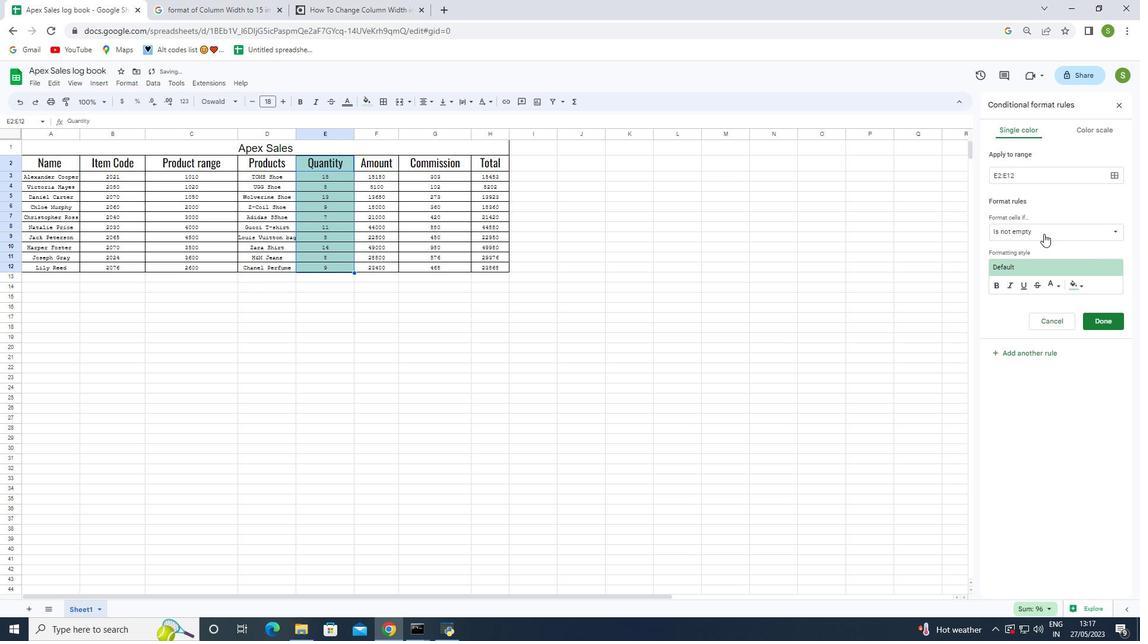 
Action: Mouse pressed left at (1043, 232)
Screenshot: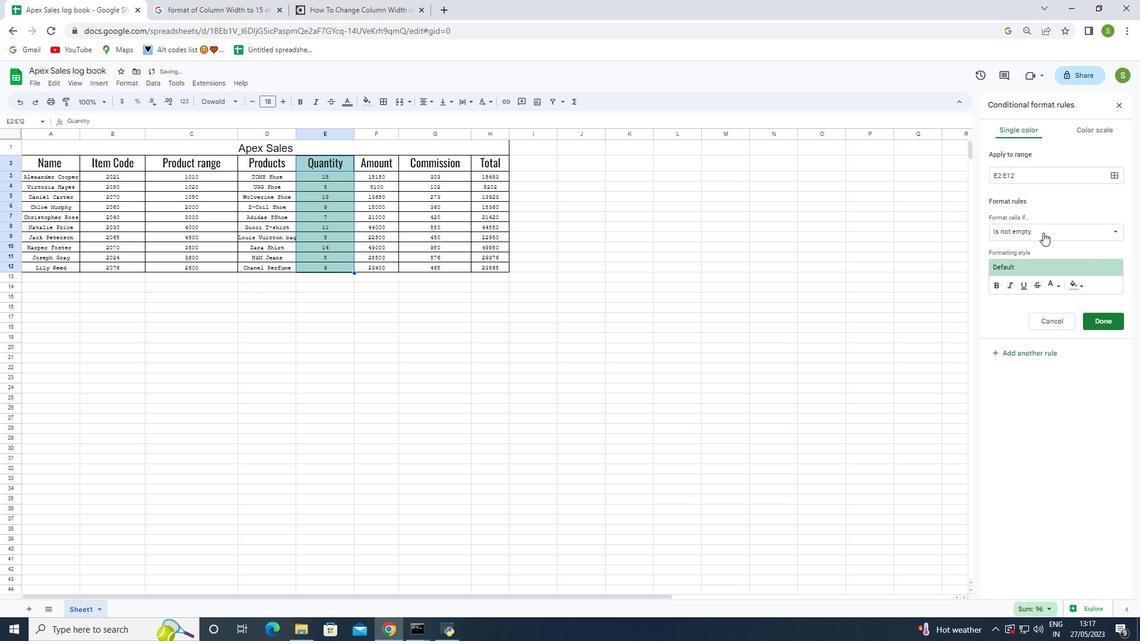 
Action: Mouse moved to (1023, 385)
Screenshot: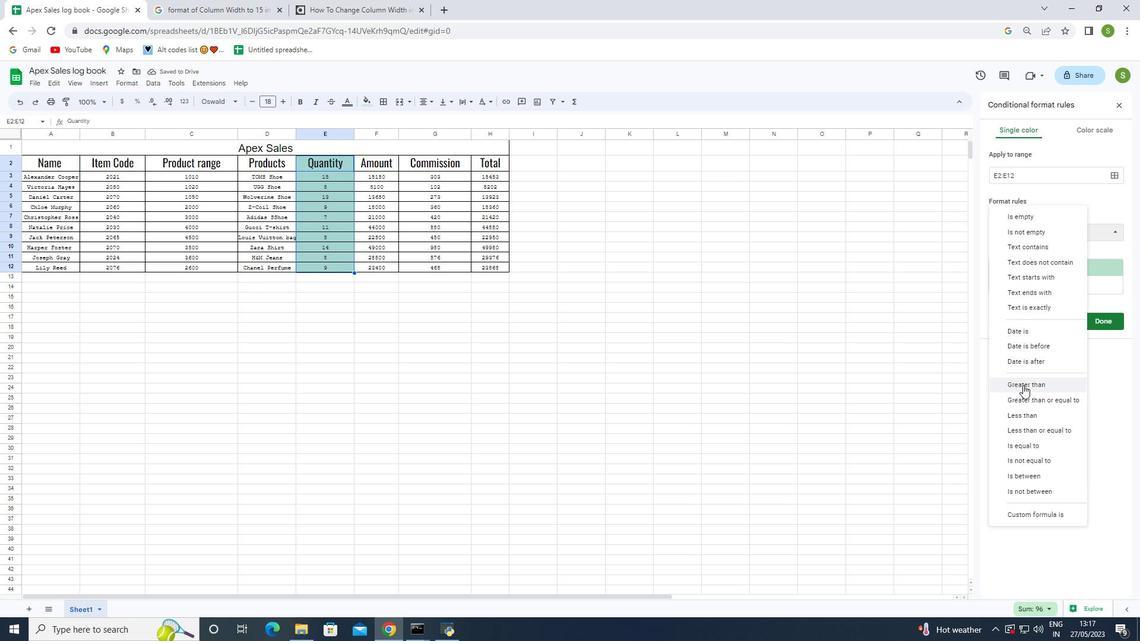 
Action: Mouse pressed left at (1023, 385)
Screenshot: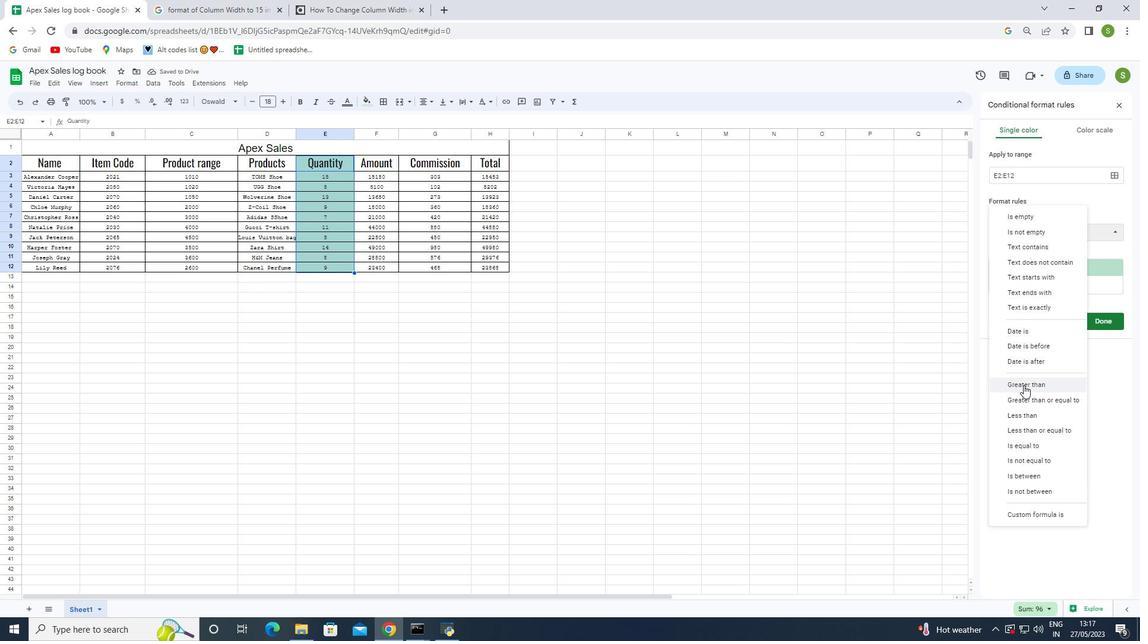 
Action: Mouse moved to (1025, 252)
Screenshot: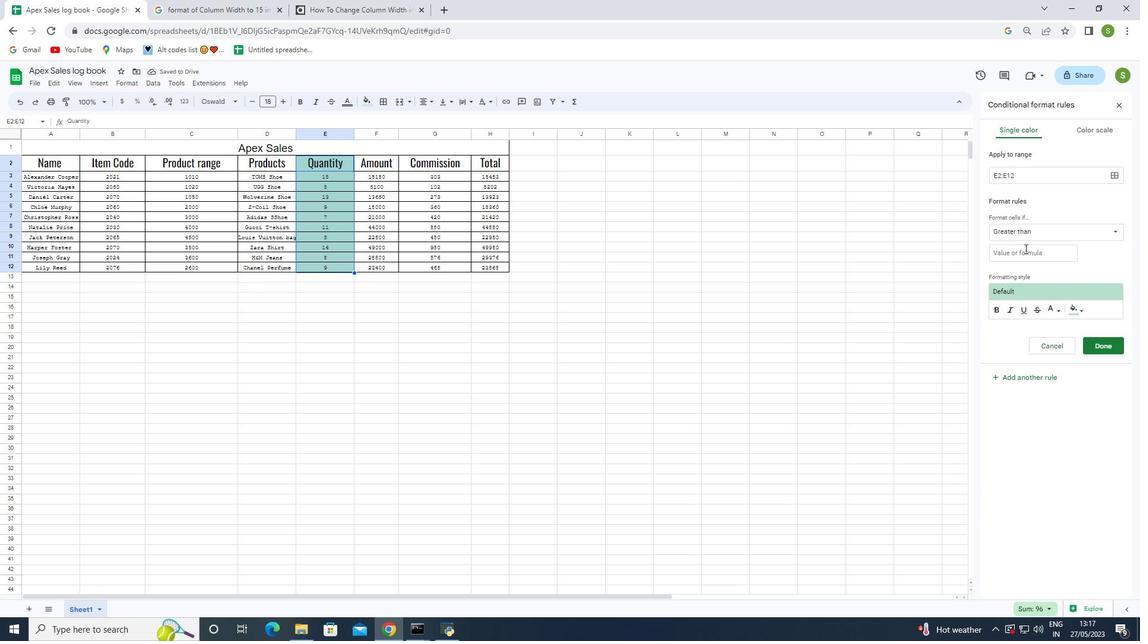 
Action: Mouse pressed left at (1025, 252)
Screenshot: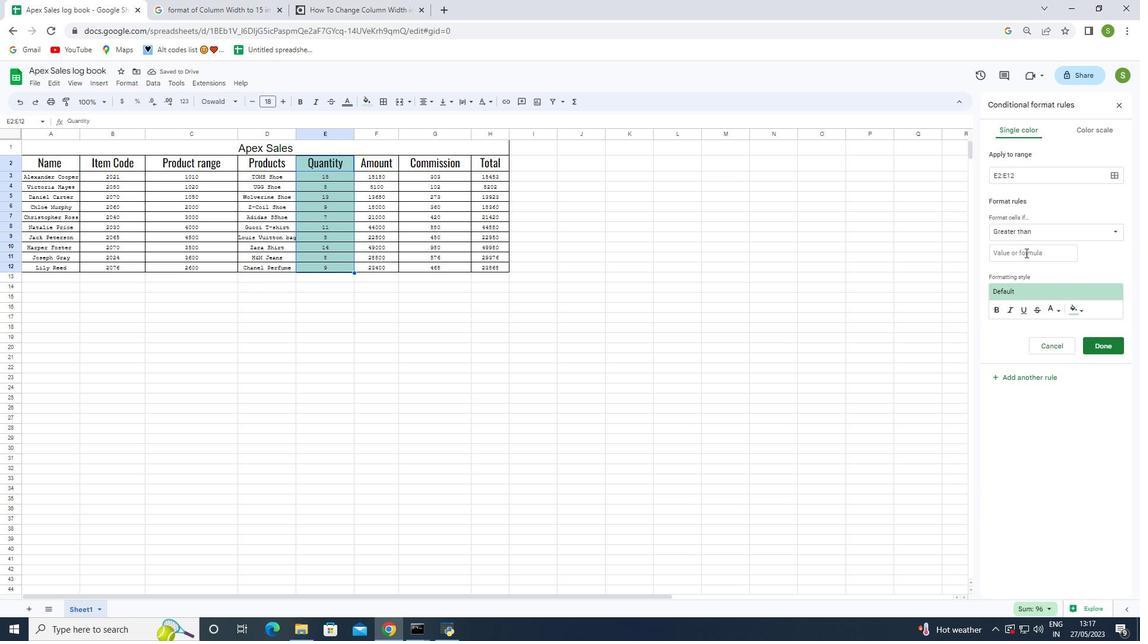 
Action: Mouse moved to (1026, 262)
Screenshot: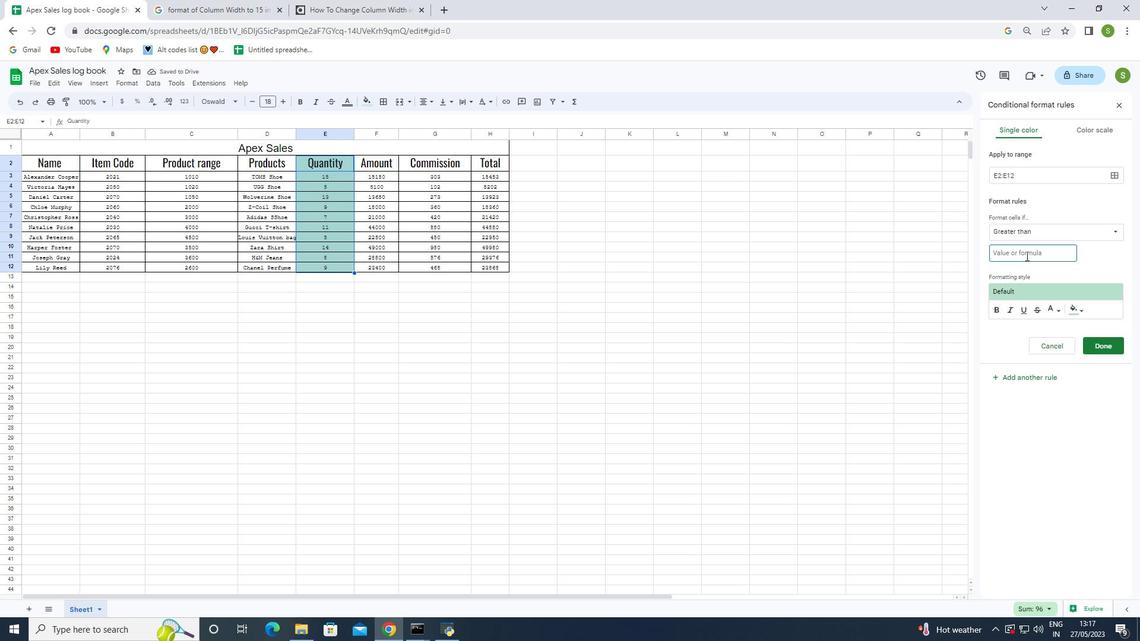 
Action: Key pressed 1
Screenshot: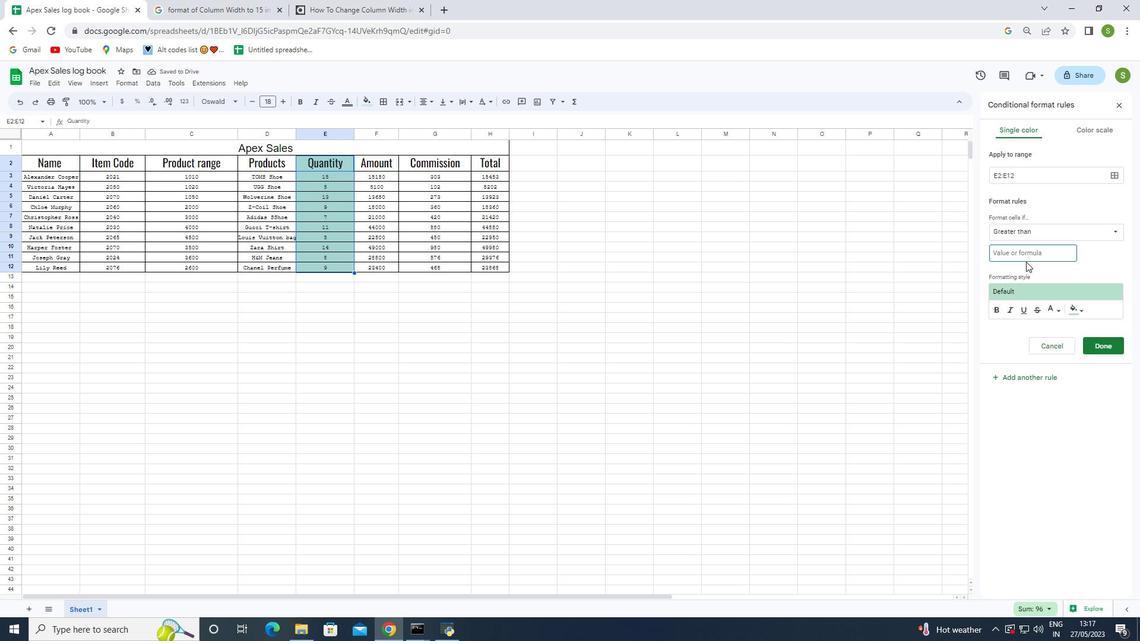 
Action: Mouse moved to (1026, 261)
Screenshot: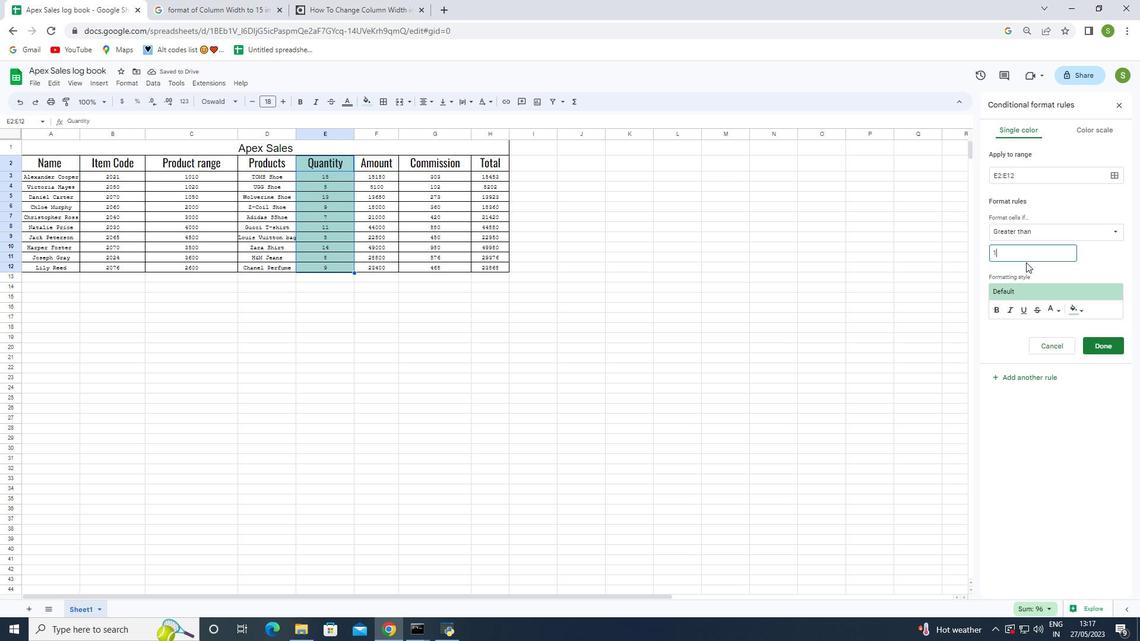 
Action: Key pressed 0
Screenshot: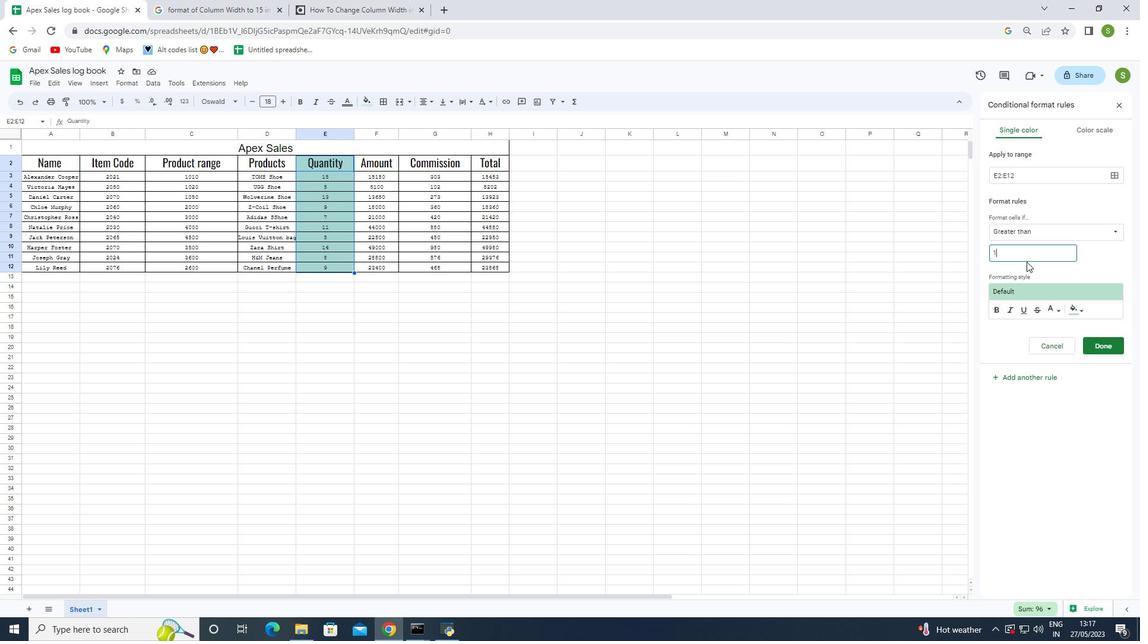 
Action: Mouse moved to (1077, 312)
Screenshot: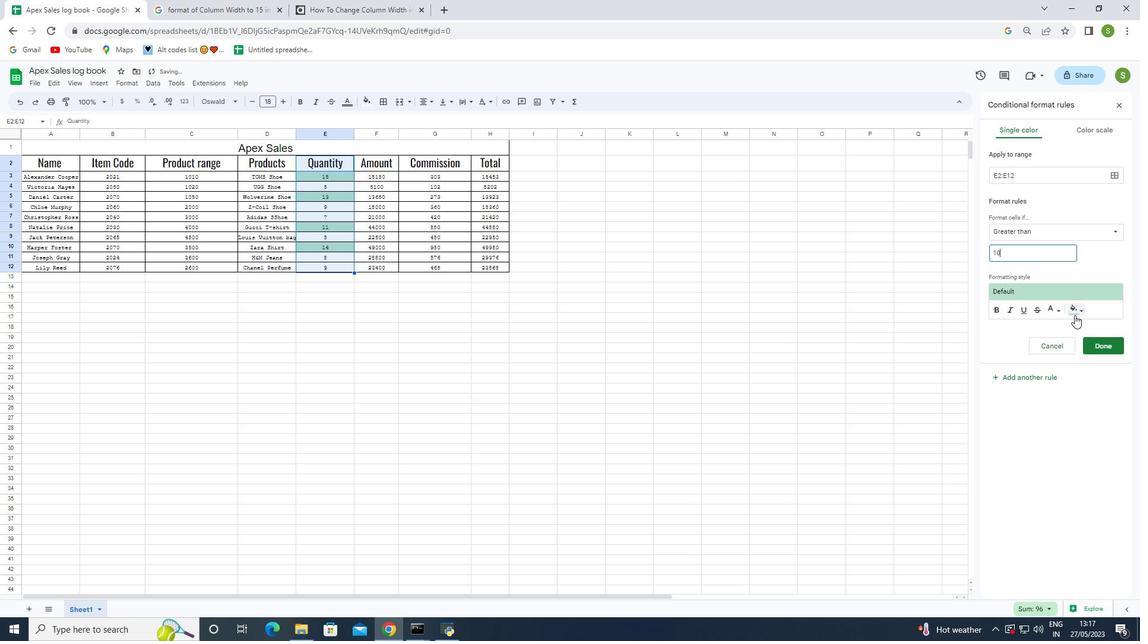 
Action: Mouse pressed left at (1077, 312)
Screenshot: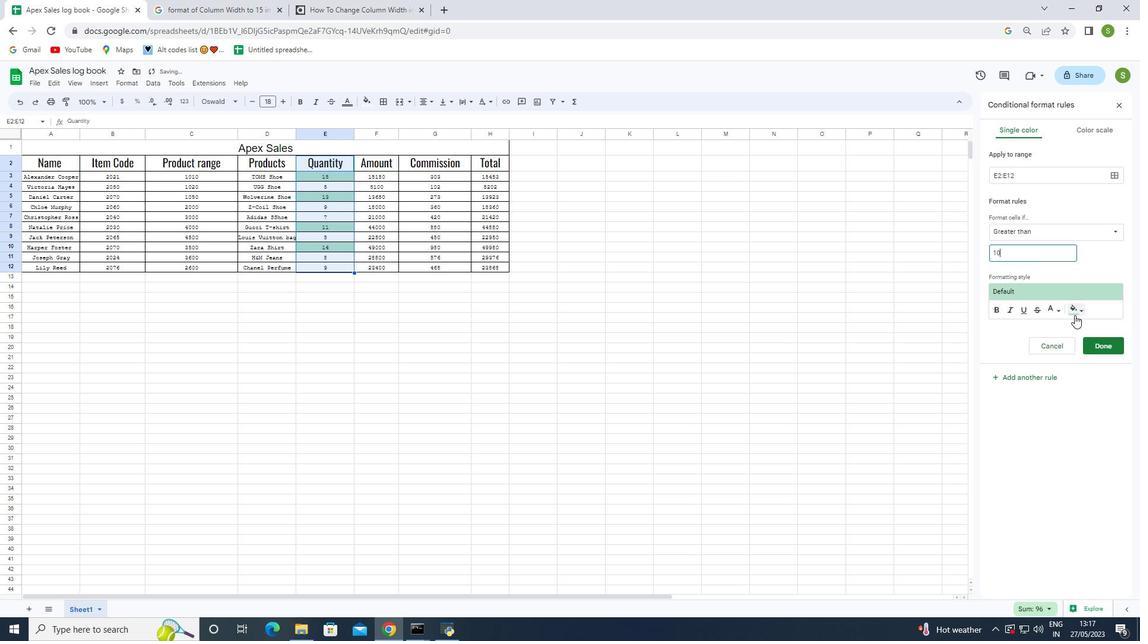 
Action: Mouse moved to (1009, 328)
Screenshot: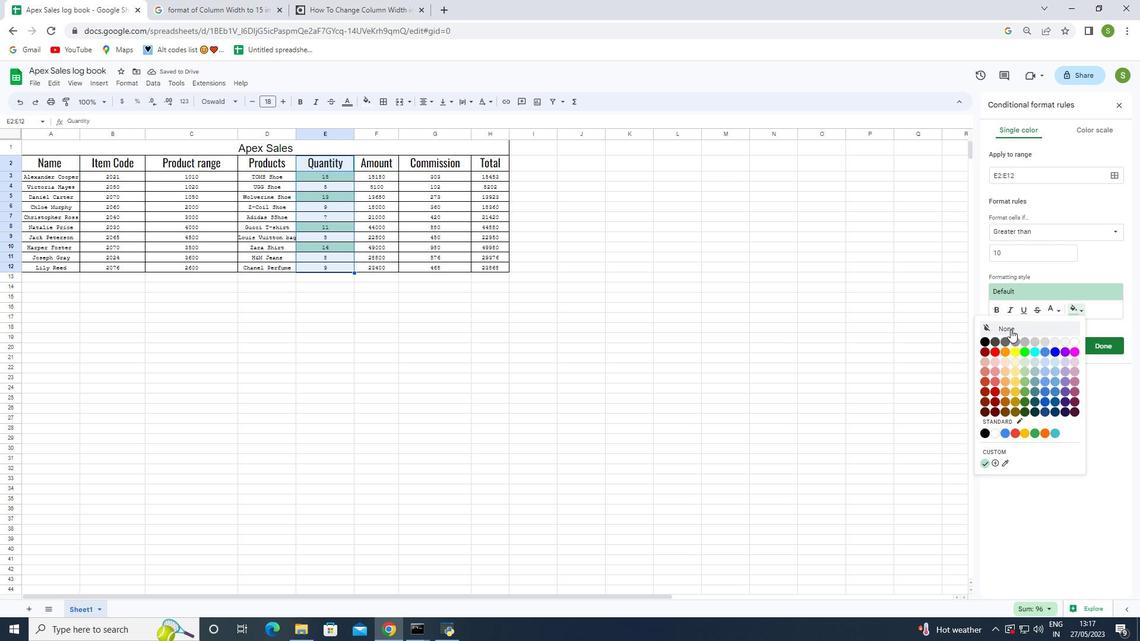 
Action: Mouse pressed left at (1009, 328)
Screenshot: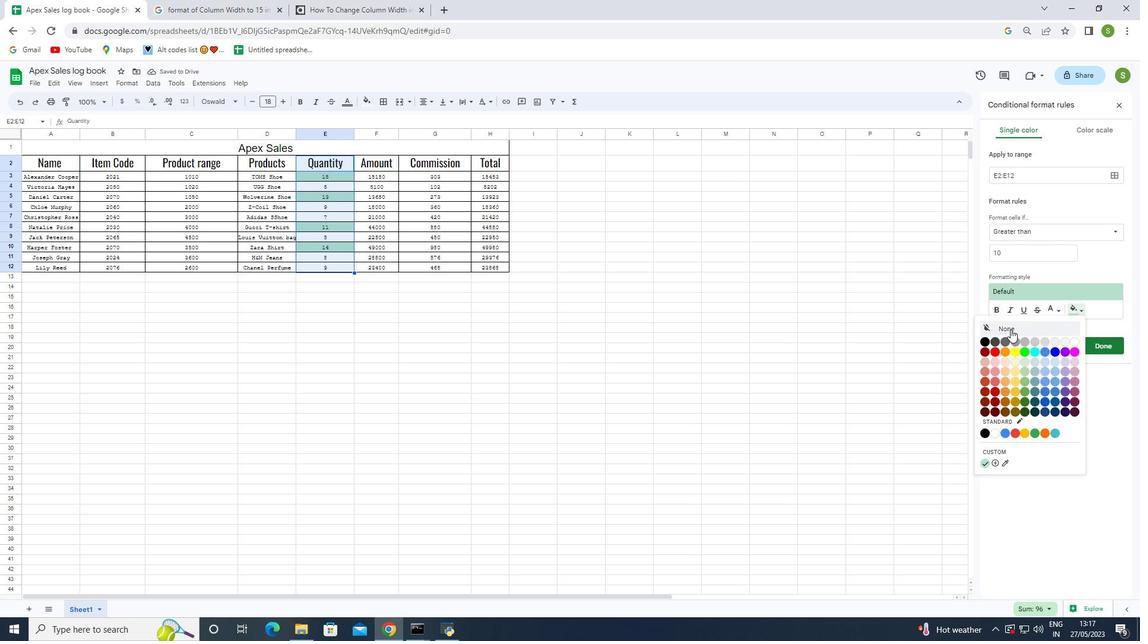 
Action: Mouse moved to (1053, 310)
Screenshot: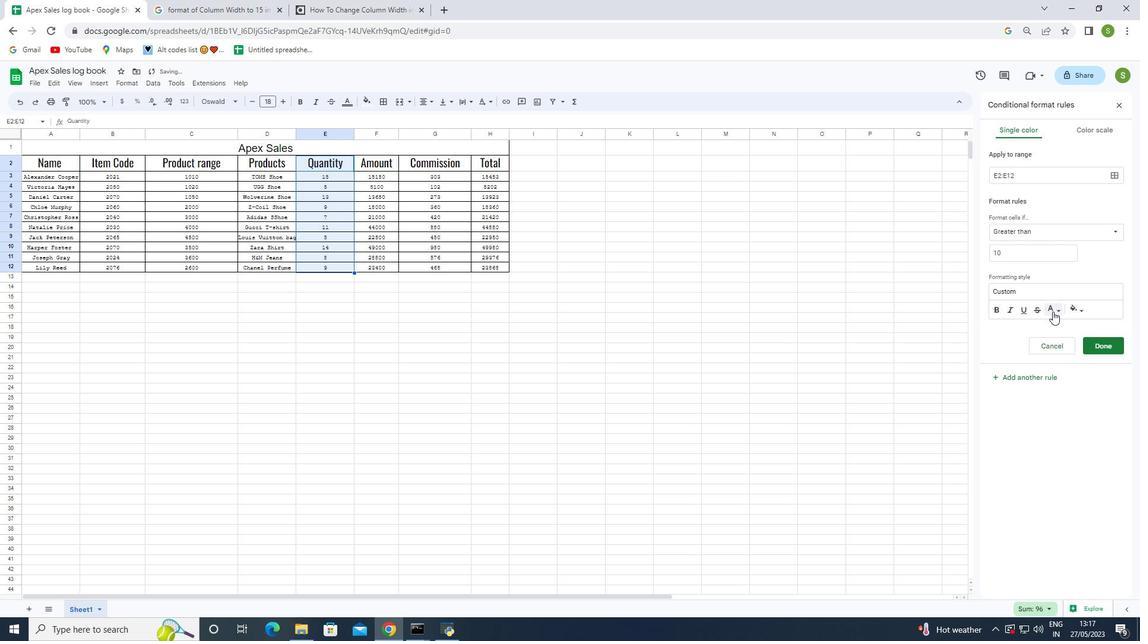 
Action: Mouse pressed left at (1053, 310)
Screenshot: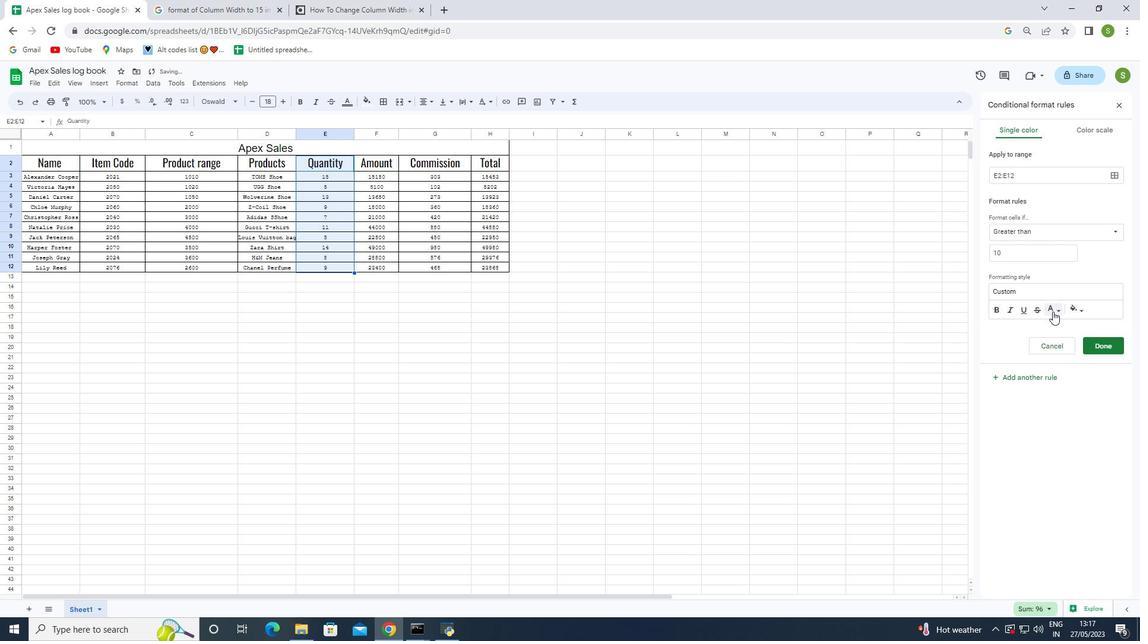 
Action: Mouse moved to (973, 352)
Screenshot: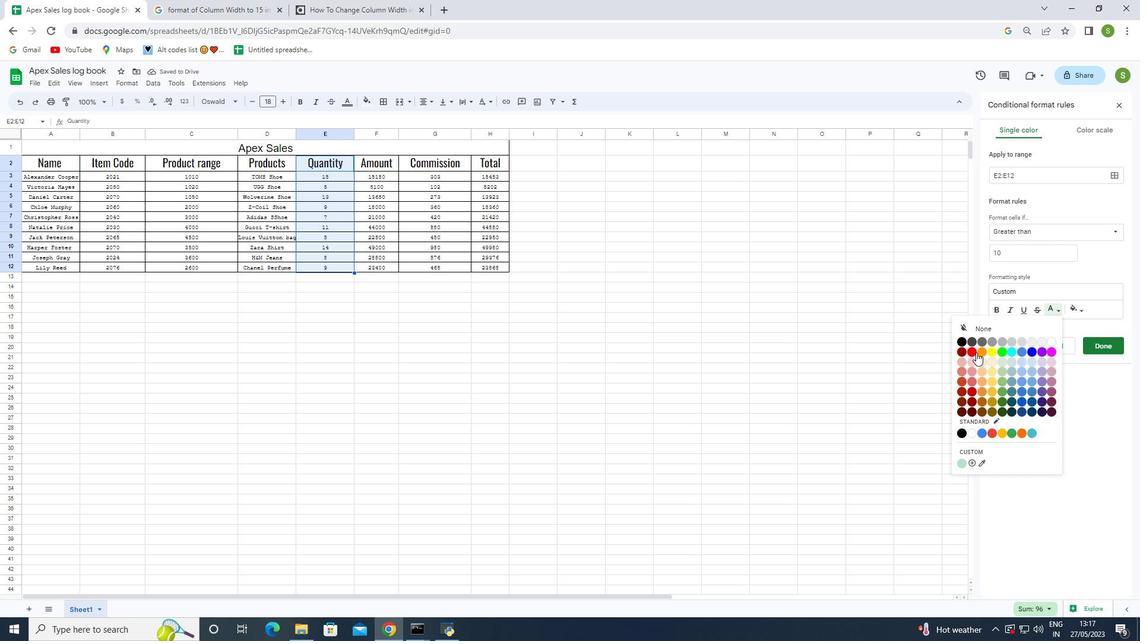 
Action: Mouse pressed left at (973, 352)
Screenshot: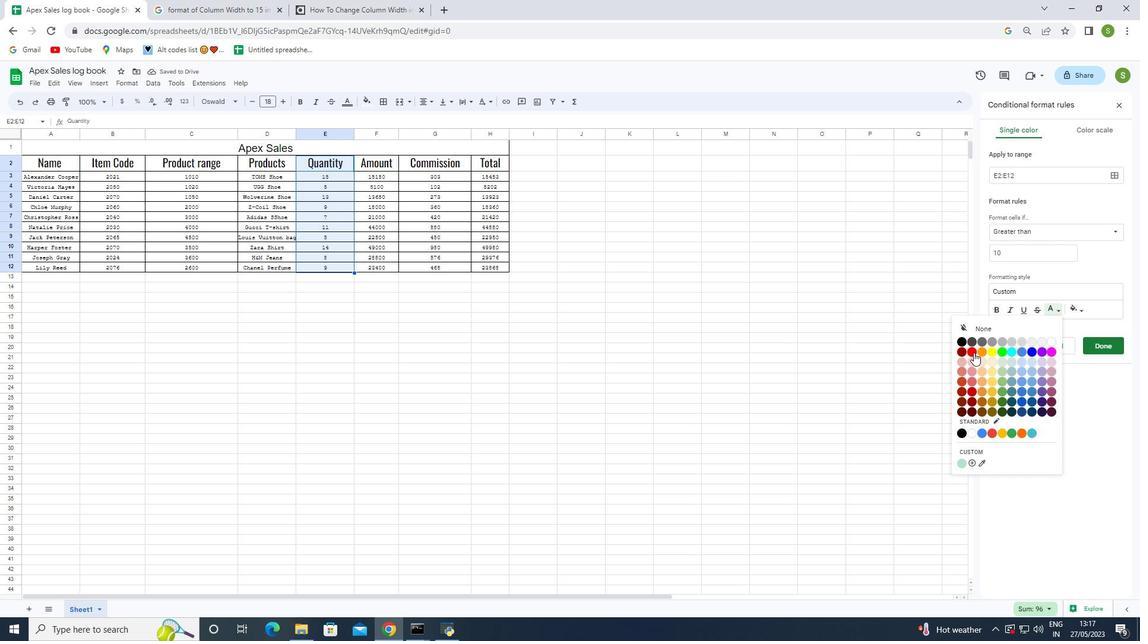 
Action: Mouse moved to (811, 346)
Screenshot: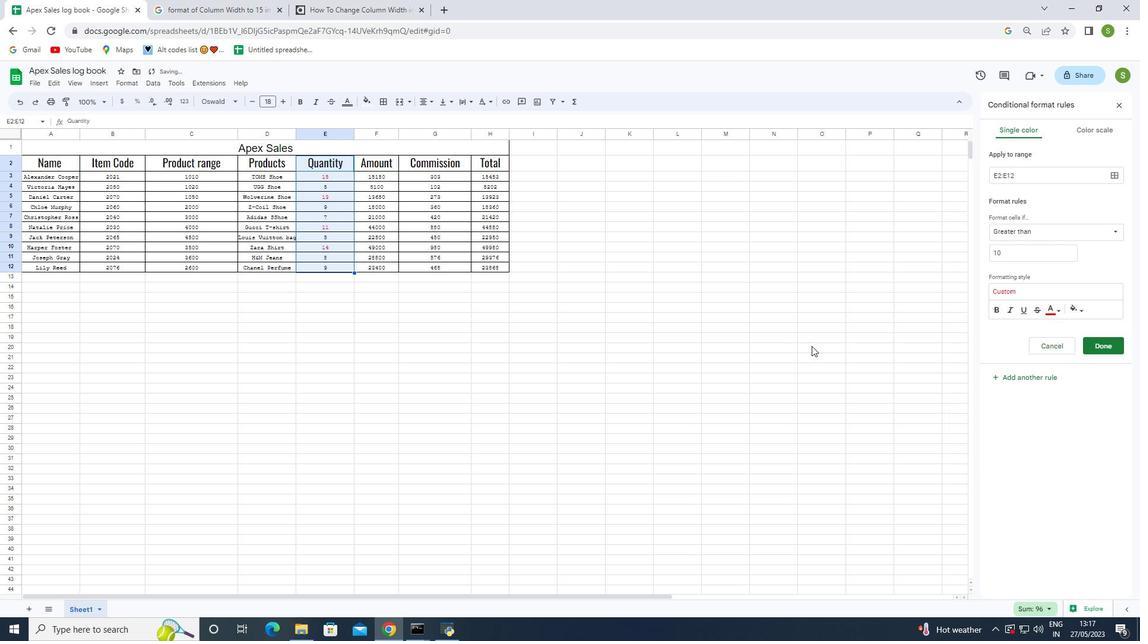 
Action: Mouse pressed left at (811, 346)
Screenshot: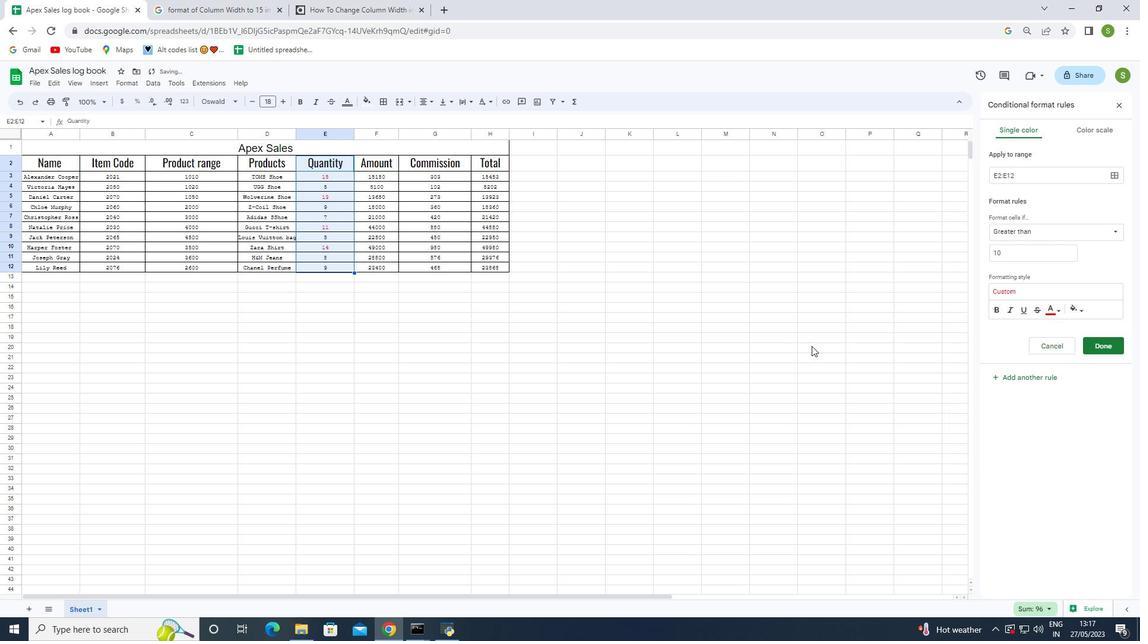 
Action: Mouse moved to (26, 162)
Screenshot: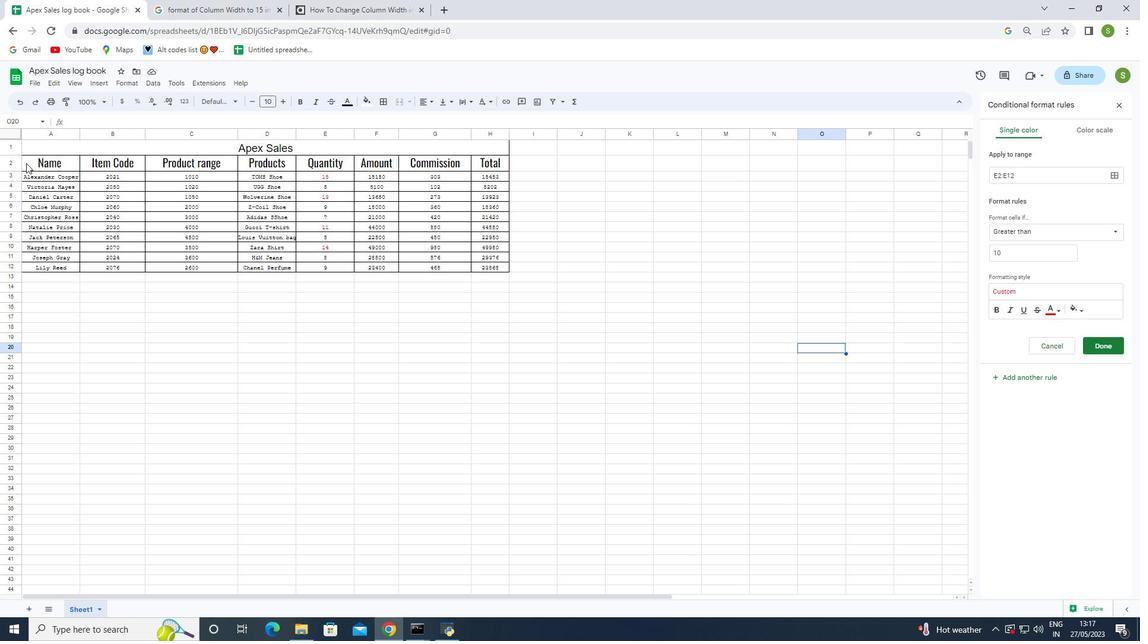 
Action: Mouse pressed left at (26, 162)
Screenshot: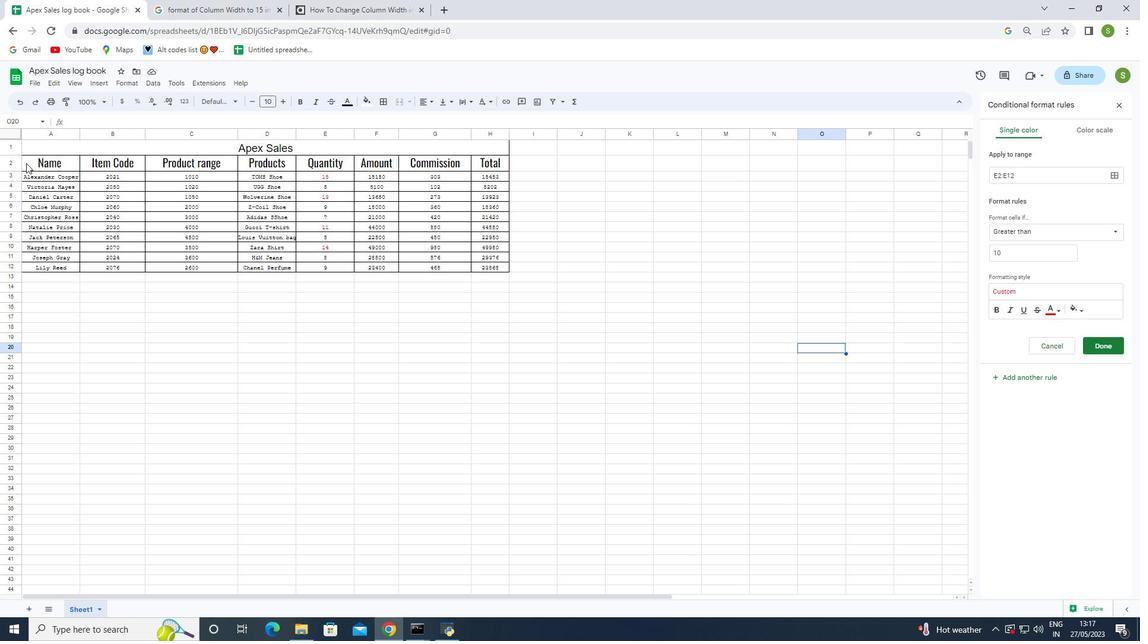 
Action: Mouse moved to (382, 100)
Screenshot: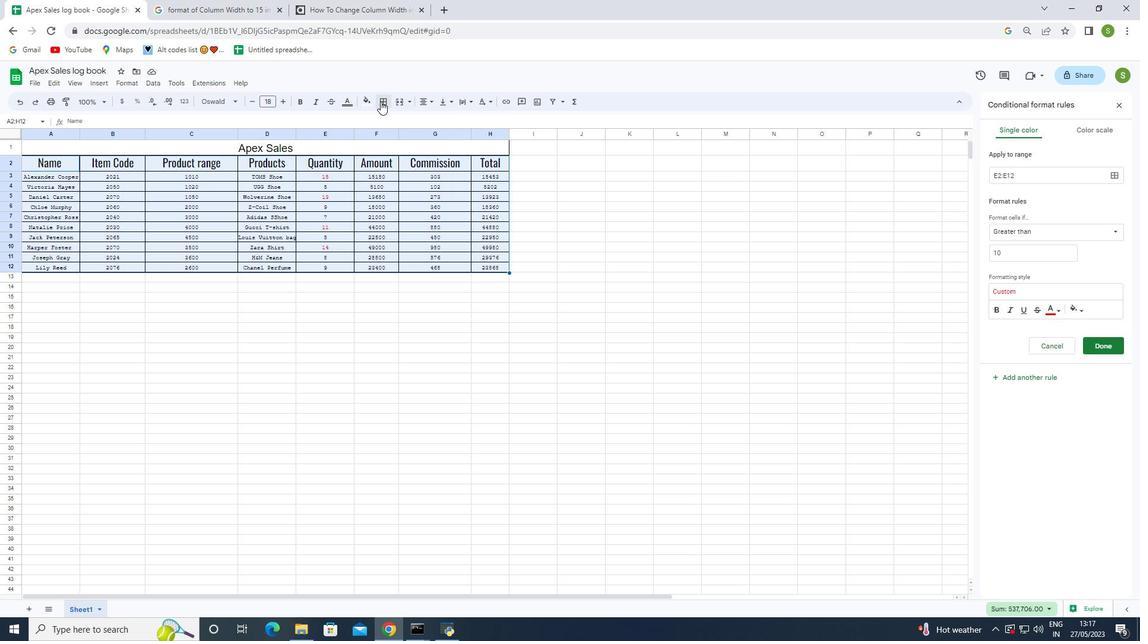 
Action: Mouse pressed left at (382, 100)
Screenshot: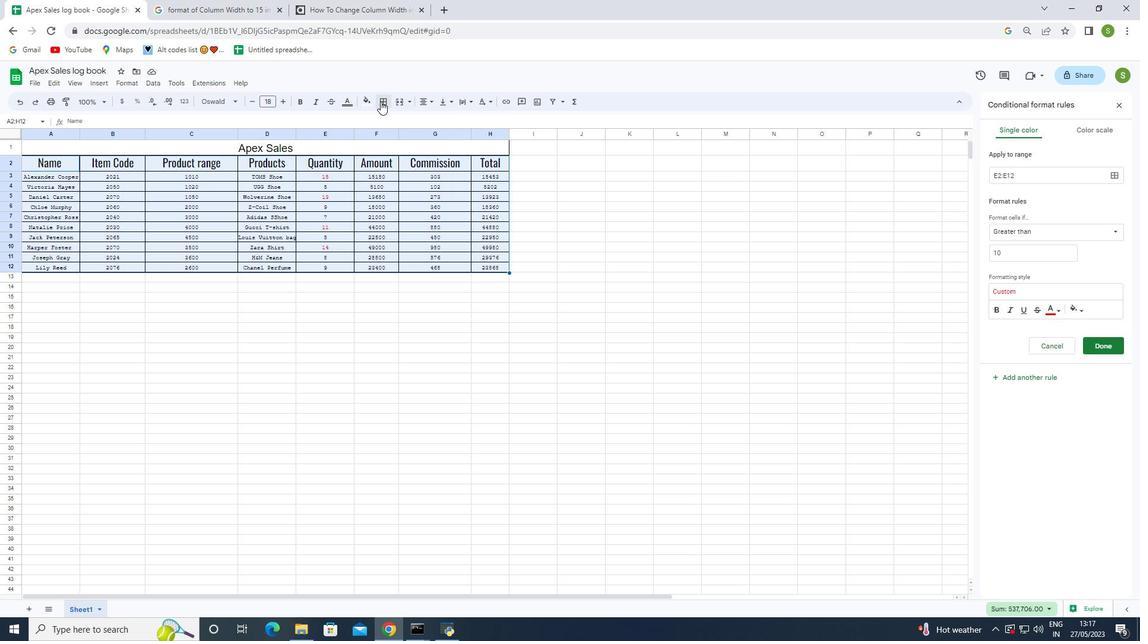 
Action: Mouse moved to (390, 120)
Screenshot: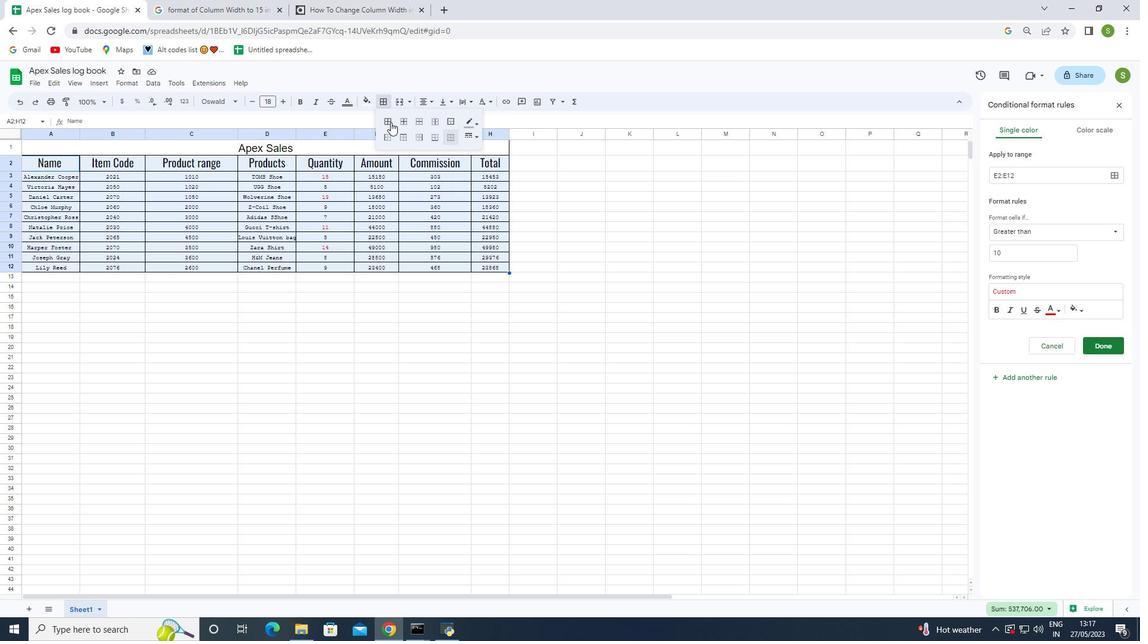 
Action: Mouse pressed left at (390, 120)
Screenshot: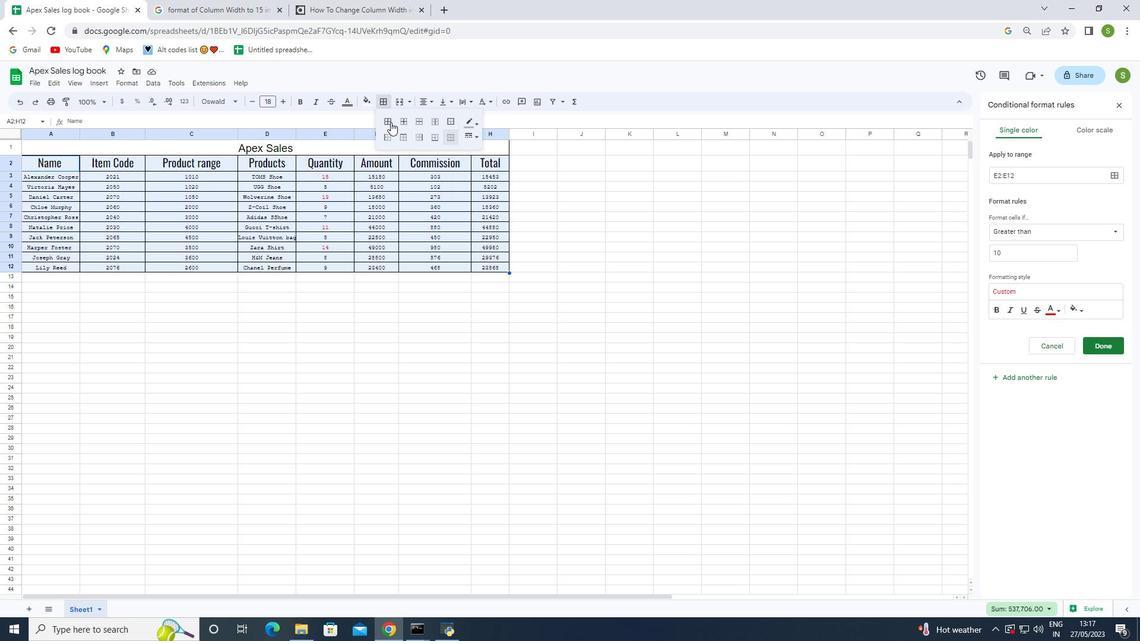 
Action: Mouse moved to (476, 135)
Screenshot: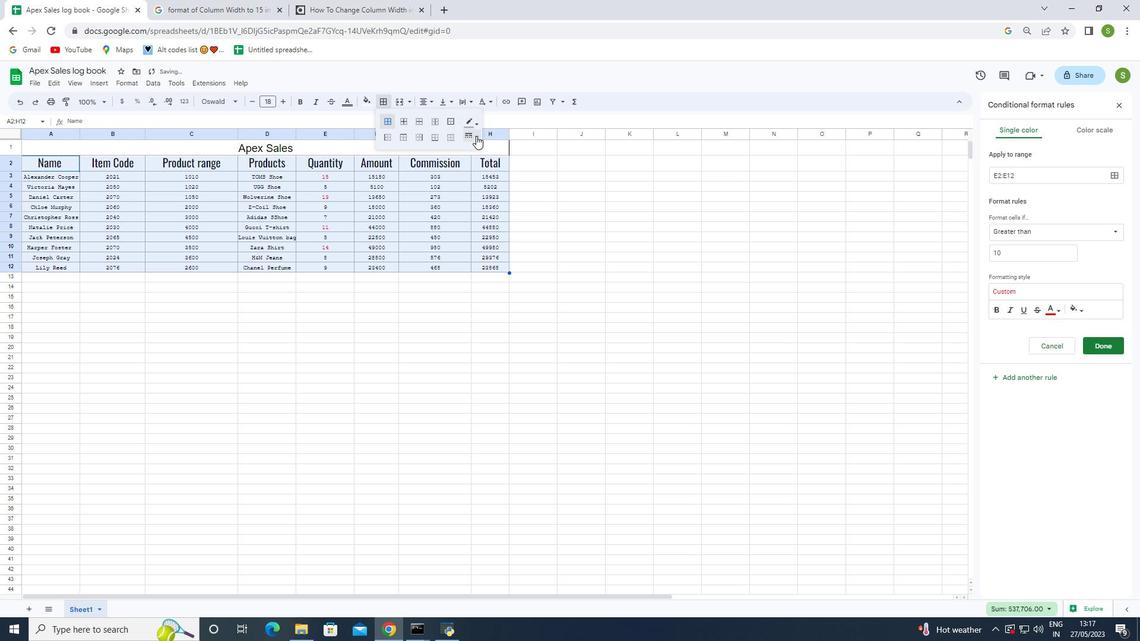 
Action: Mouse pressed left at (476, 135)
Screenshot: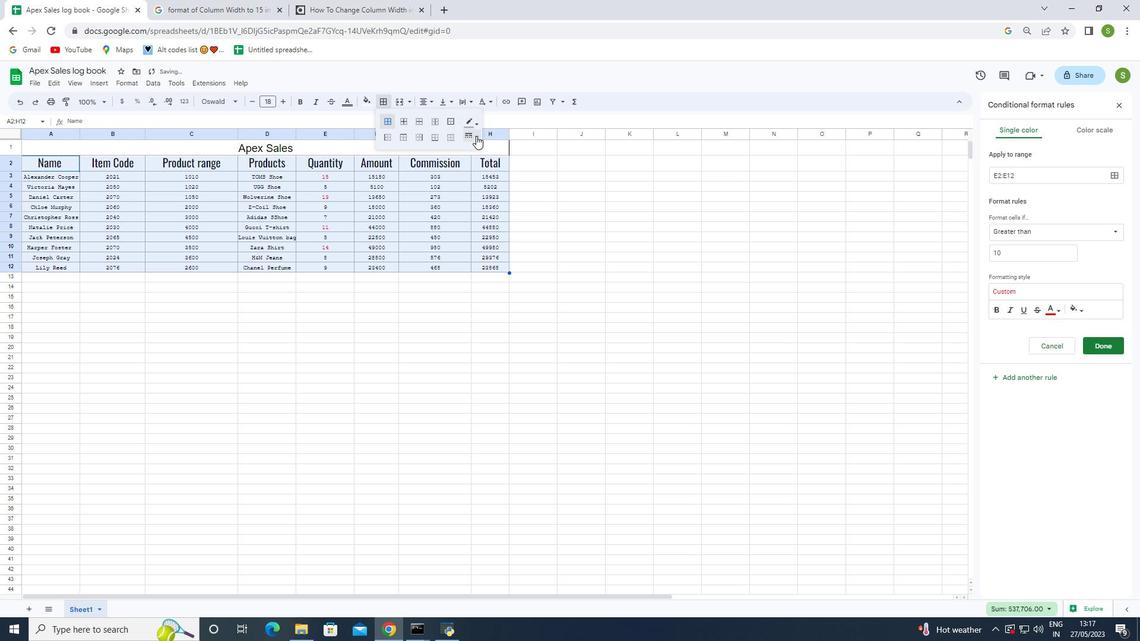 
Action: Mouse moved to (475, 134)
Screenshot: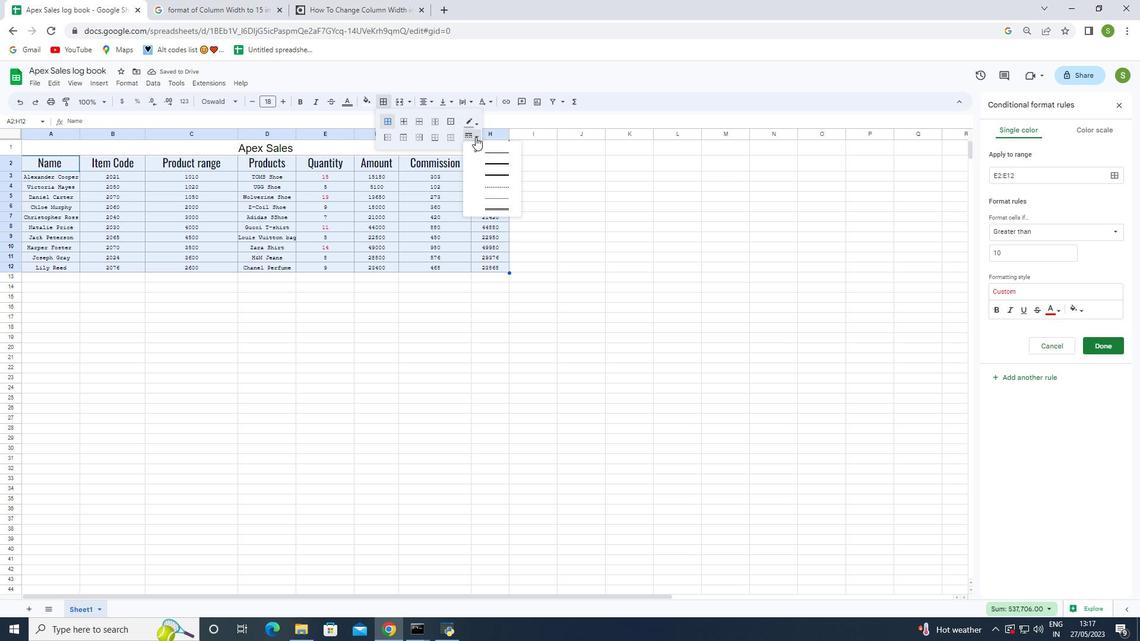 
Action: Mouse pressed left at (475, 134)
Screenshot: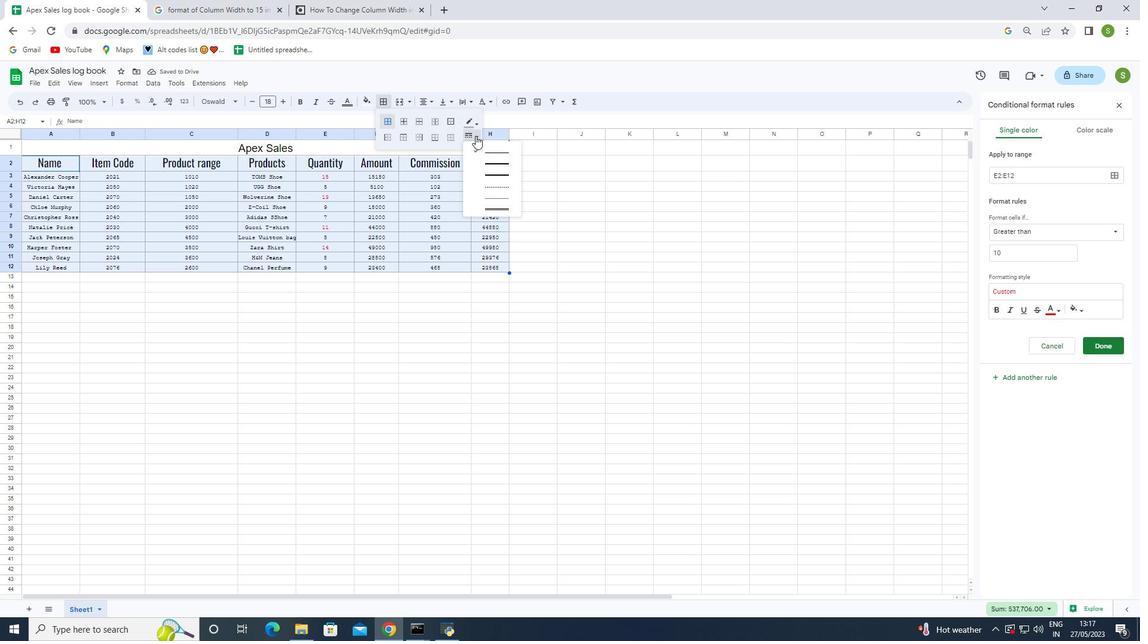 
Action: Mouse moved to (478, 122)
Screenshot: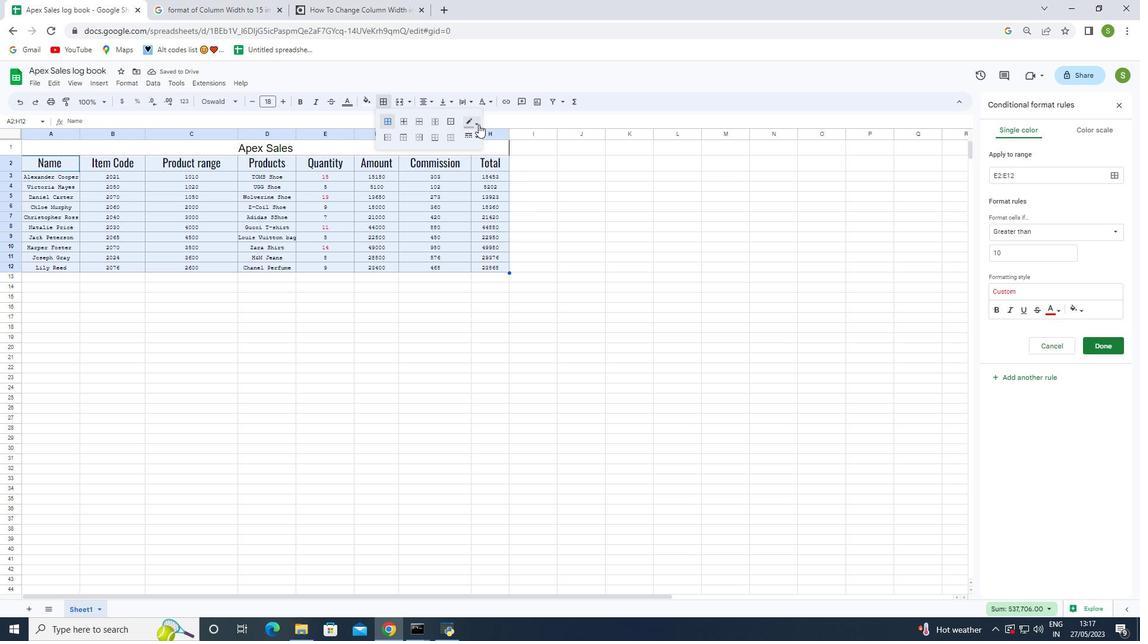 
Action: Mouse pressed left at (478, 122)
Screenshot: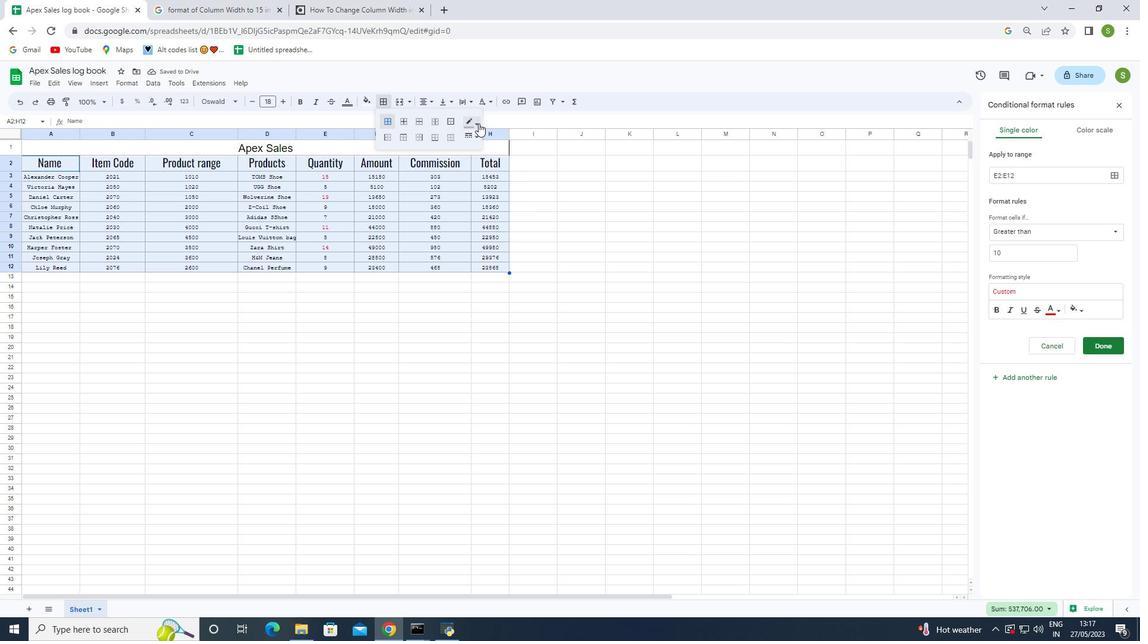 
Action: Mouse moved to (521, 155)
Screenshot: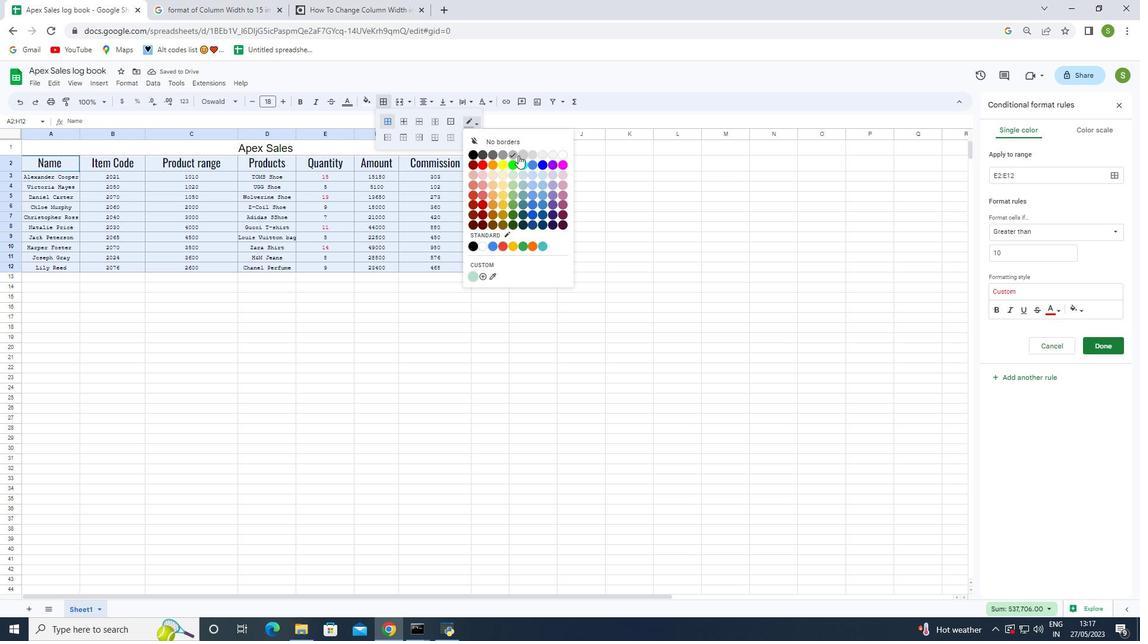 
Action: Mouse pressed left at (521, 155)
Screenshot: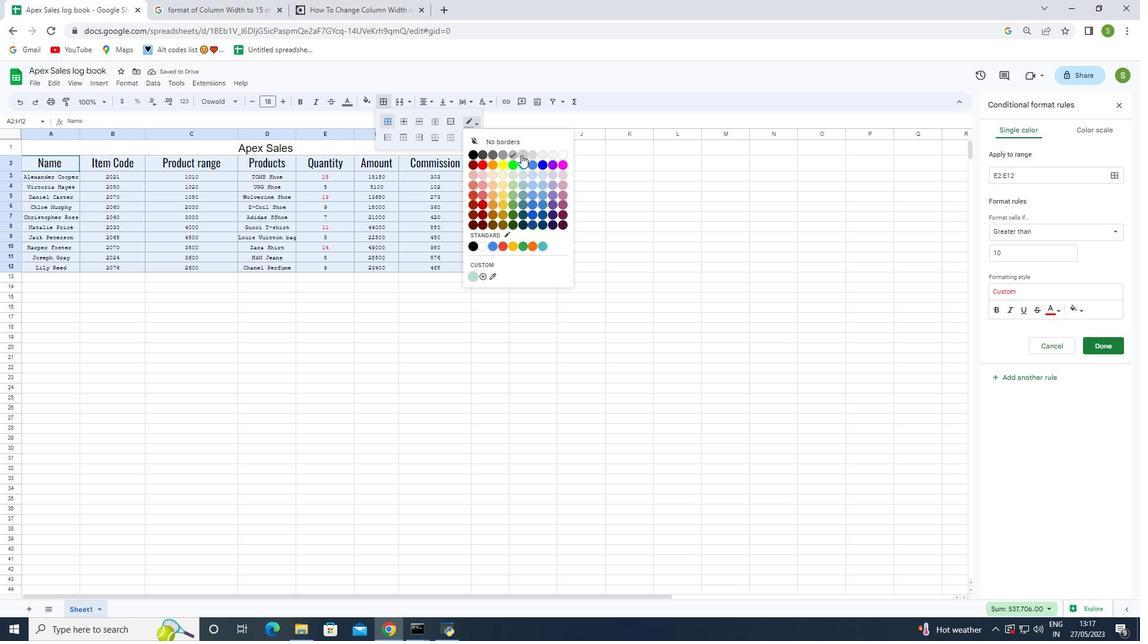 
Action: Mouse moved to (529, 221)
Screenshot: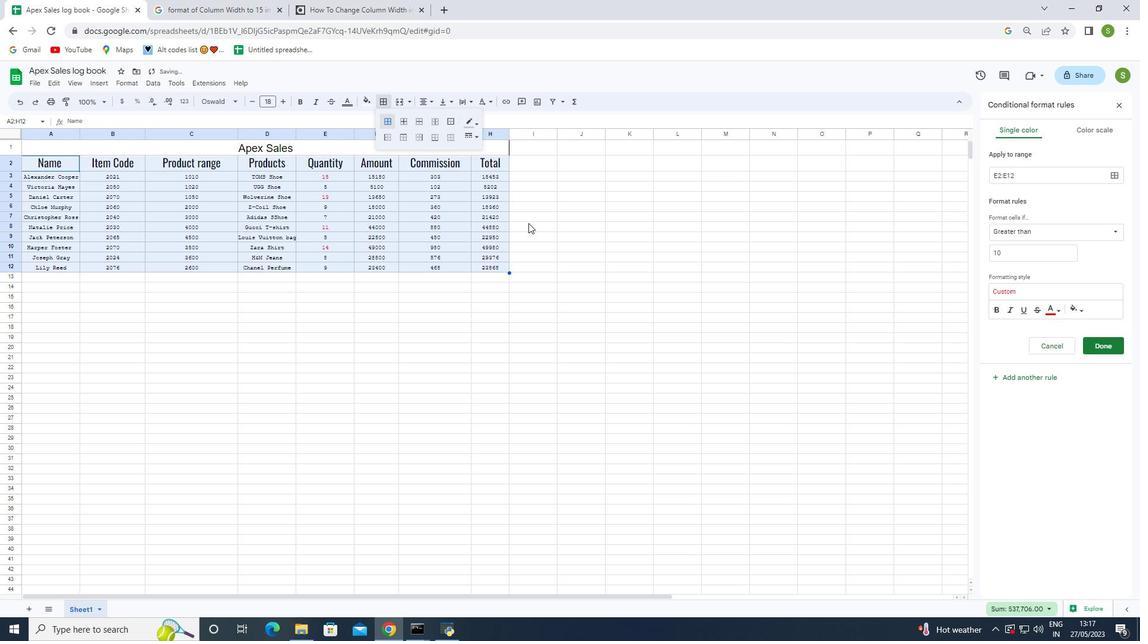 
Action: Mouse pressed left at (529, 221)
Screenshot: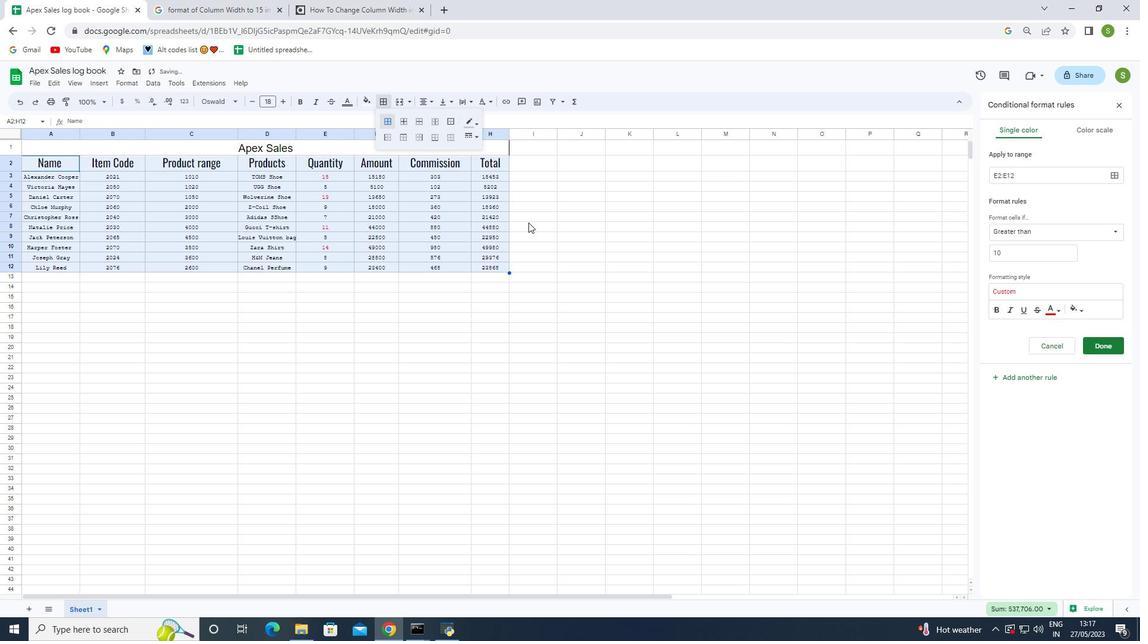 
Action: Mouse moved to (35, 159)
Screenshot: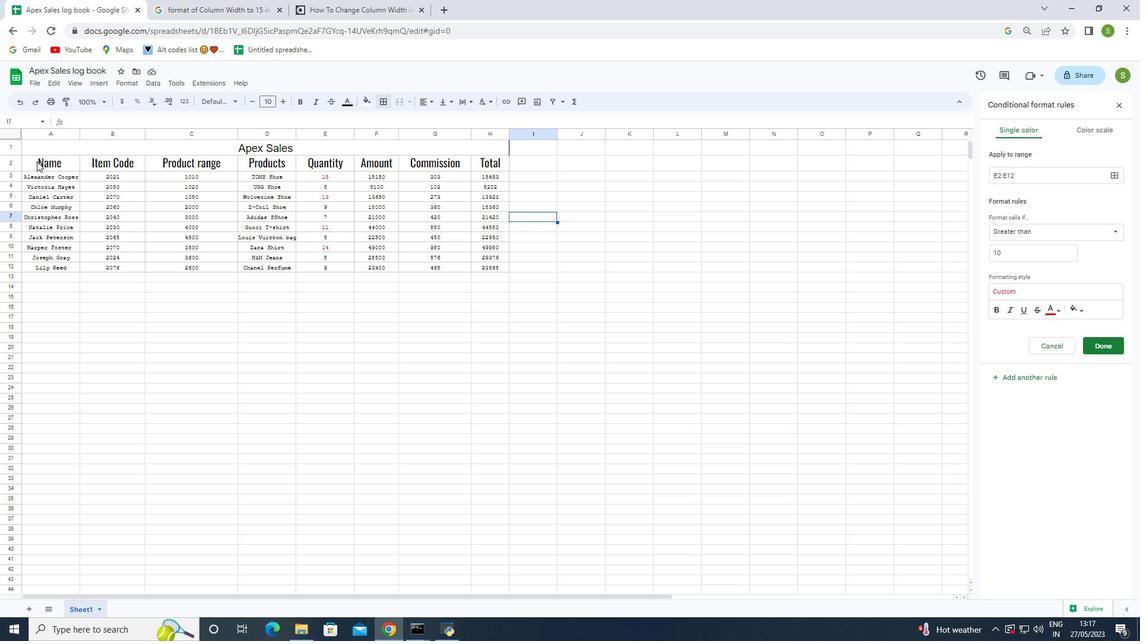 
Action: Mouse pressed left at (35, 159)
Screenshot: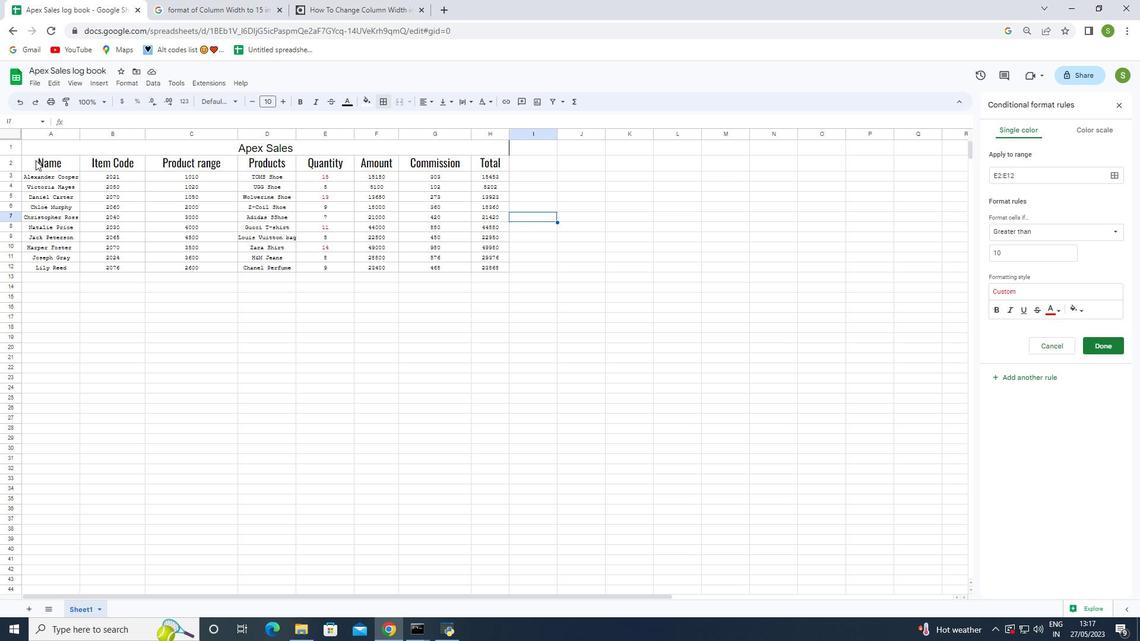 
Action: Mouse moved to (488, 103)
Screenshot: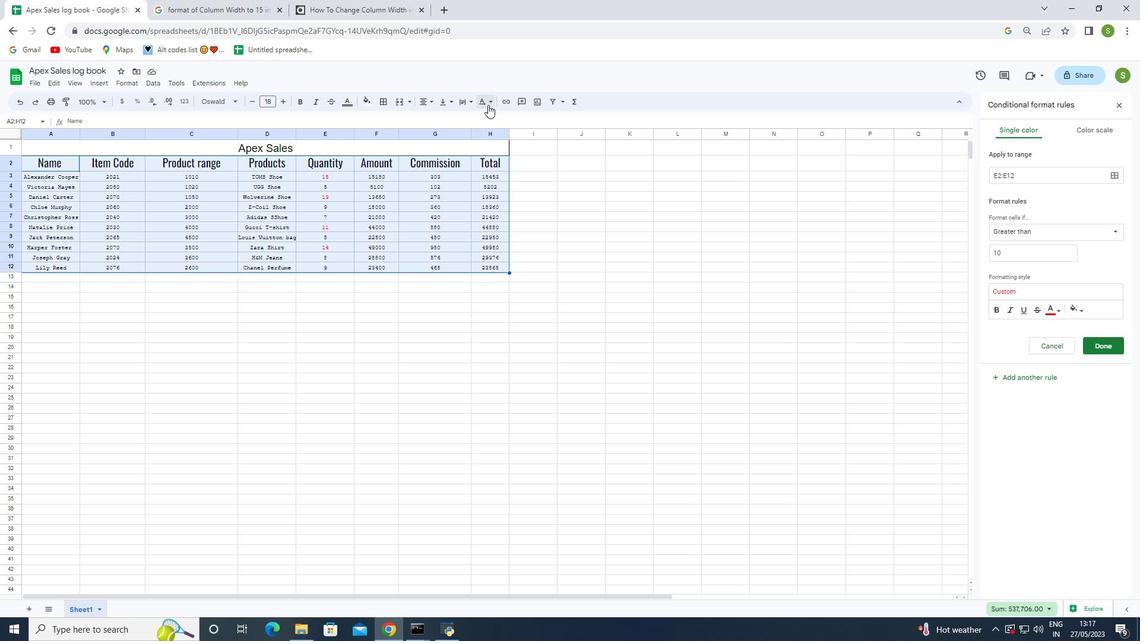 
Action: Mouse pressed left at (488, 103)
Screenshot: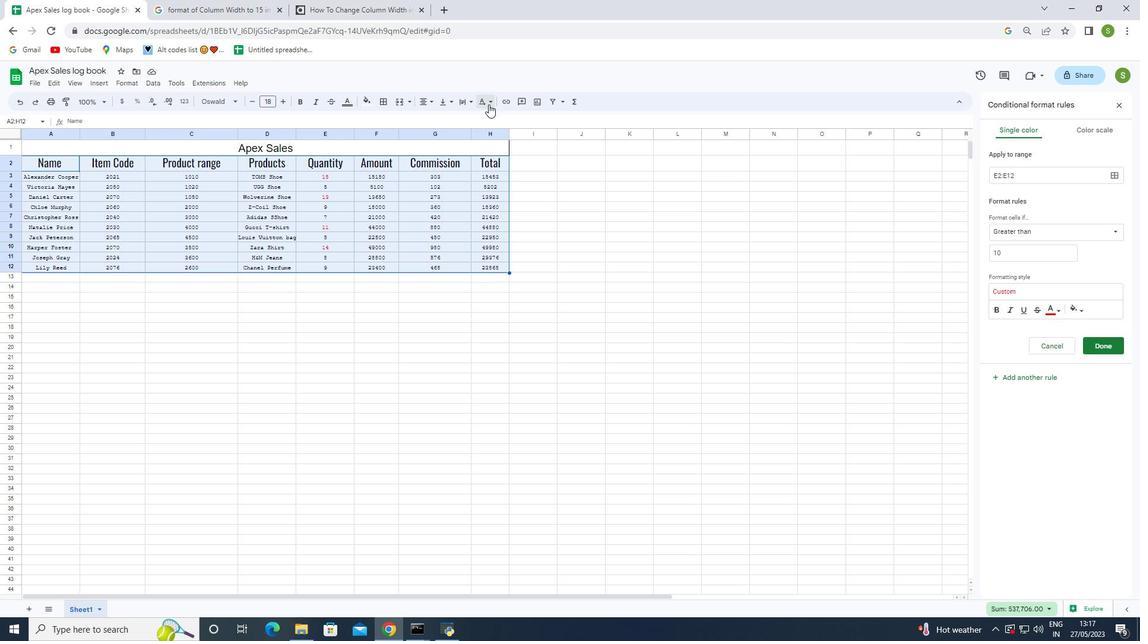 
Action: Mouse moved to (386, 102)
Screenshot: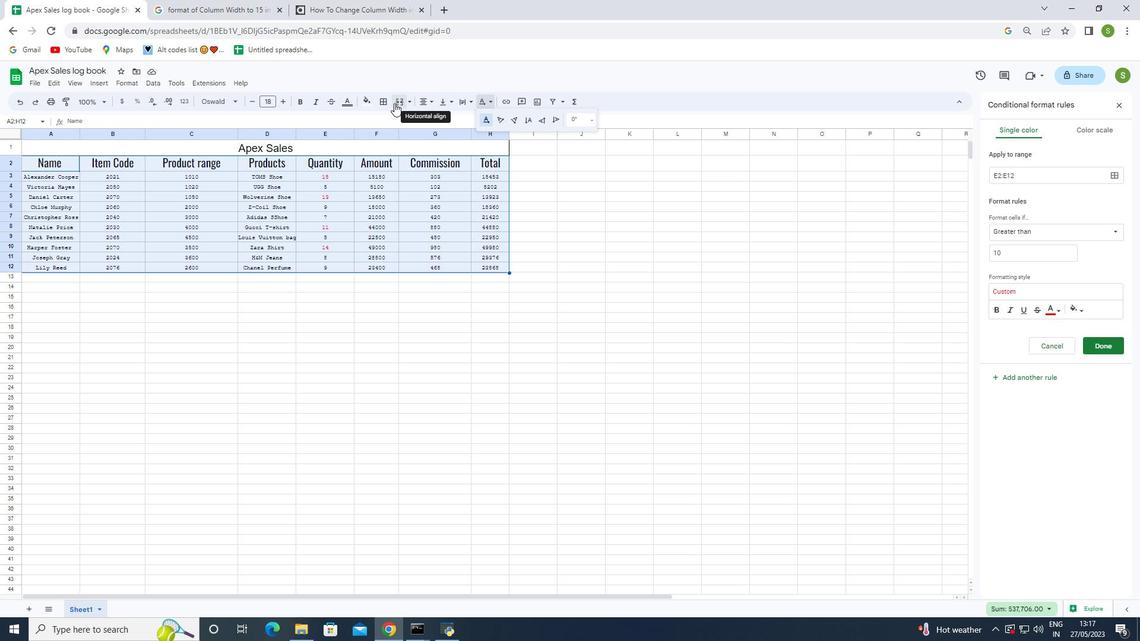 
Action: Mouse pressed left at (386, 102)
Screenshot: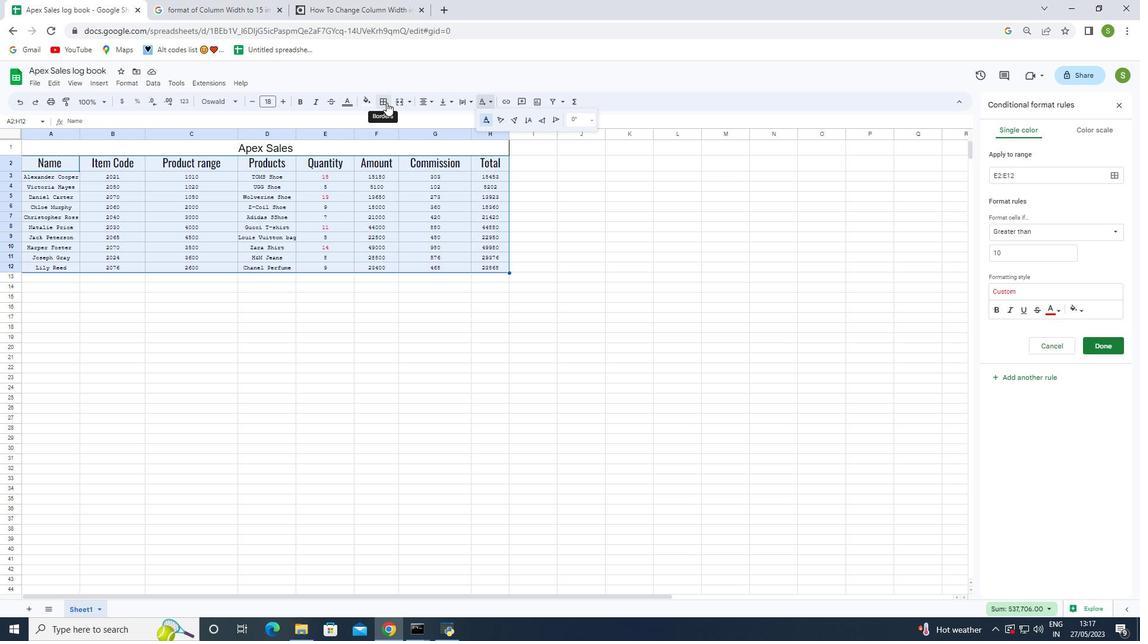 
Action: Mouse moved to (477, 122)
Screenshot: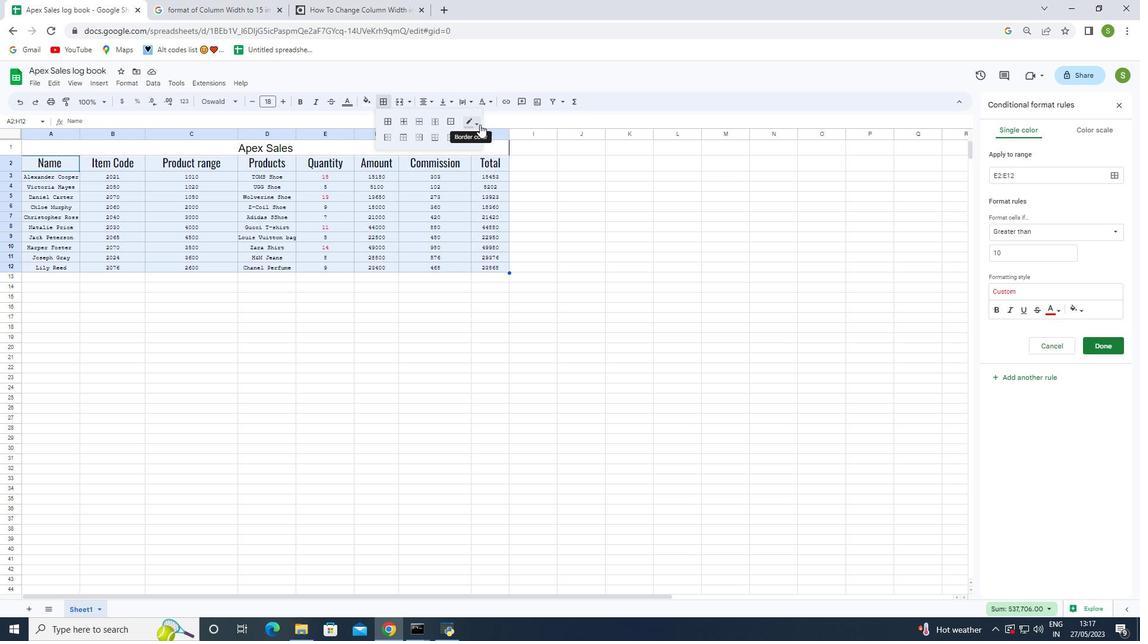 
Action: Mouse pressed left at (477, 122)
Screenshot: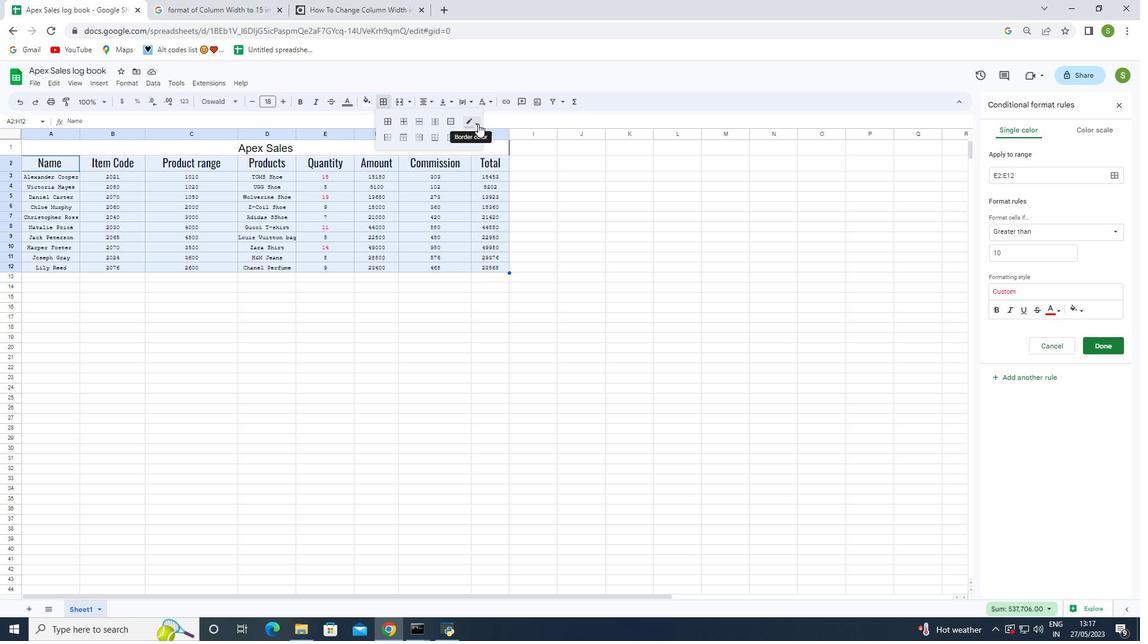 
Action: Mouse moved to (591, 274)
Screenshot: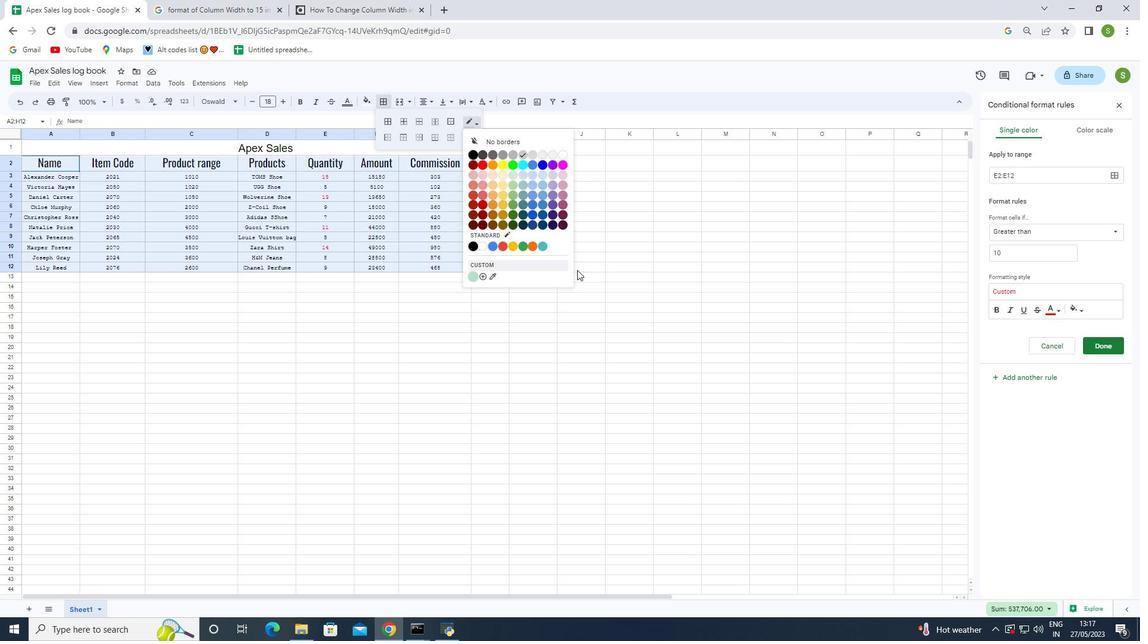 
Action: Mouse pressed left at (591, 274)
Screenshot: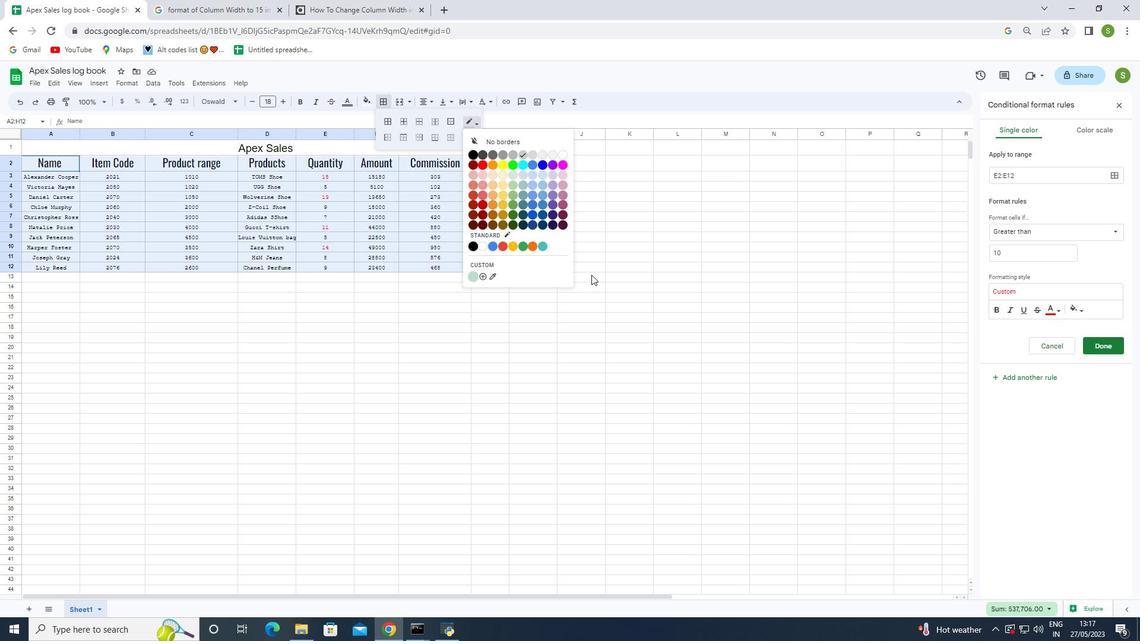 
Action: Mouse moved to (14, 136)
Screenshot: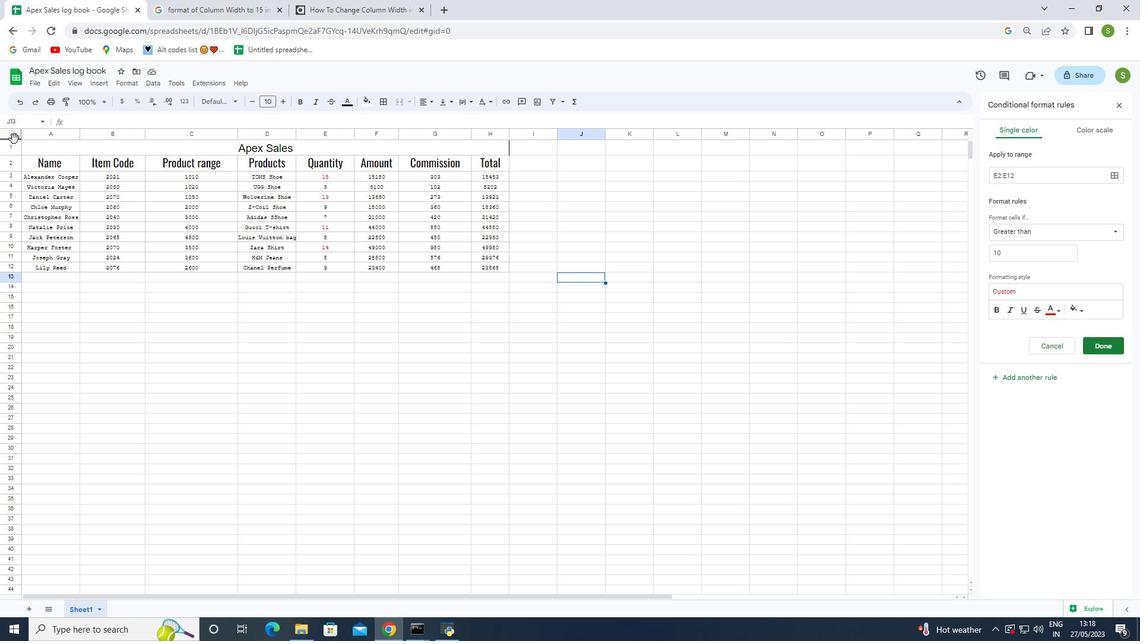 
Action: Mouse pressed left at (14, 136)
Screenshot: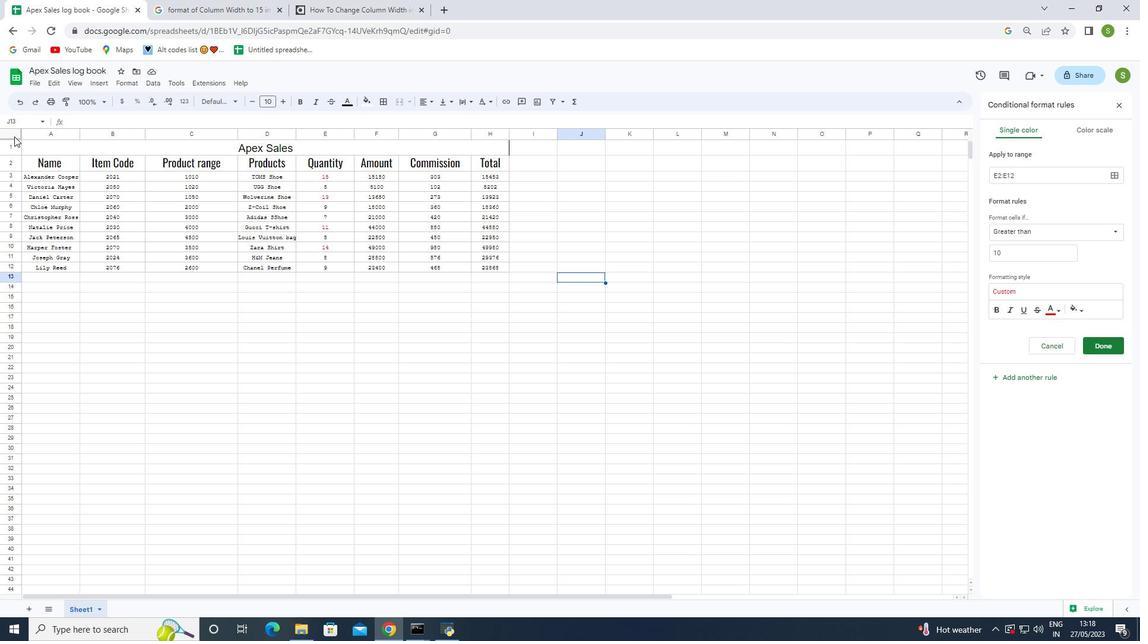 
Action: Mouse moved to (18, 153)
Screenshot: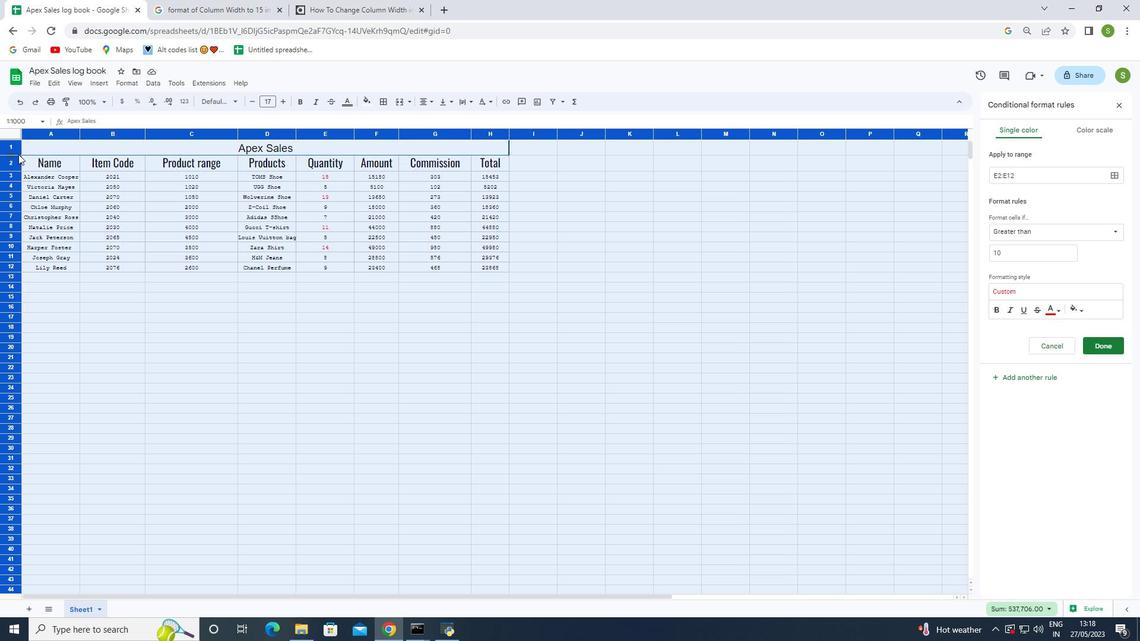 
Action: Mouse pressed left at (18, 153)
Screenshot: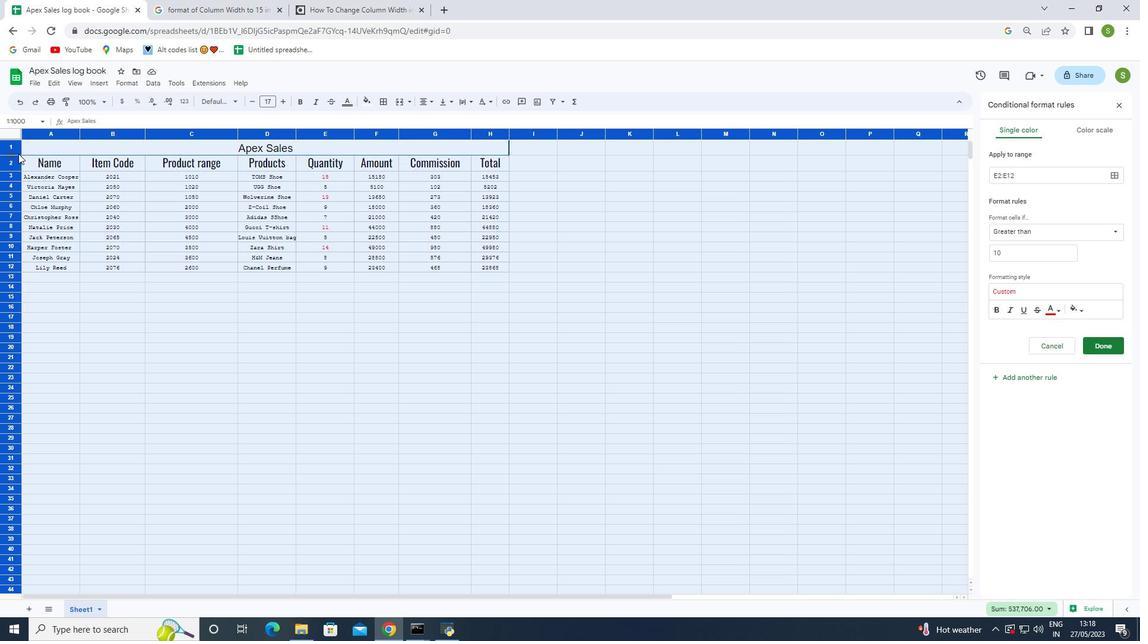 
Action: Mouse moved to (10, 138)
Screenshot: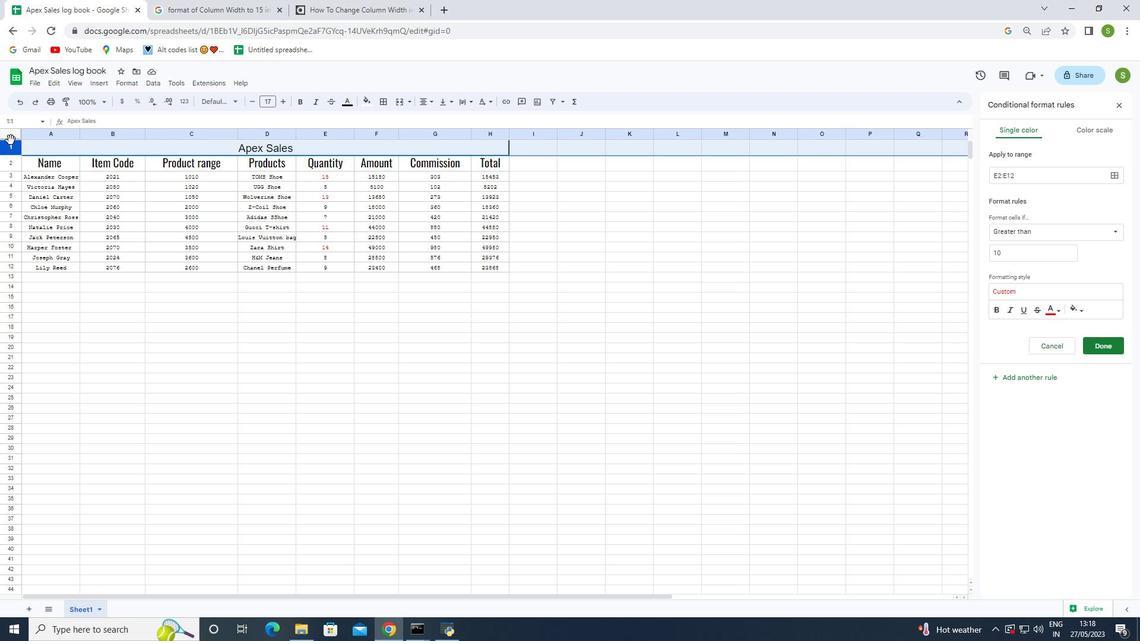 
Action: Mouse pressed left at (10, 138)
Screenshot: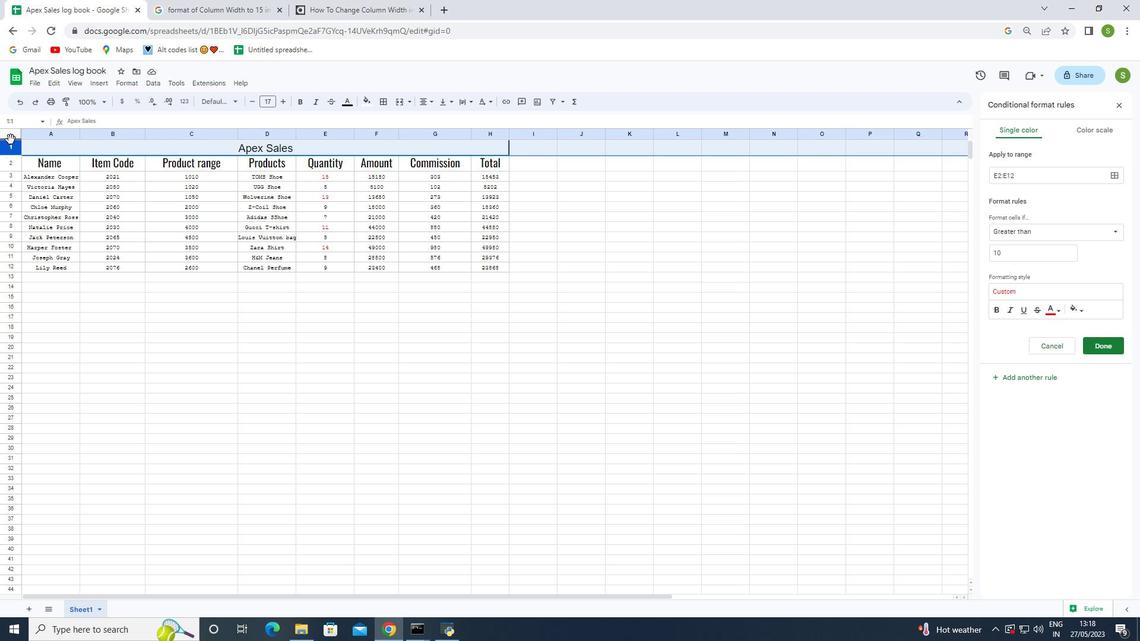 
Action: Mouse moved to (9, 134)
Screenshot: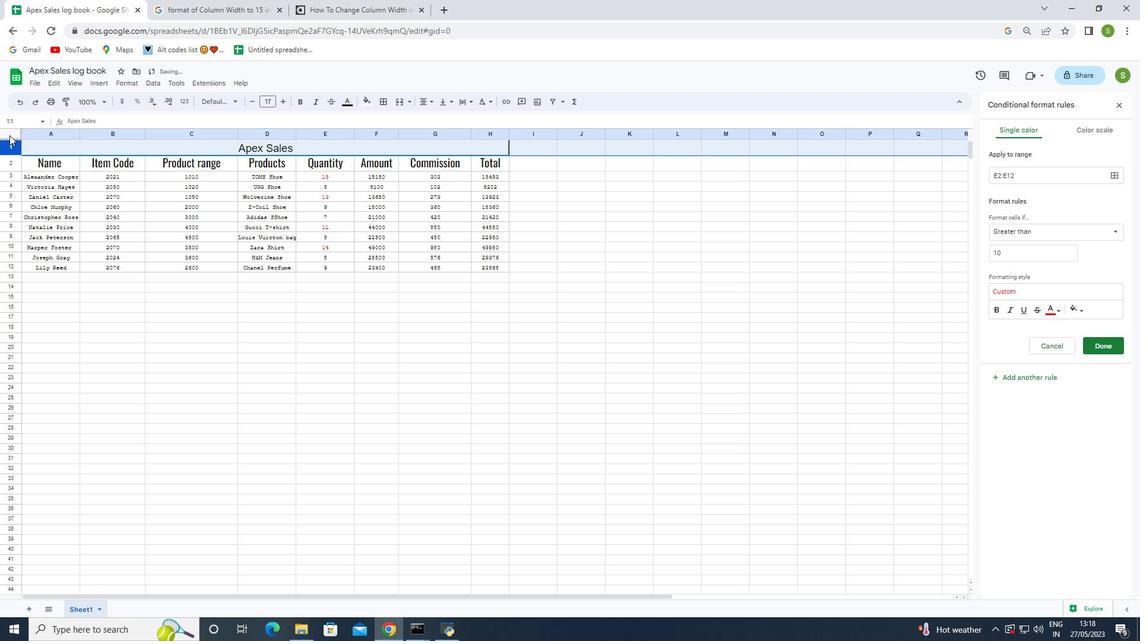 
Action: Mouse pressed left at (9, 134)
Screenshot: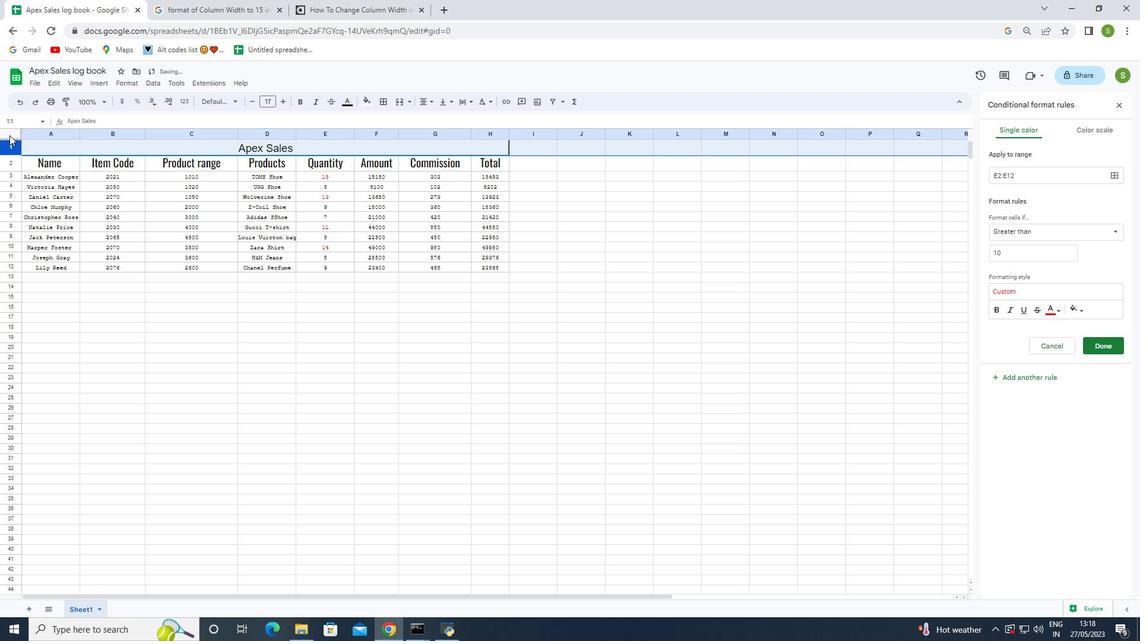 
Action: Mouse moved to (79, 135)
Screenshot: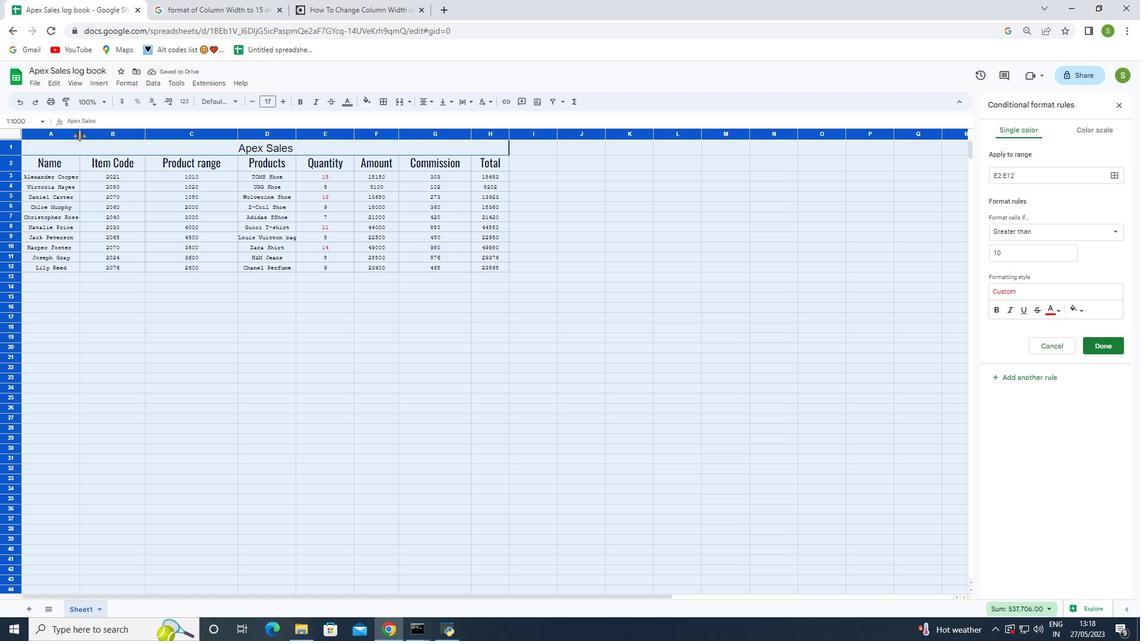 
Action: Mouse pressed left at (79, 135)
Screenshot: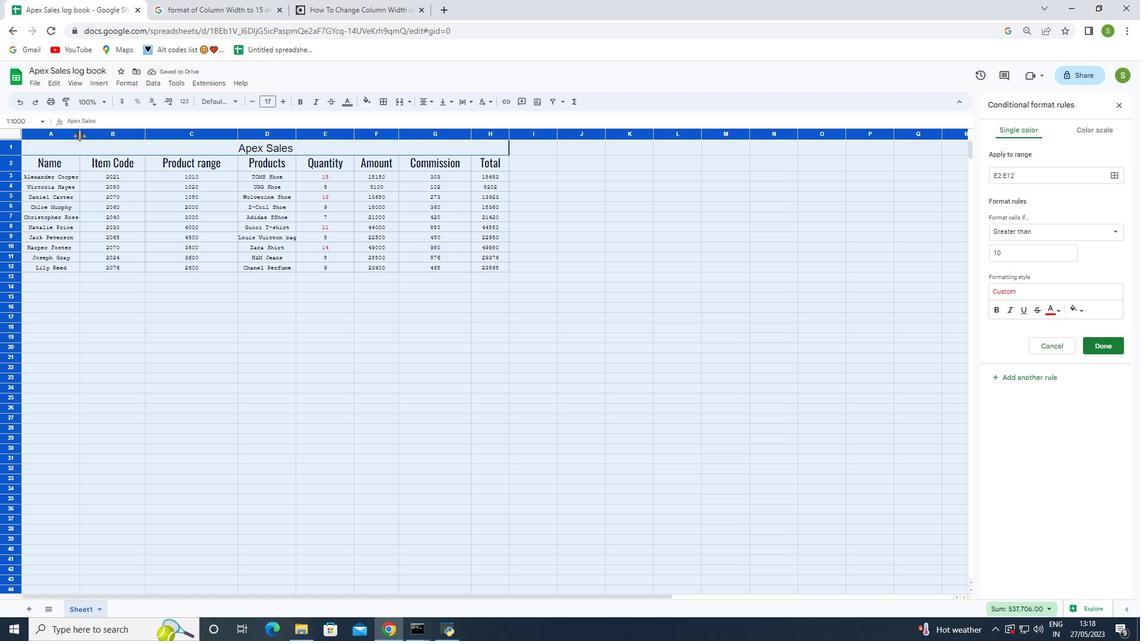 
Action: Mouse moved to (182, 288)
Screenshot: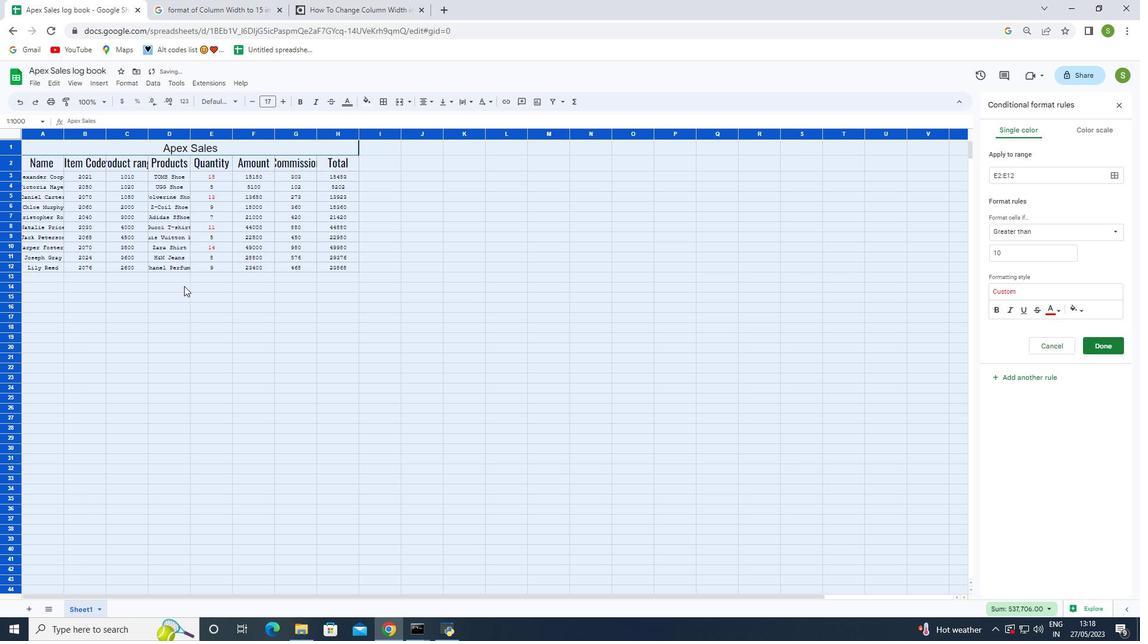 
Action: Mouse pressed left at (182, 288)
Screenshot: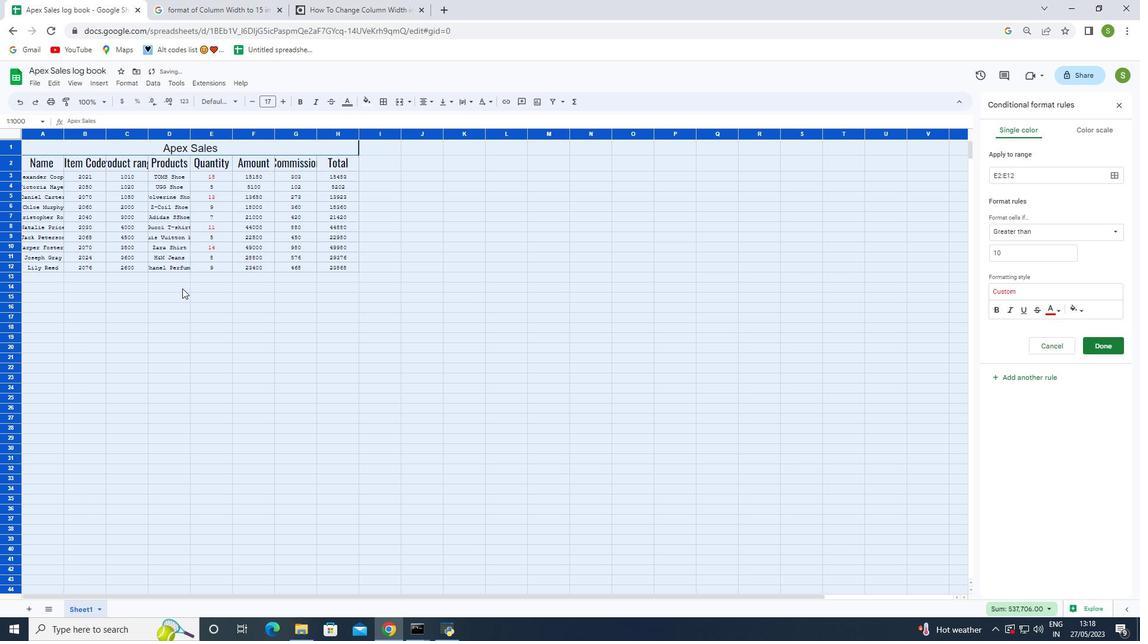 
Action: Mouse moved to (233, 316)
Screenshot: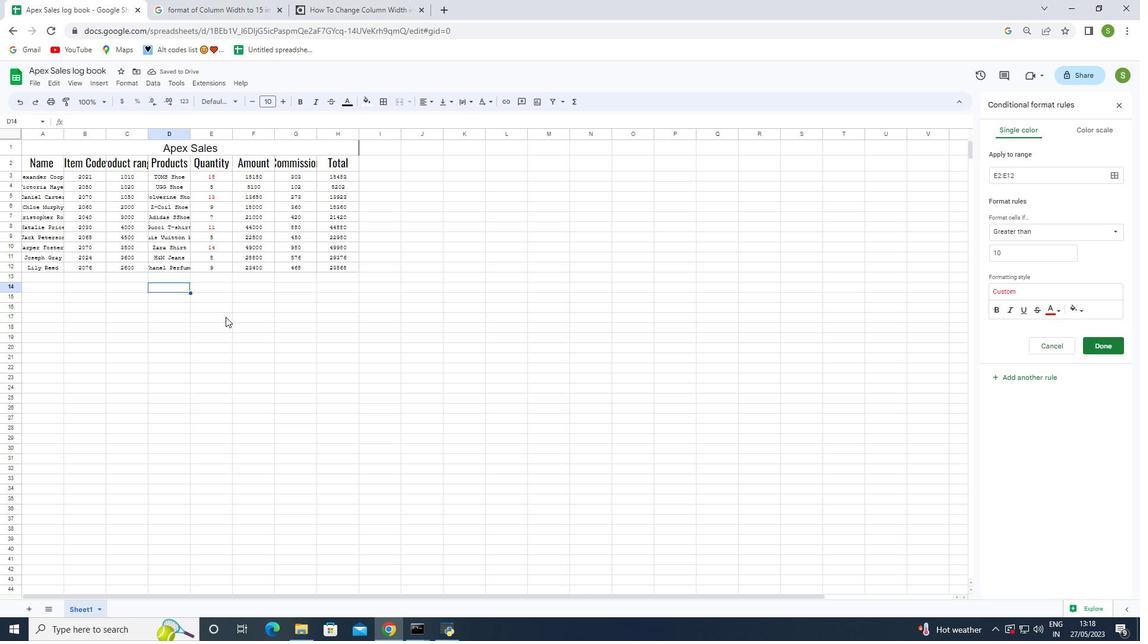 
